 Task: Select the in-Unstrusted workspace option in the non-basic ASCI.
Action: Mouse moved to (6, 476)
Screenshot: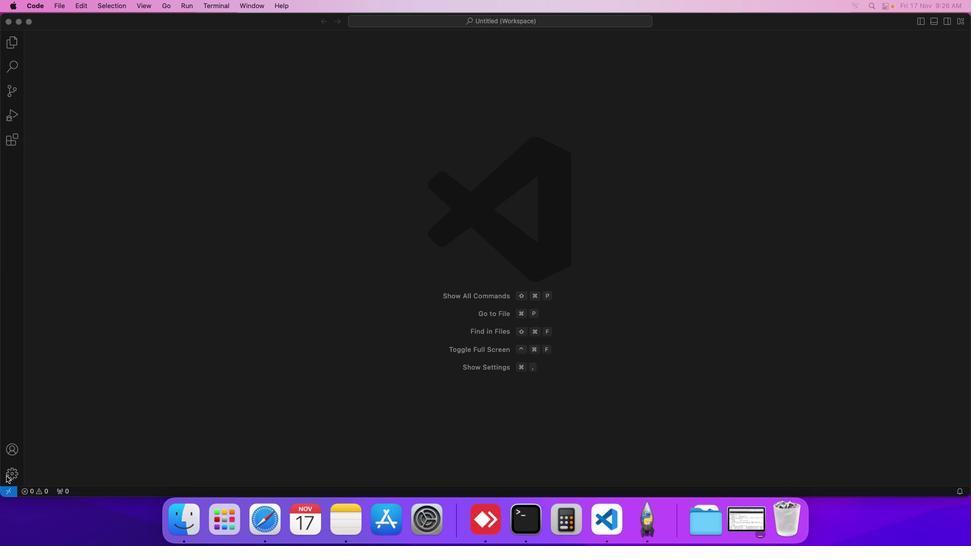 
Action: Mouse pressed left at (6, 476)
Screenshot: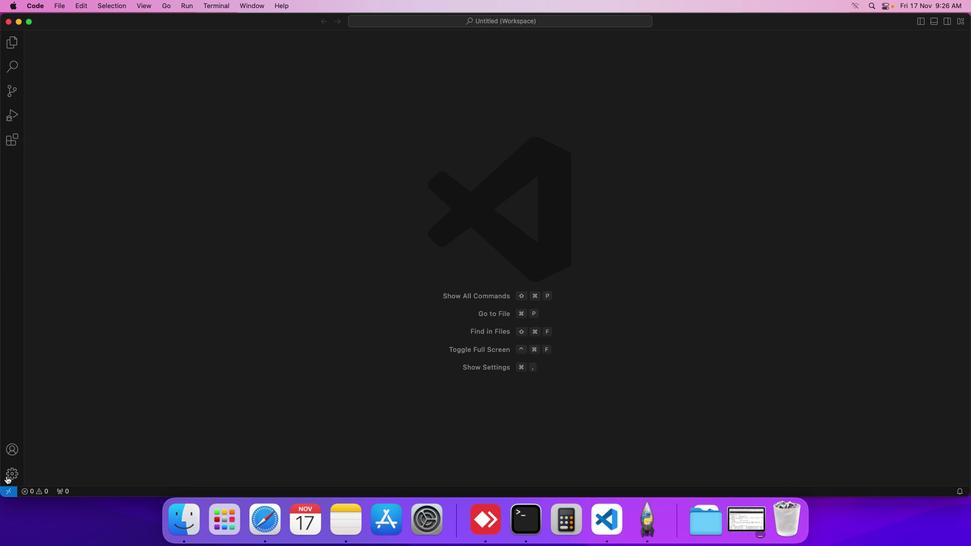 
Action: Mouse moved to (68, 399)
Screenshot: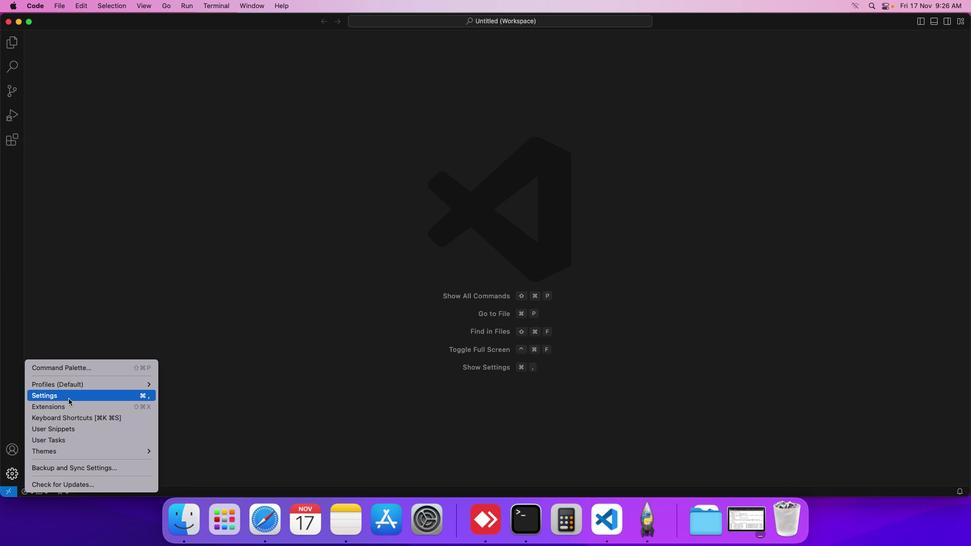 
Action: Mouse pressed left at (68, 399)
Screenshot: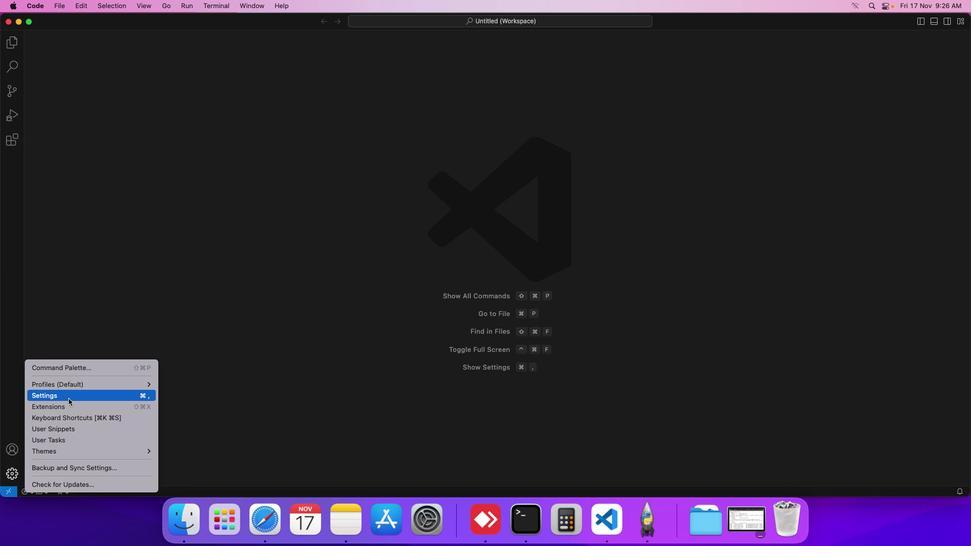 
Action: Mouse moved to (247, 86)
Screenshot: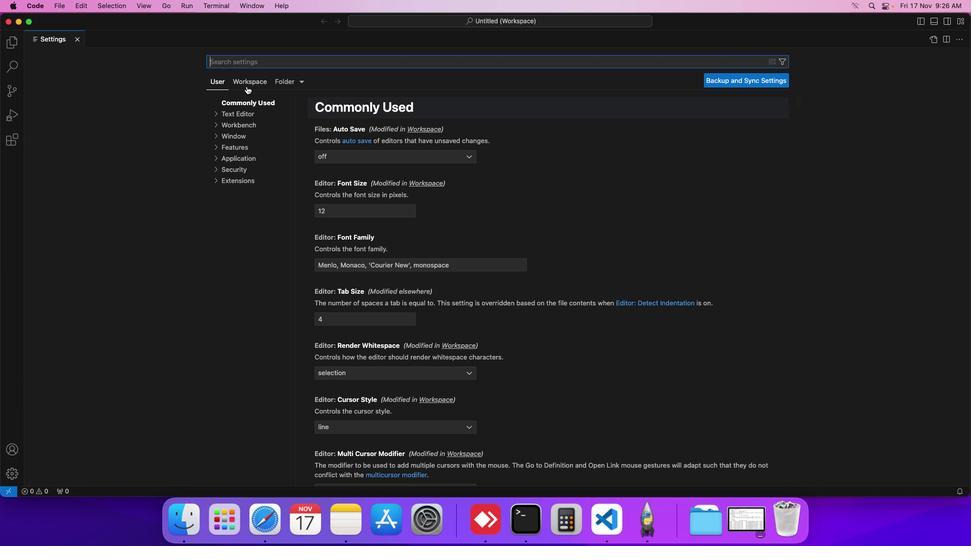 
Action: Mouse pressed left at (247, 86)
Screenshot: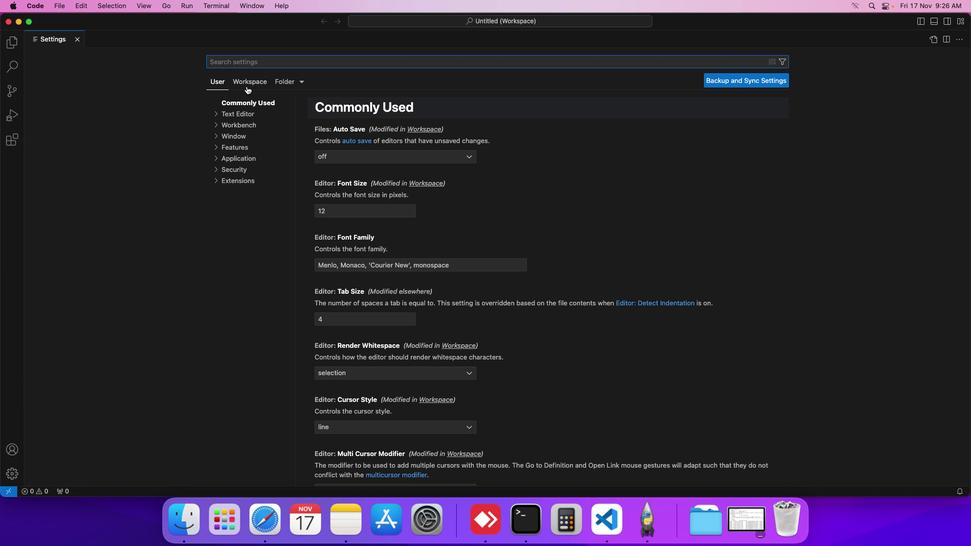 
Action: Mouse moved to (240, 111)
Screenshot: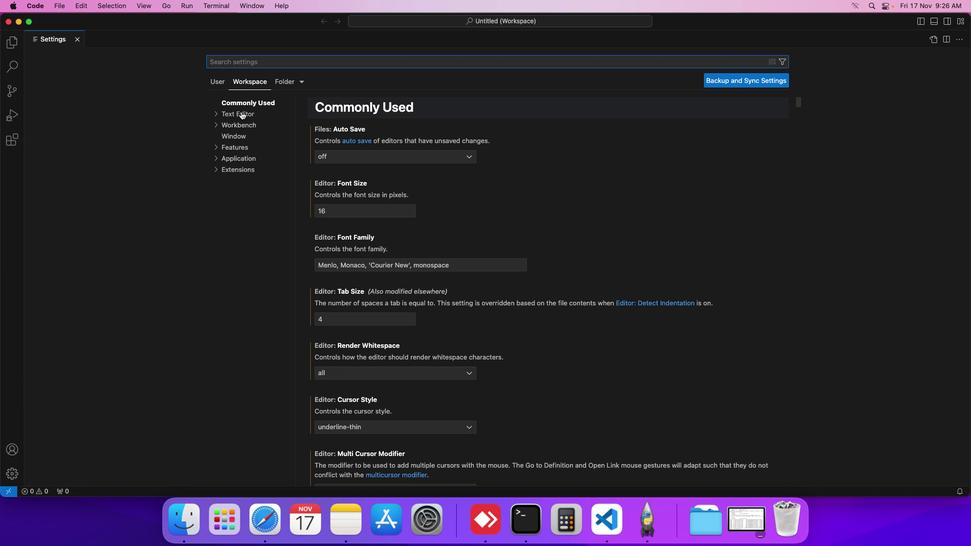 
Action: Mouse pressed left at (240, 111)
Screenshot: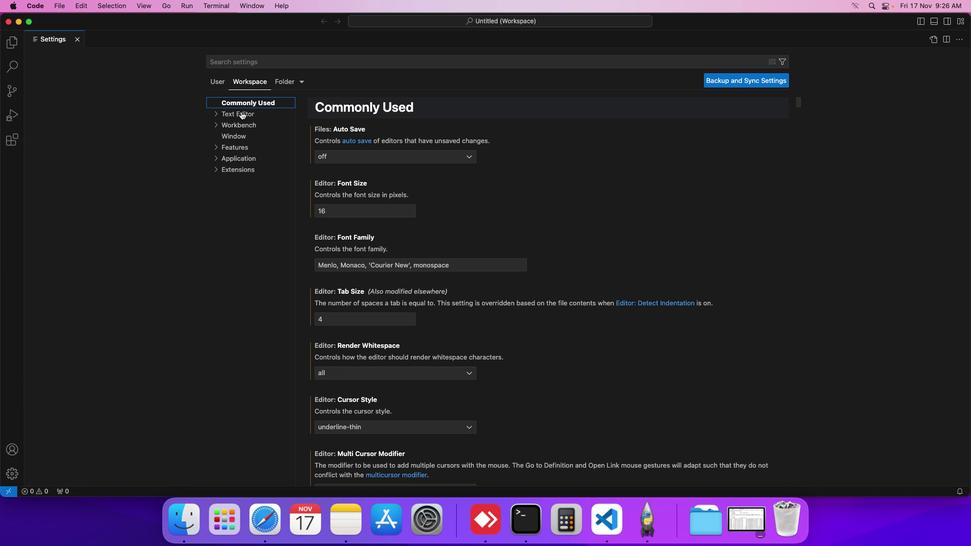 
Action: Mouse moved to (391, 325)
Screenshot: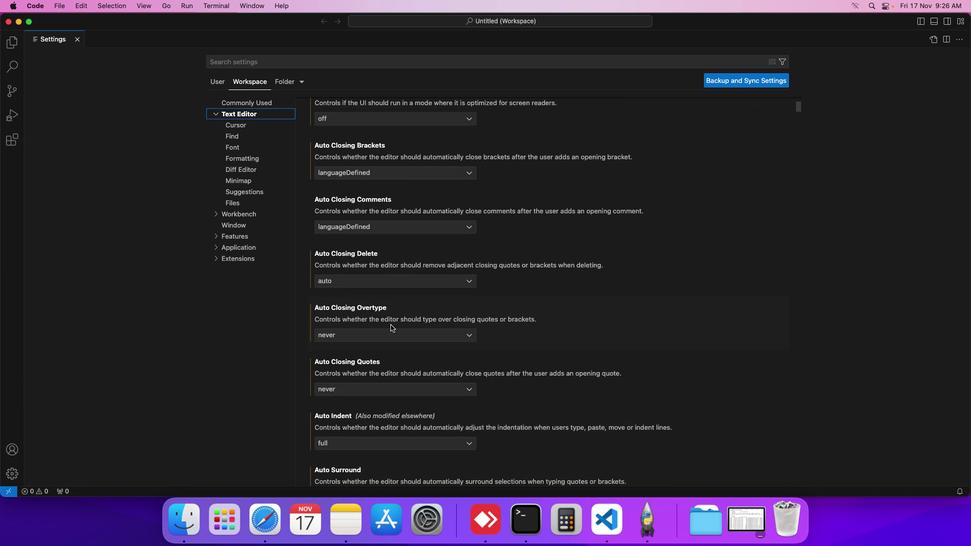 
Action: Mouse scrolled (391, 325) with delta (0, 0)
Screenshot: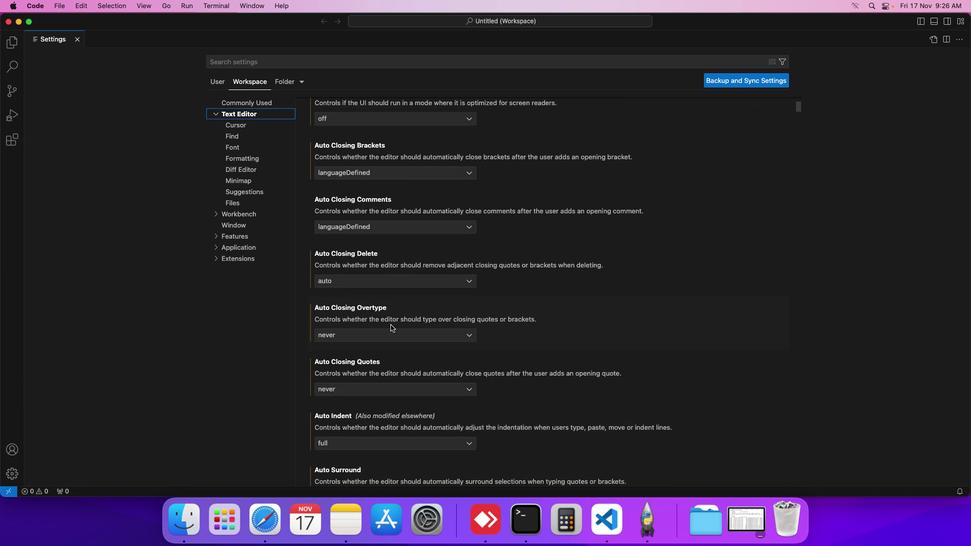 
Action: Mouse scrolled (391, 325) with delta (0, 0)
Screenshot: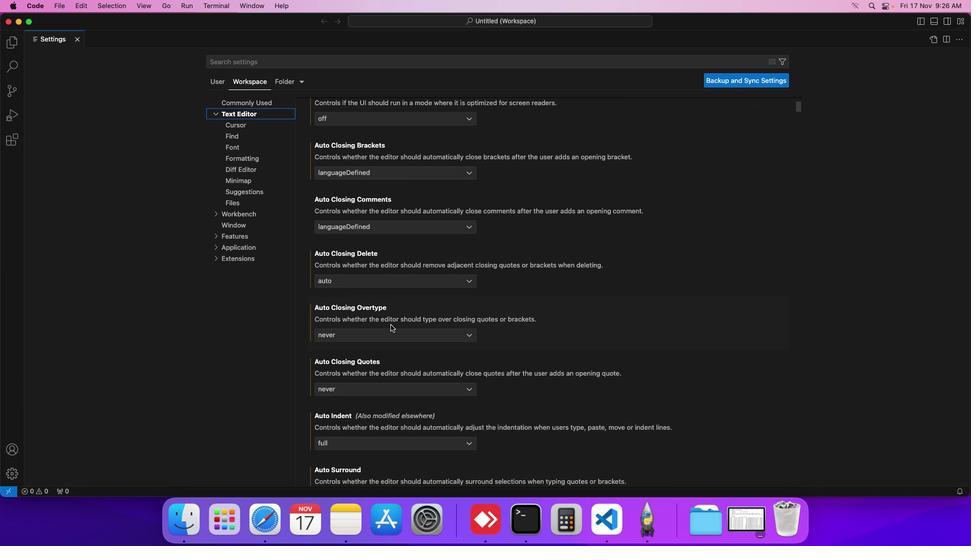 
Action: Mouse moved to (391, 325)
Screenshot: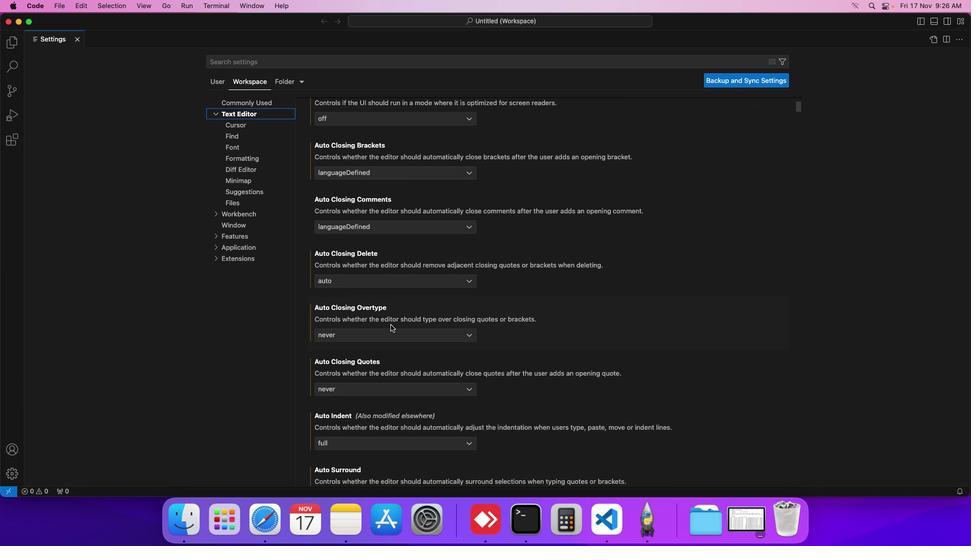 
Action: Mouse scrolled (391, 325) with delta (0, -1)
Screenshot: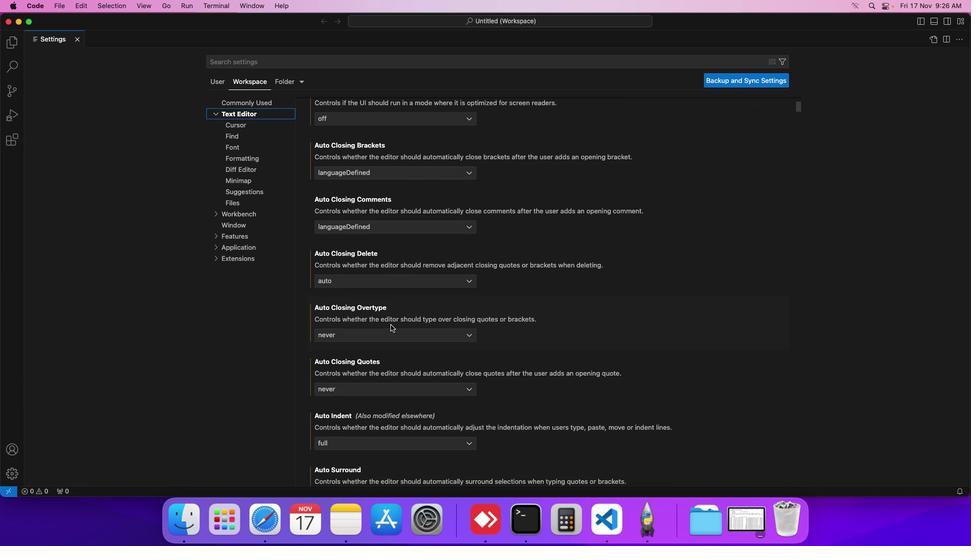 
Action: Mouse scrolled (391, 325) with delta (0, 0)
Screenshot: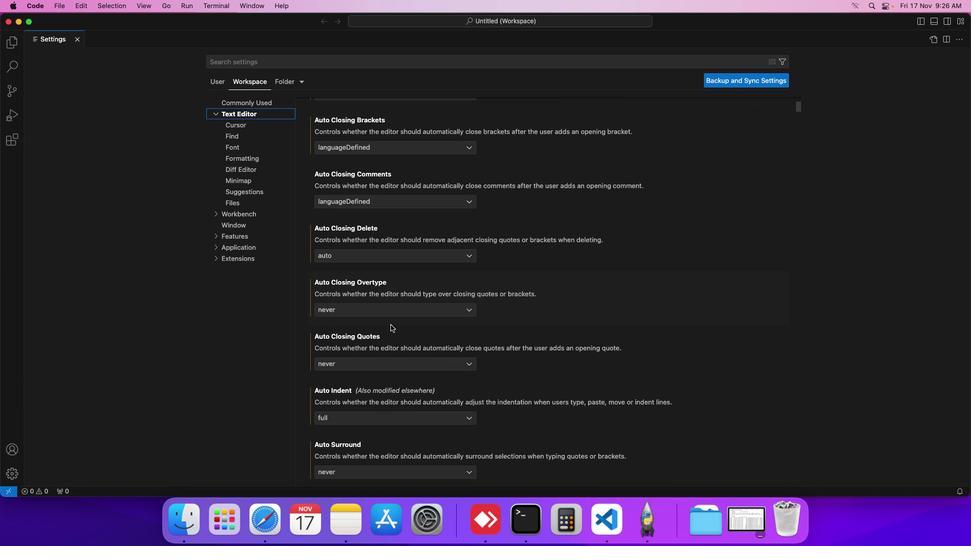 
Action: Mouse scrolled (391, 325) with delta (0, 0)
Screenshot: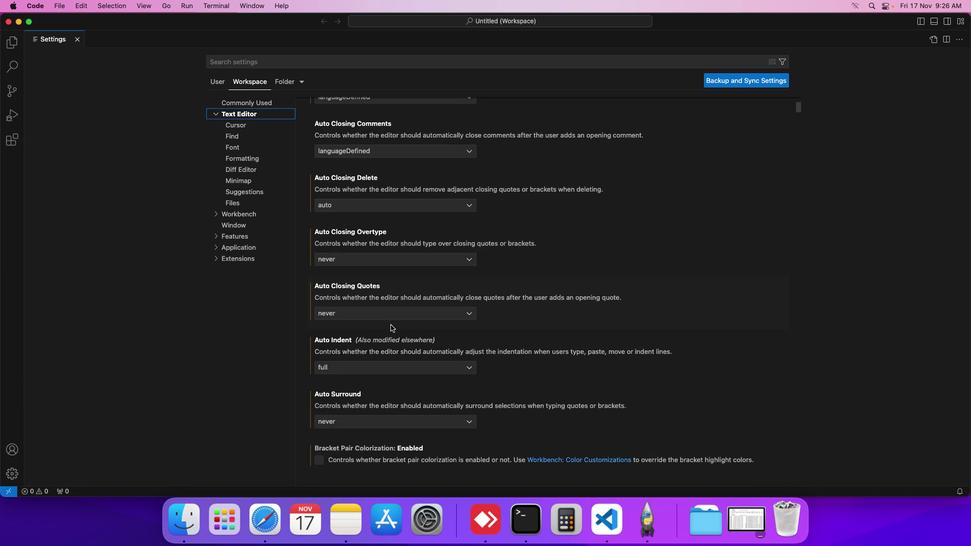 
Action: Mouse scrolled (391, 325) with delta (0, 0)
Screenshot: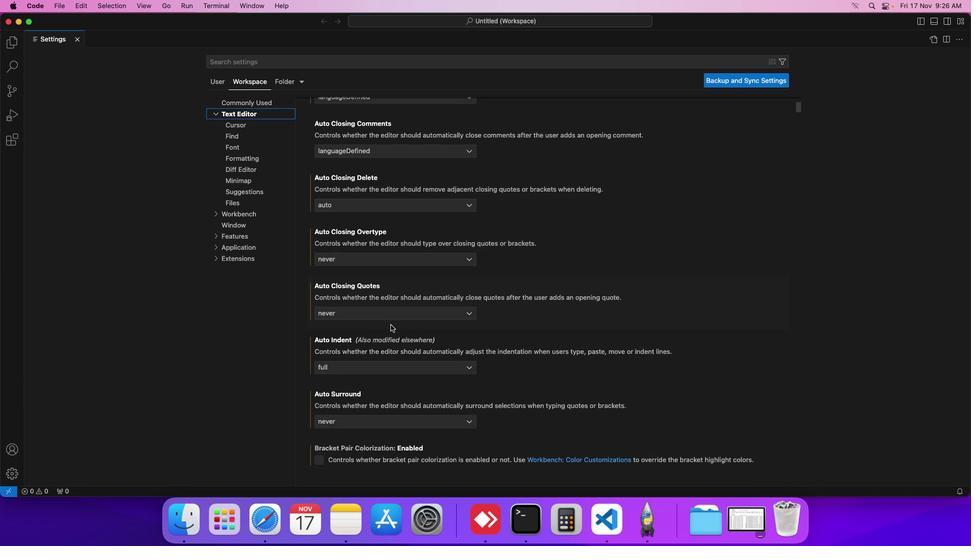 
Action: Mouse scrolled (391, 325) with delta (0, 0)
Screenshot: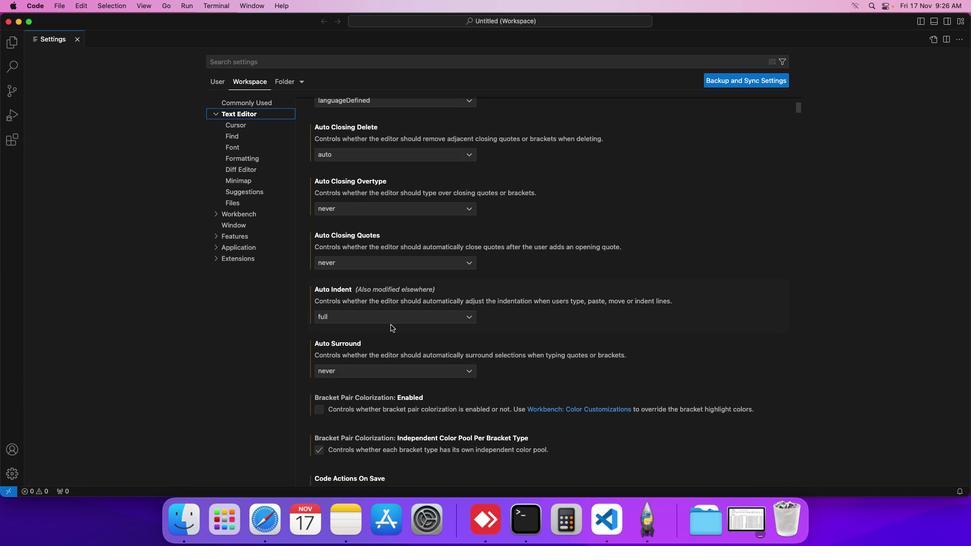 
Action: Mouse scrolled (391, 325) with delta (0, 0)
Screenshot: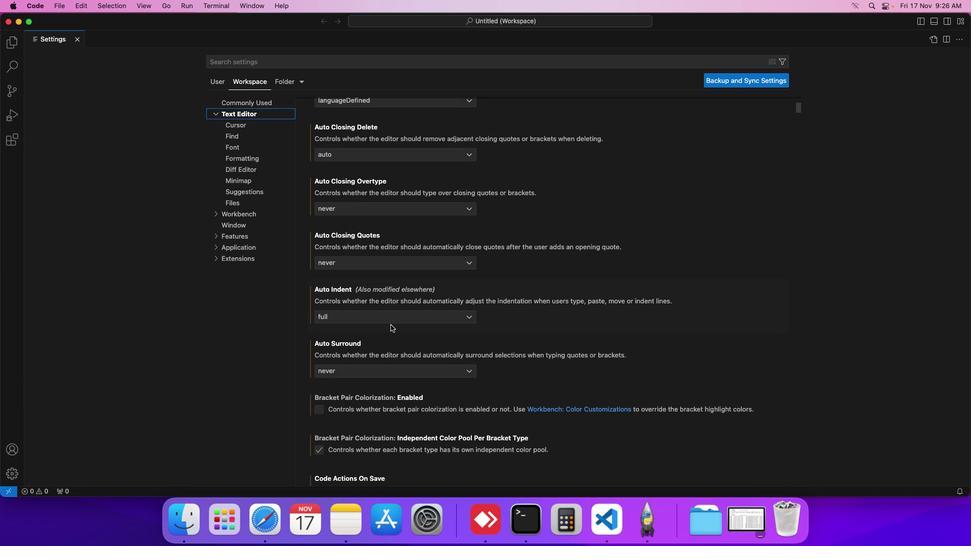 
Action: Mouse scrolled (391, 325) with delta (0, 0)
Screenshot: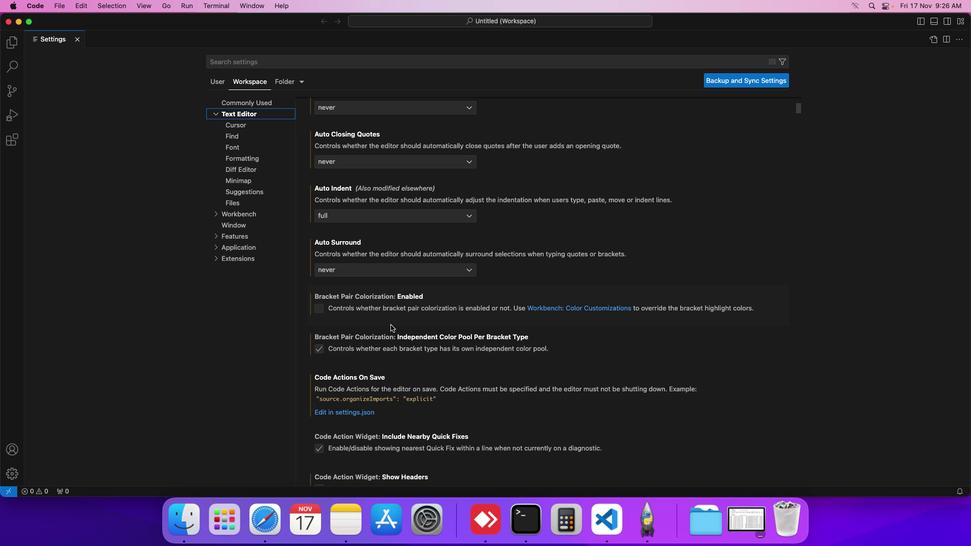 
Action: Mouse scrolled (391, 325) with delta (0, 0)
Screenshot: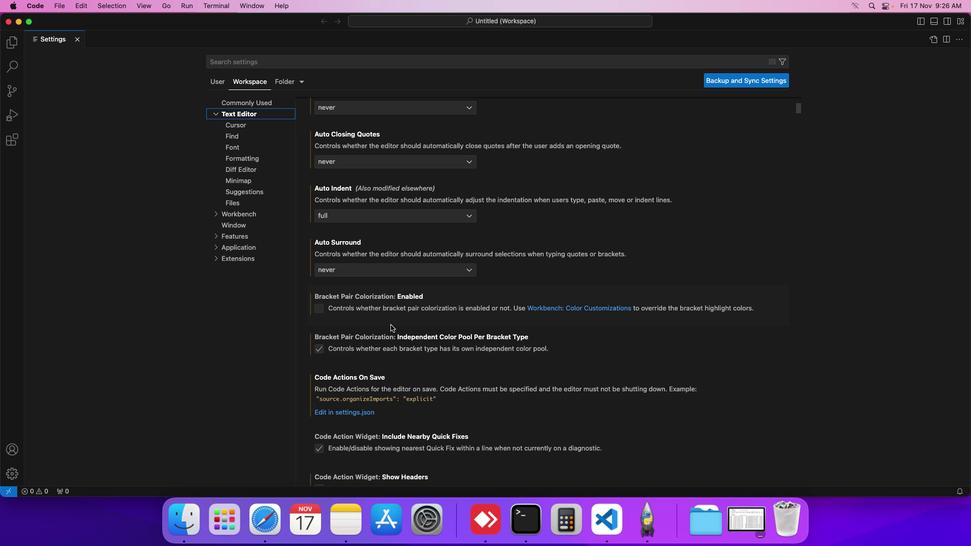 
Action: Mouse scrolled (391, 325) with delta (0, -1)
Screenshot: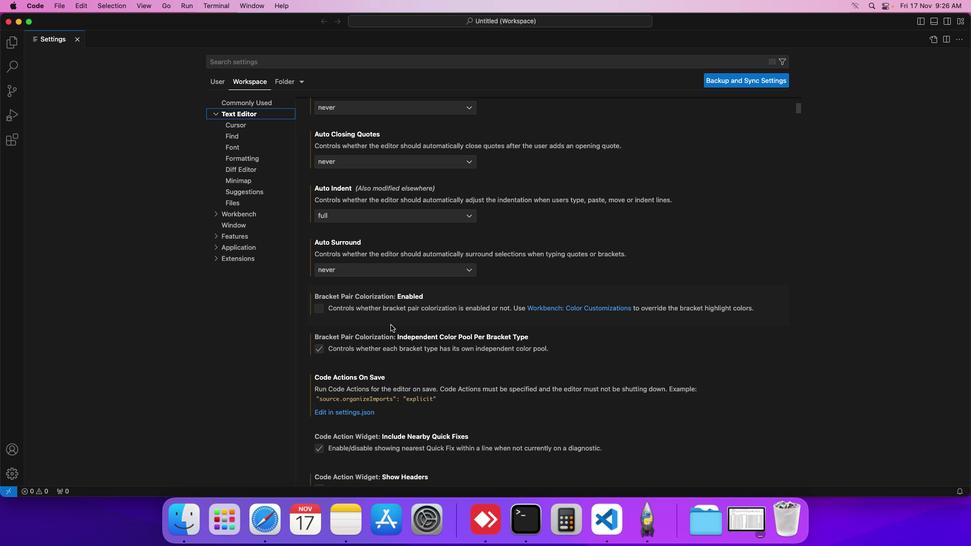 
Action: Mouse scrolled (391, 325) with delta (0, -1)
Screenshot: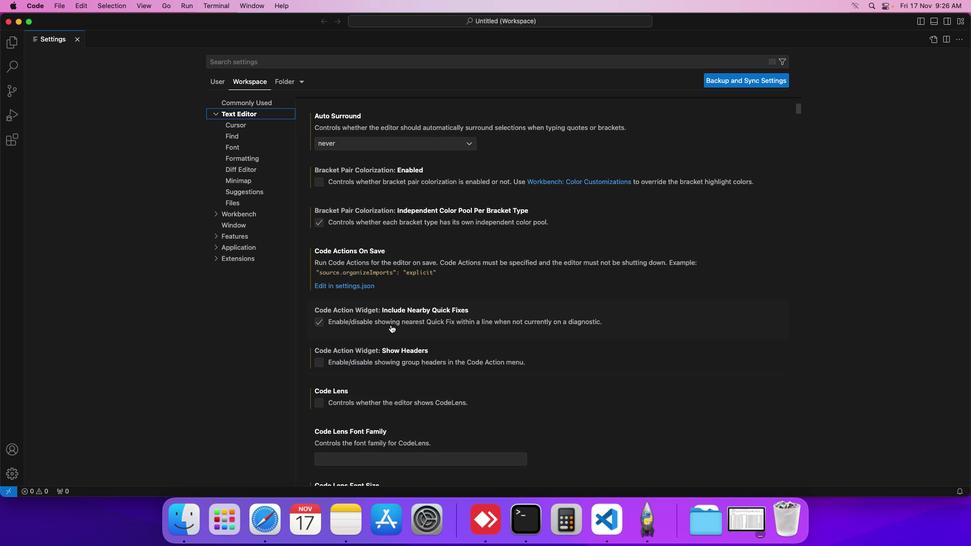 
Action: Mouse scrolled (391, 325) with delta (0, -1)
Screenshot: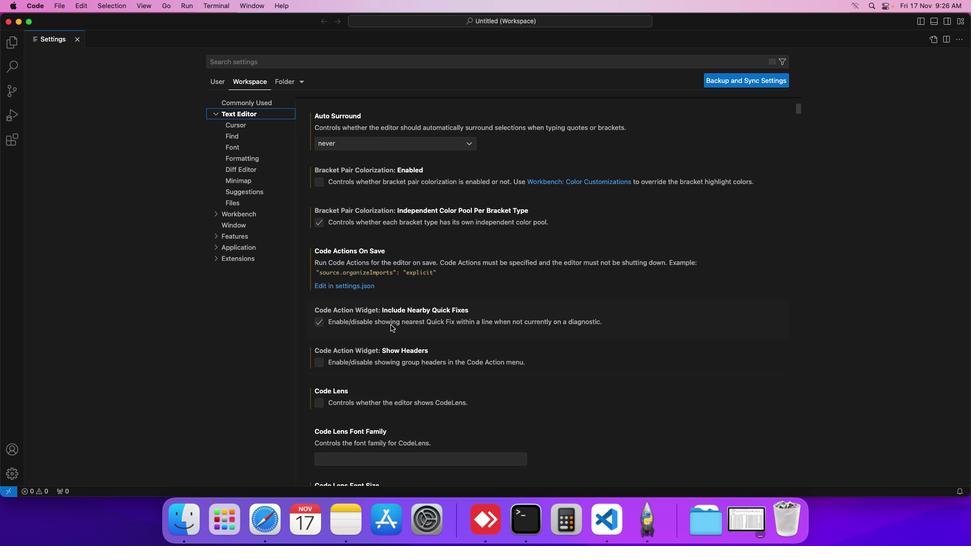 
Action: Mouse scrolled (391, 325) with delta (0, -2)
Screenshot: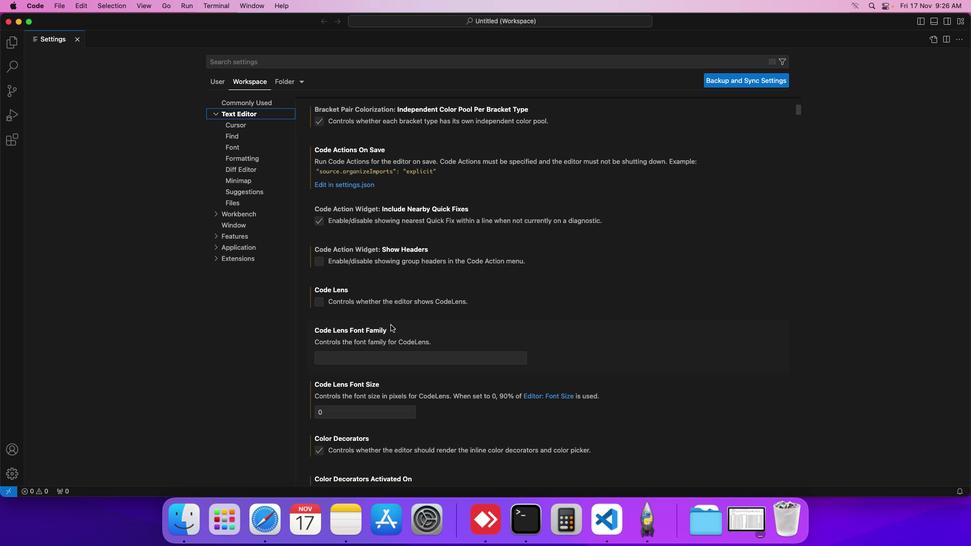 
Action: Mouse moved to (391, 325)
Screenshot: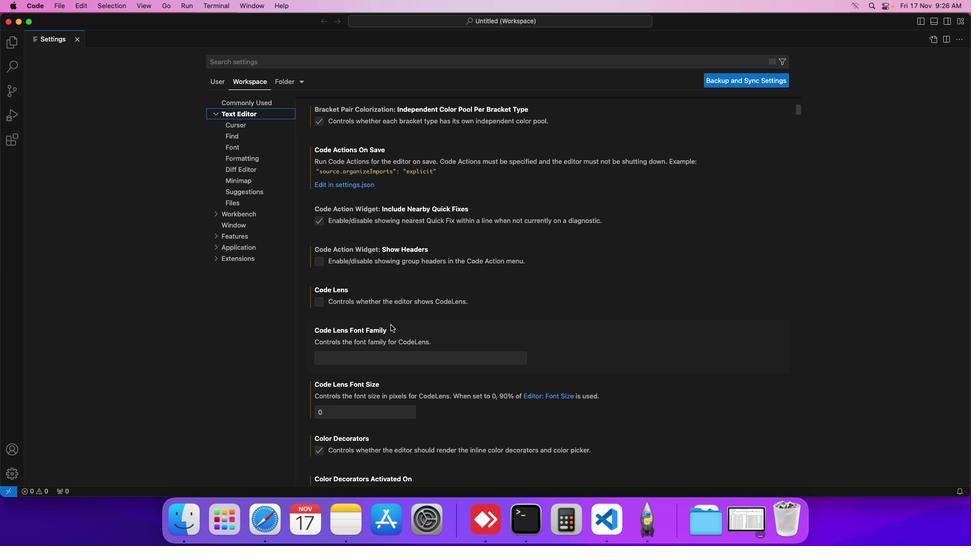 
Action: Mouse scrolled (391, 325) with delta (0, 0)
Screenshot: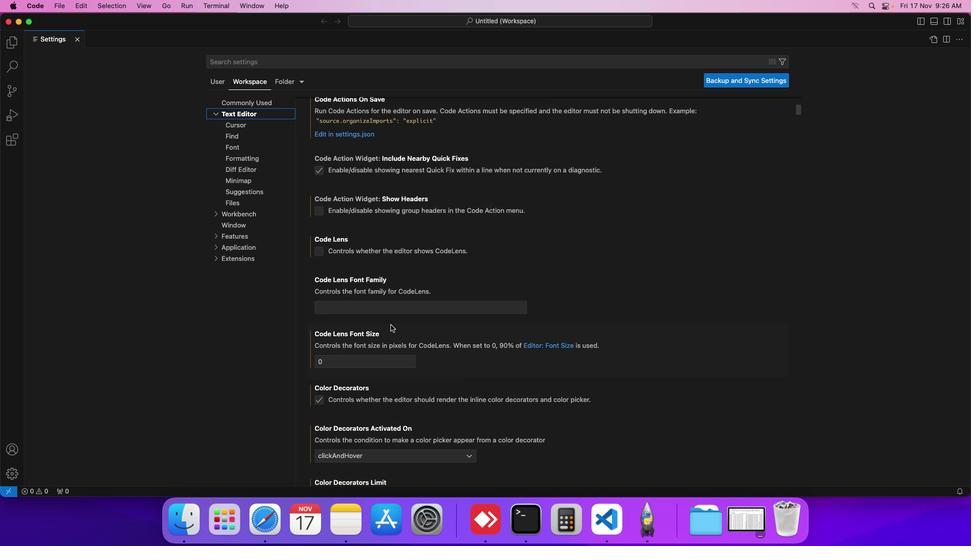 
Action: Mouse scrolled (391, 325) with delta (0, 0)
Screenshot: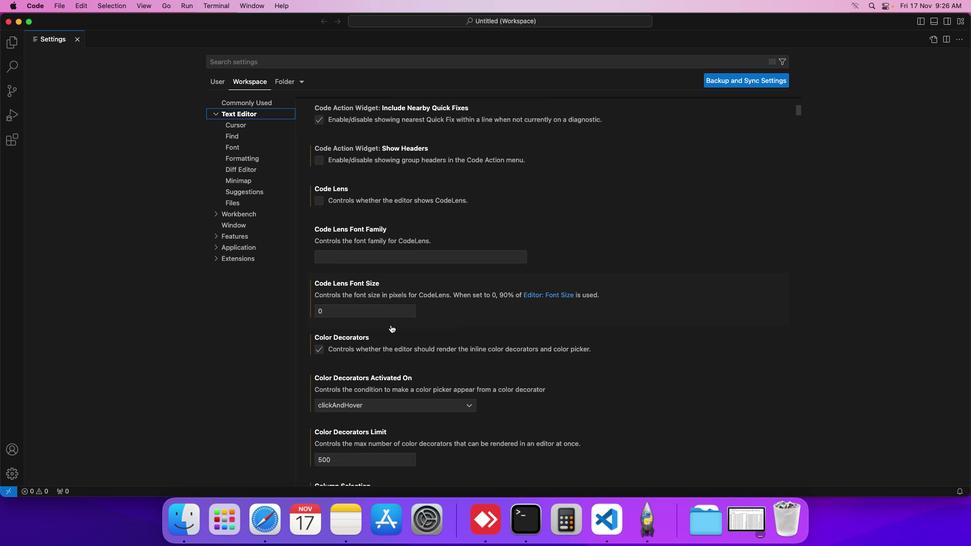 
Action: Mouse scrolled (391, 325) with delta (0, -1)
Screenshot: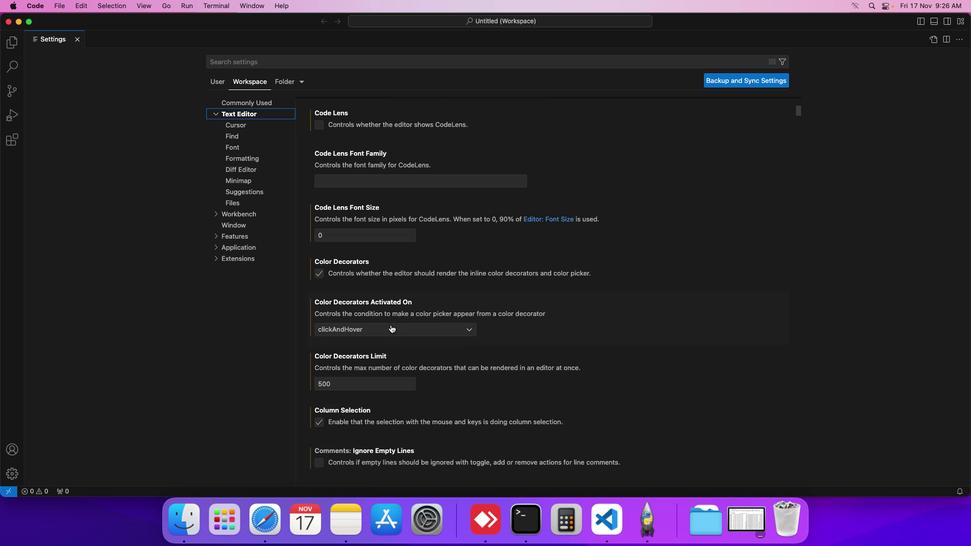 
Action: Mouse scrolled (391, 325) with delta (0, -1)
Screenshot: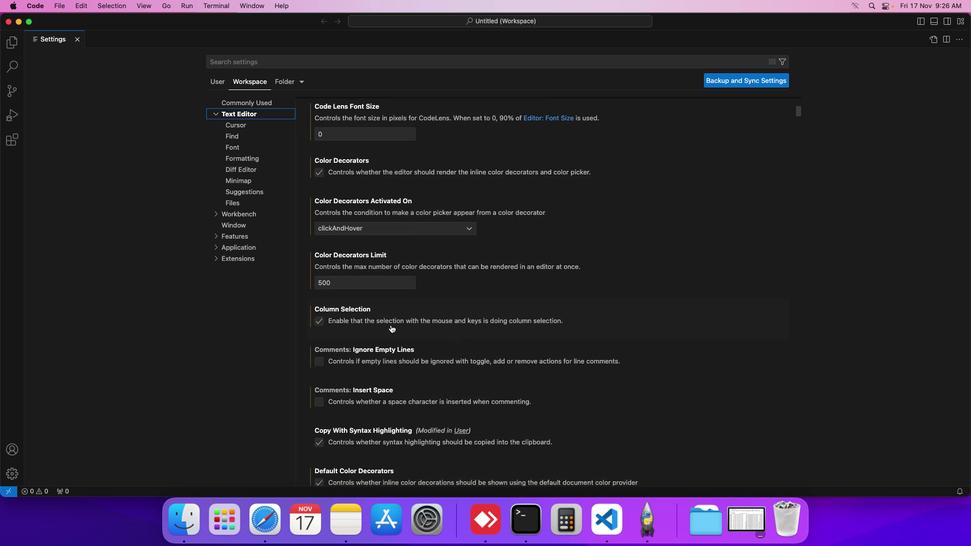 
Action: Mouse scrolled (391, 325) with delta (0, -2)
Screenshot: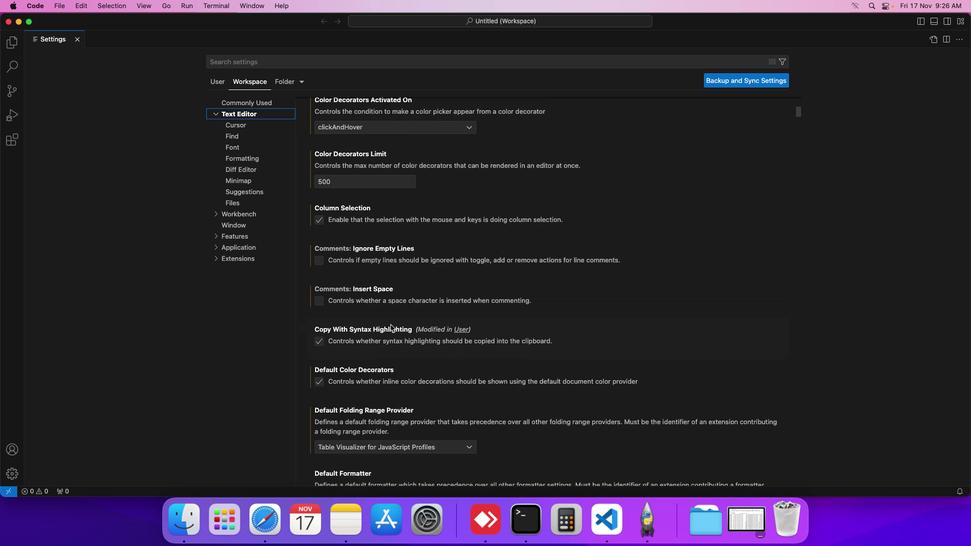 
Action: Mouse scrolled (391, 325) with delta (0, -2)
Screenshot: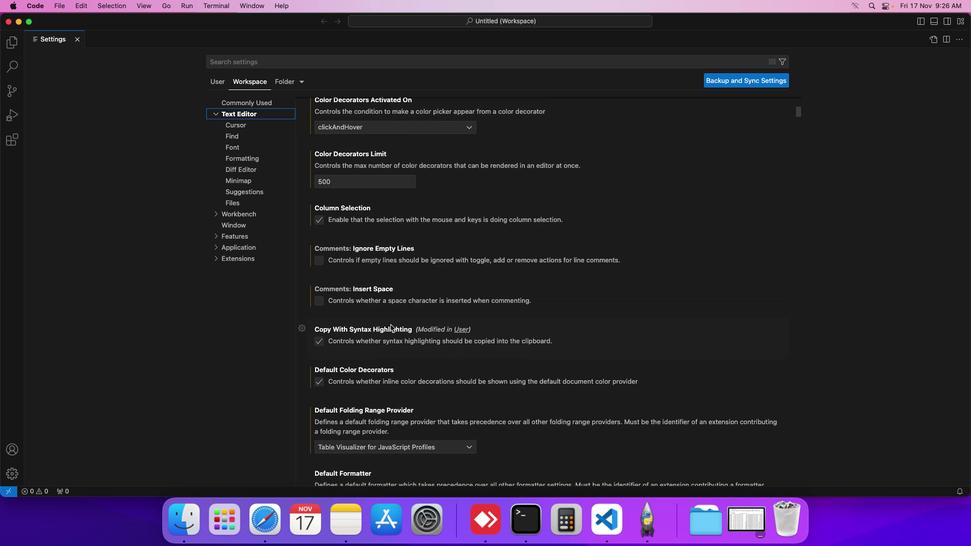
Action: Mouse scrolled (391, 325) with delta (0, 0)
Screenshot: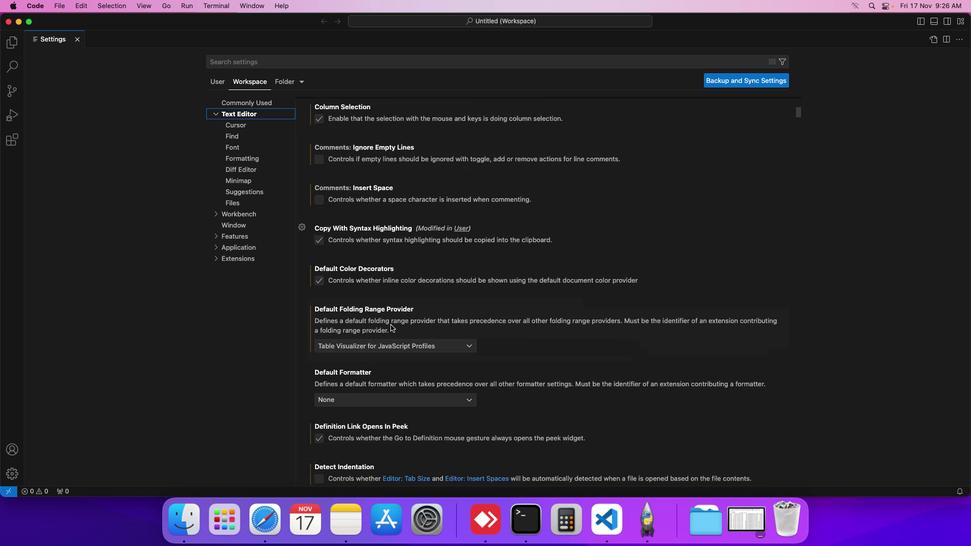 
Action: Mouse scrolled (391, 325) with delta (0, 0)
Screenshot: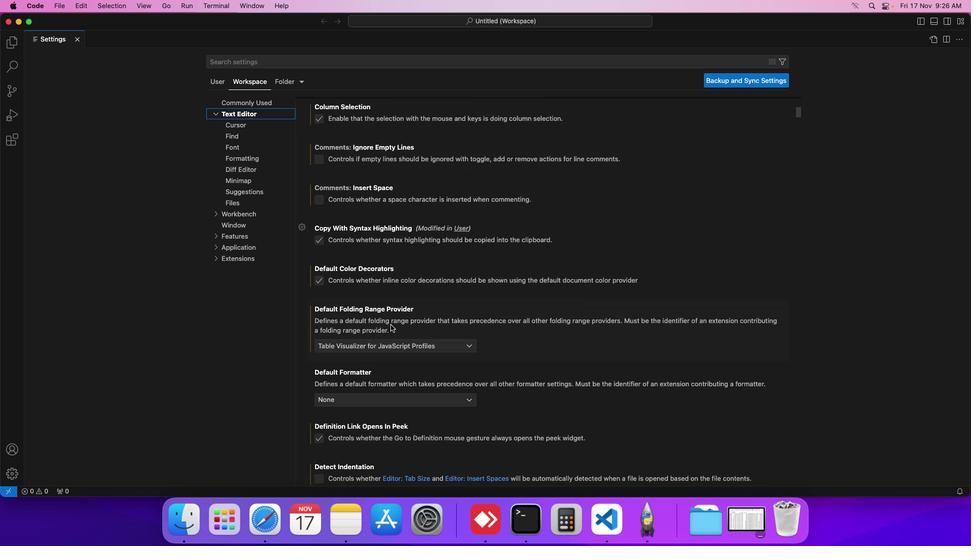 
Action: Mouse scrolled (391, 325) with delta (0, -1)
Screenshot: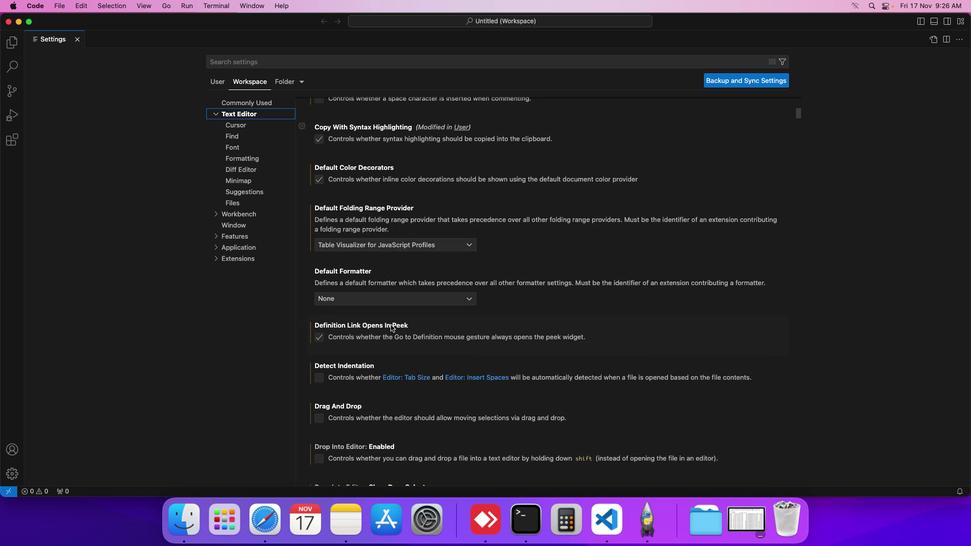 
Action: Mouse scrolled (391, 325) with delta (0, -2)
Screenshot: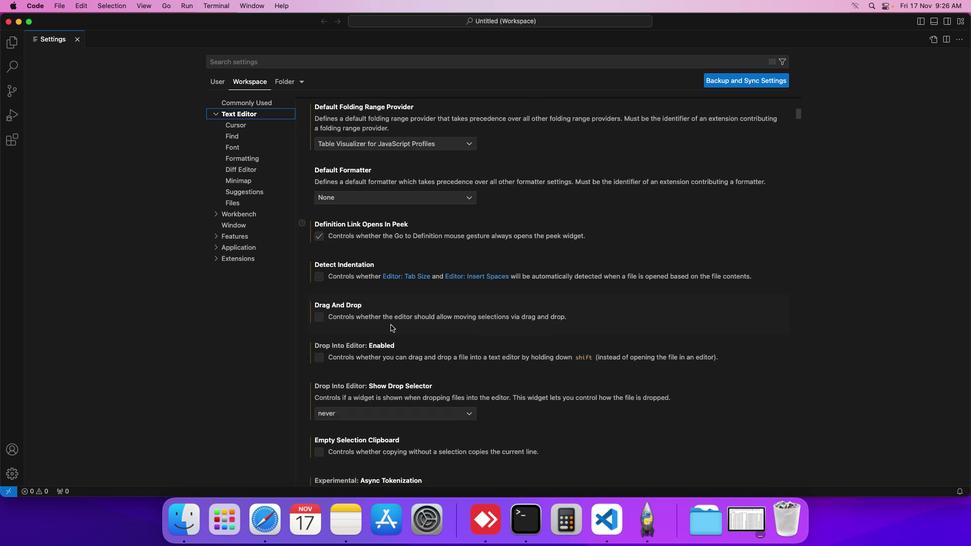 
Action: Mouse scrolled (391, 325) with delta (0, -2)
Screenshot: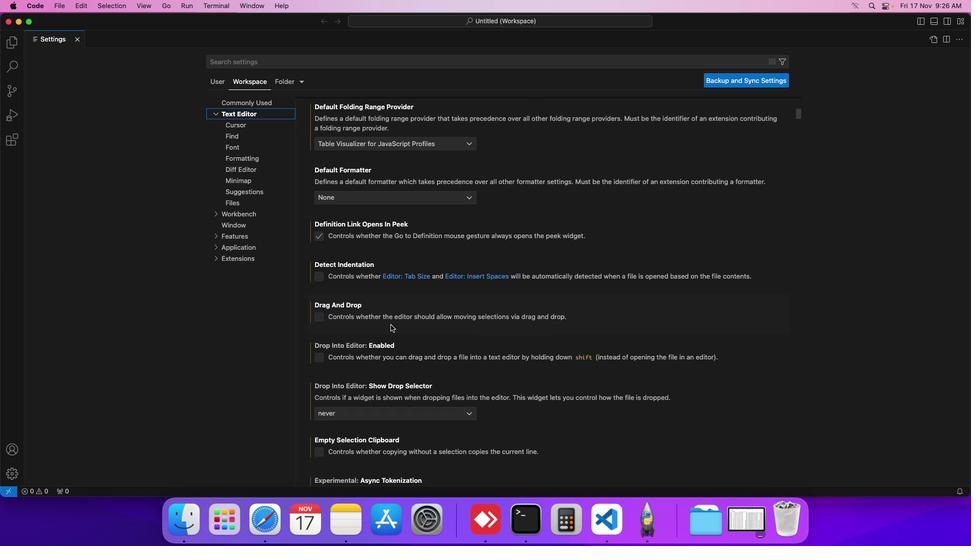 
Action: Mouse moved to (391, 325)
Screenshot: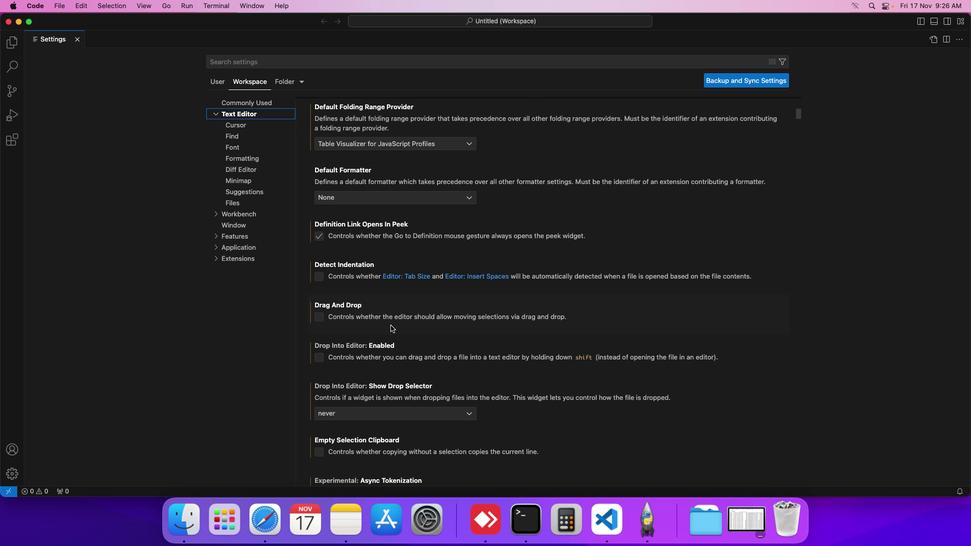 
Action: Mouse scrolled (391, 325) with delta (0, 0)
Screenshot: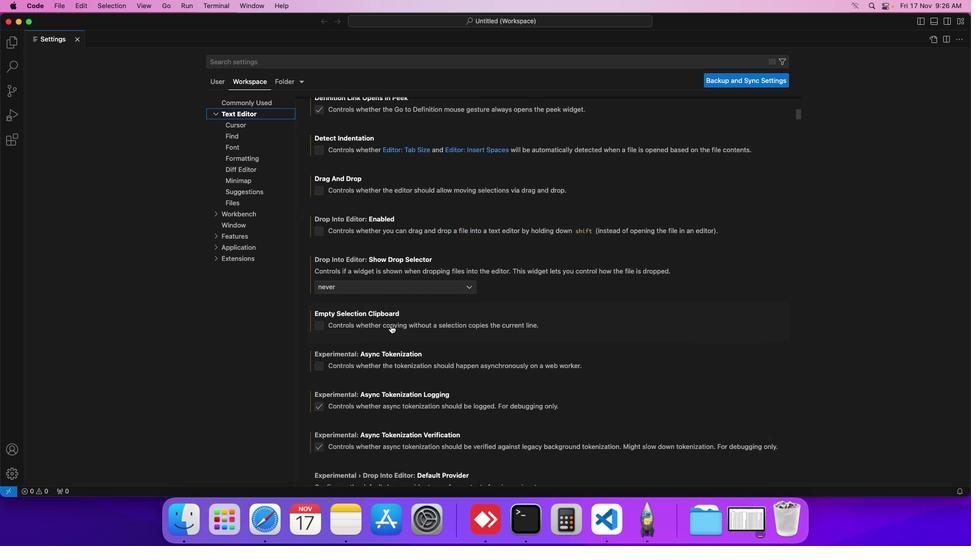 
Action: Mouse scrolled (391, 325) with delta (0, 0)
Screenshot: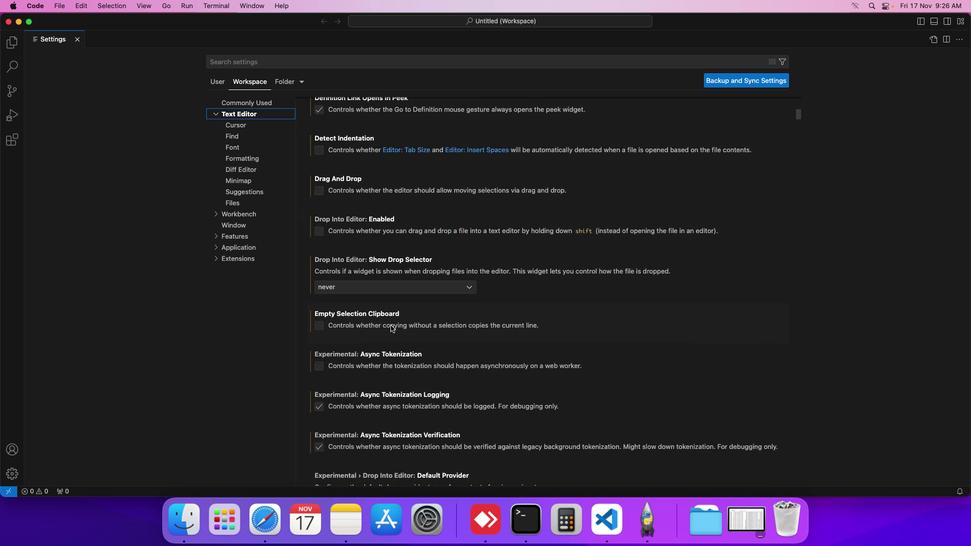 
Action: Mouse scrolled (391, 325) with delta (0, -1)
Screenshot: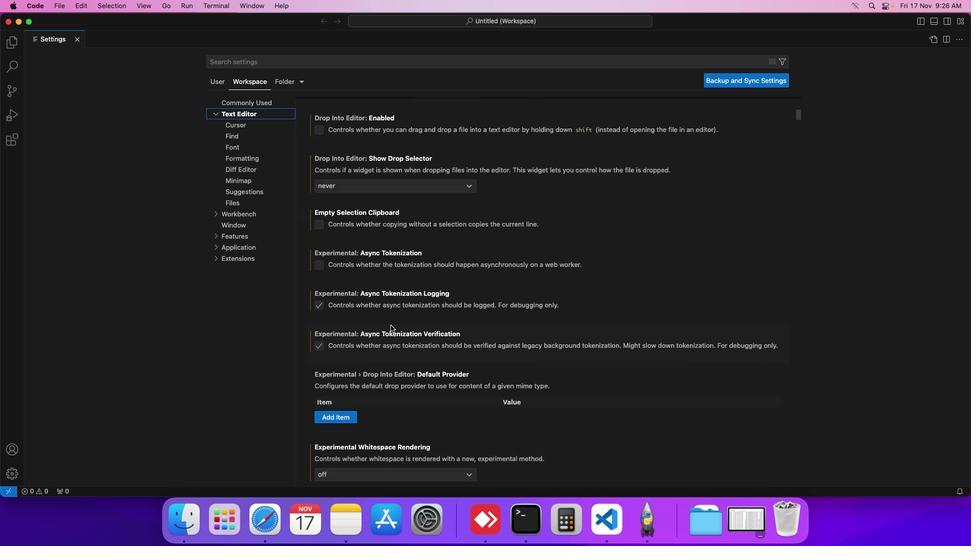 
Action: Mouse scrolled (391, 325) with delta (0, -2)
Screenshot: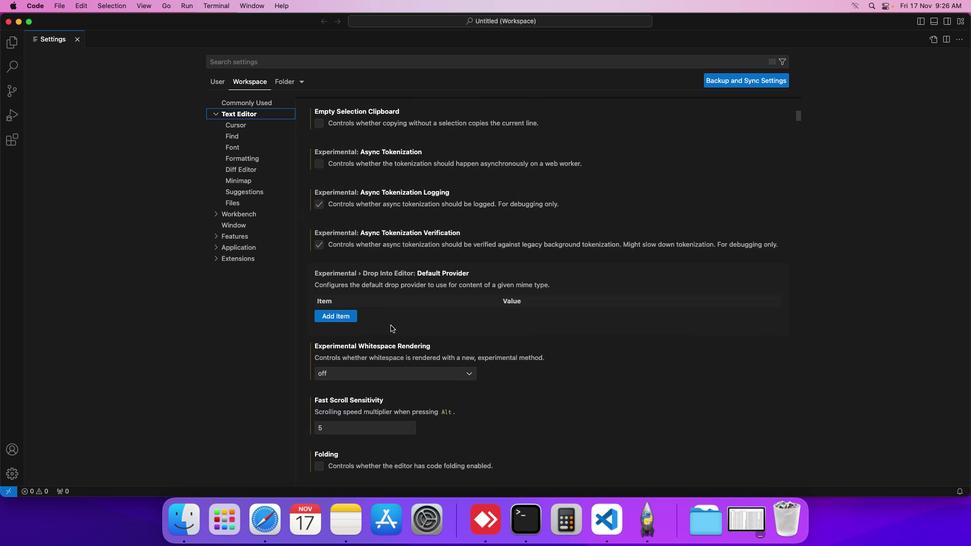 
Action: Mouse scrolled (391, 325) with delta (0, -2)
Screenshot: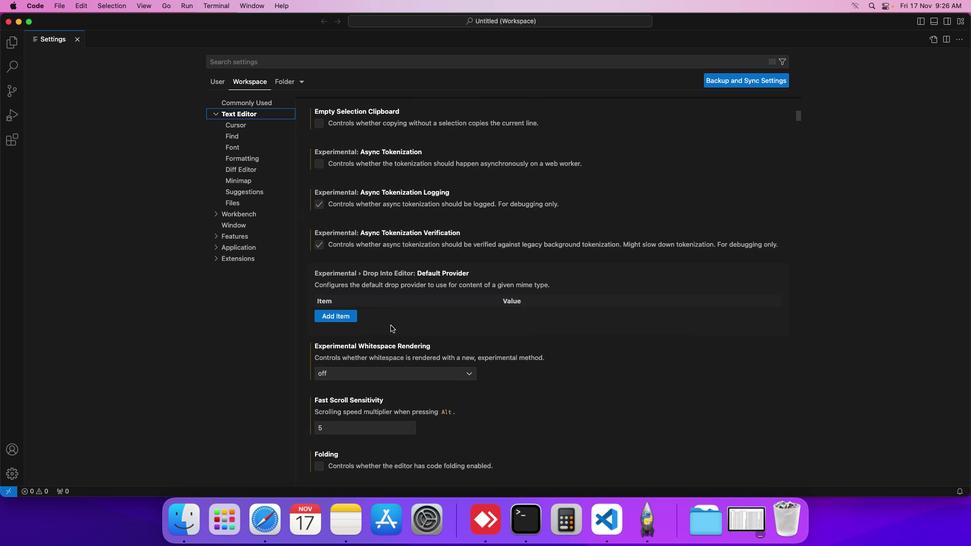 
Action: Mouse scrolled (391, 325) with delta (0, -2)
Screenshot: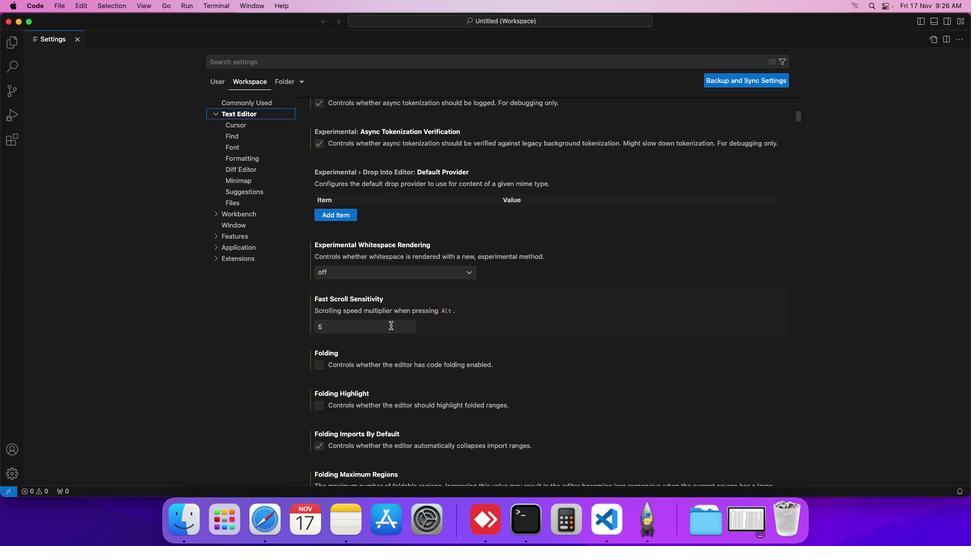
Action: Mouse moved to (391, 326)
Screenshot: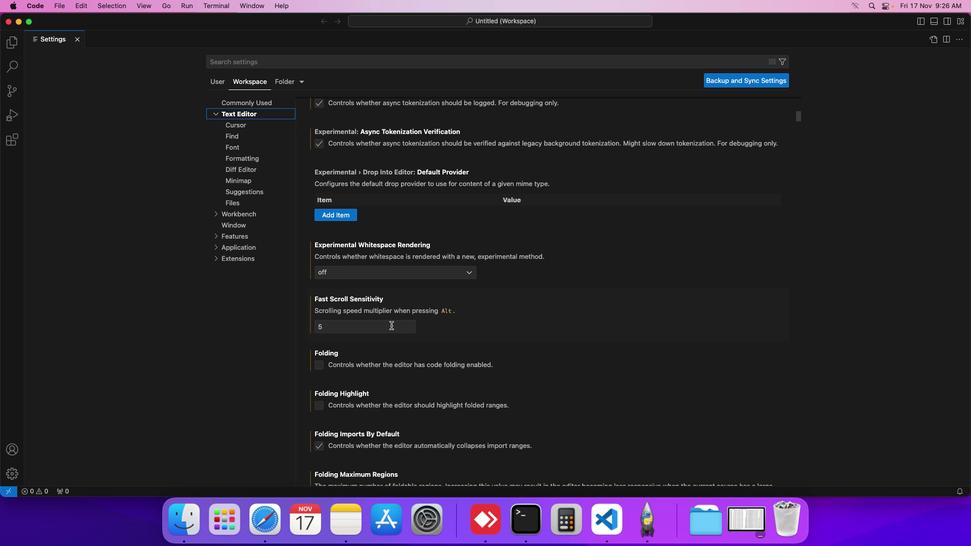 
Action: Mouse scrolled (391, 326) with delta (0, 0)
Screenshot: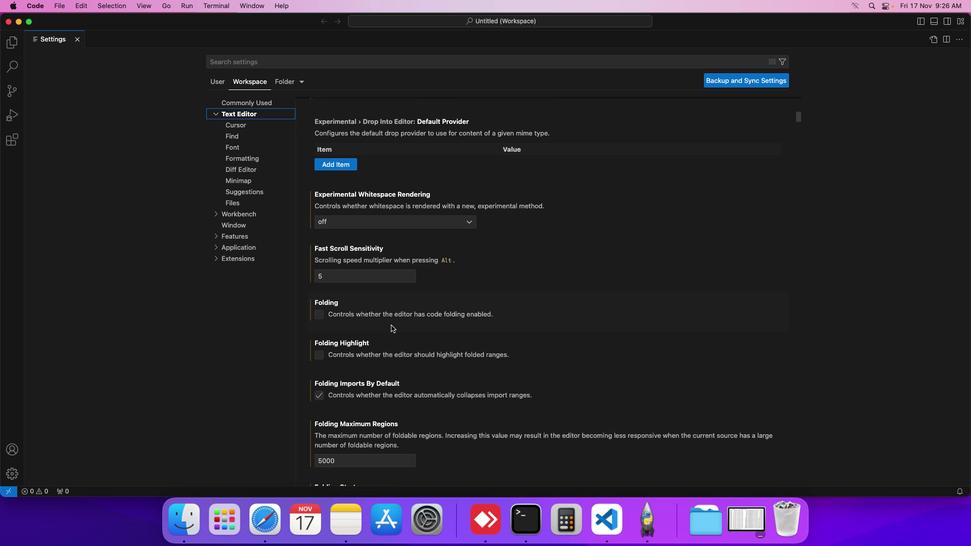 
Action: Mouse scrolled (391, 326) with delta (0, 0)
Screenshot: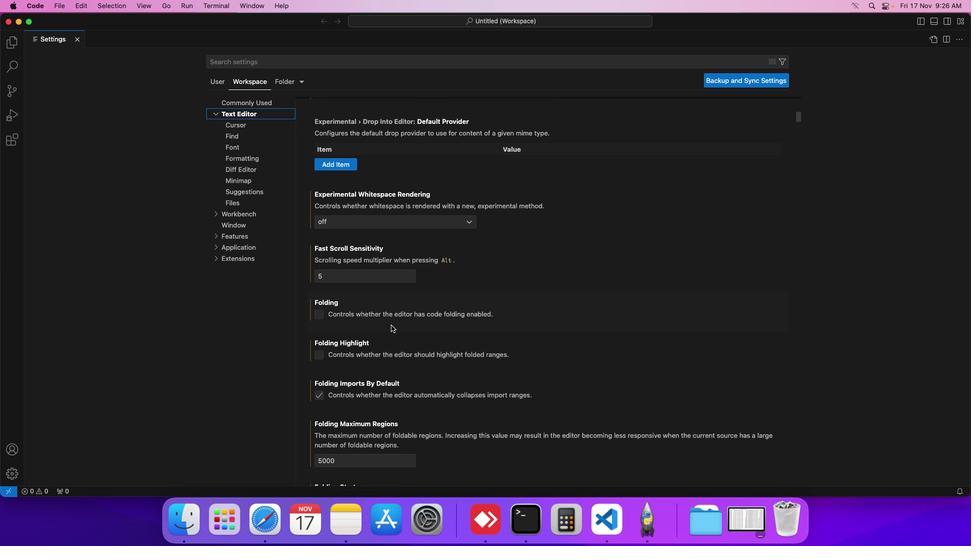 
Action: Mouse scrolled (391, 326) with delta (0, 0)
Screenshot: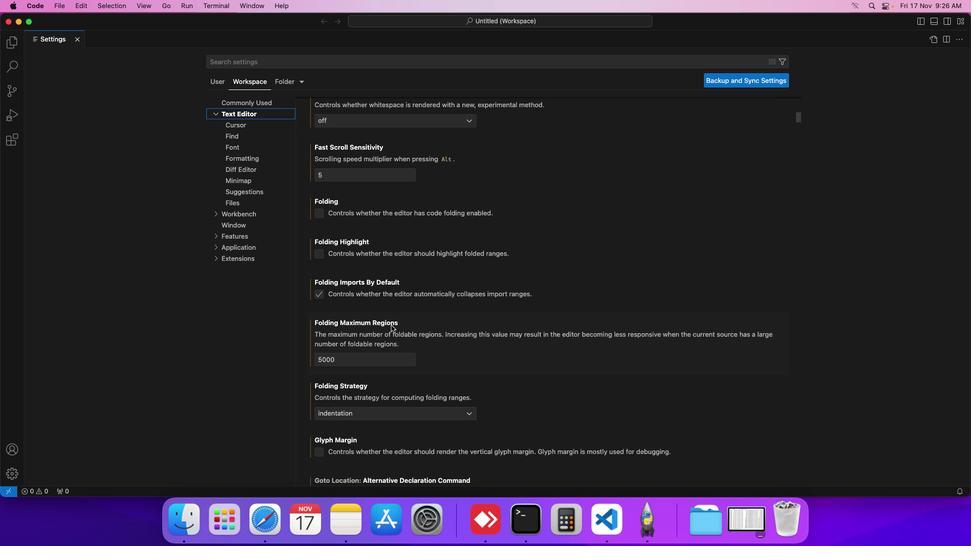 
Action: Mouse scrolled (391, 326) with delta (0, 0)
Screenshot: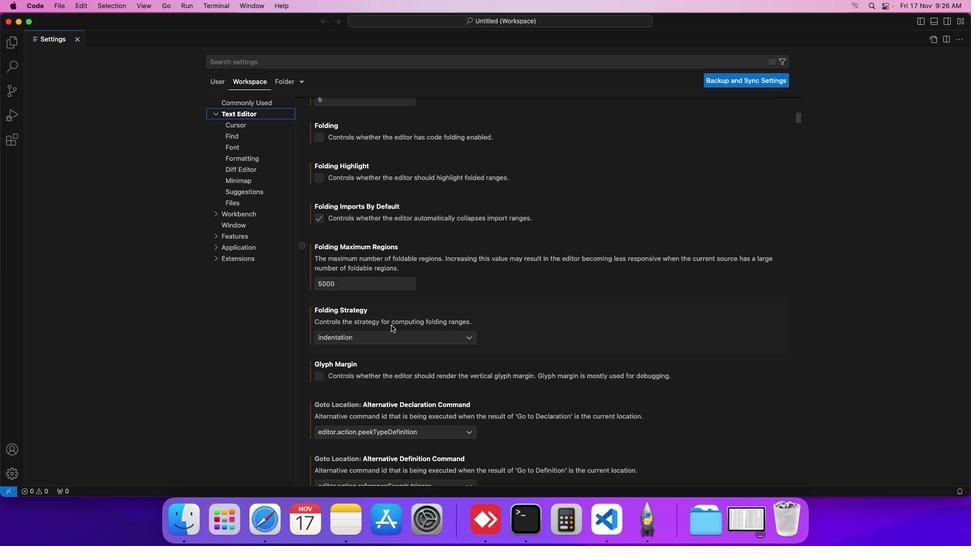 
Action: Mouse scrolled (391, 326) with delta (0, -1)
Screenshot: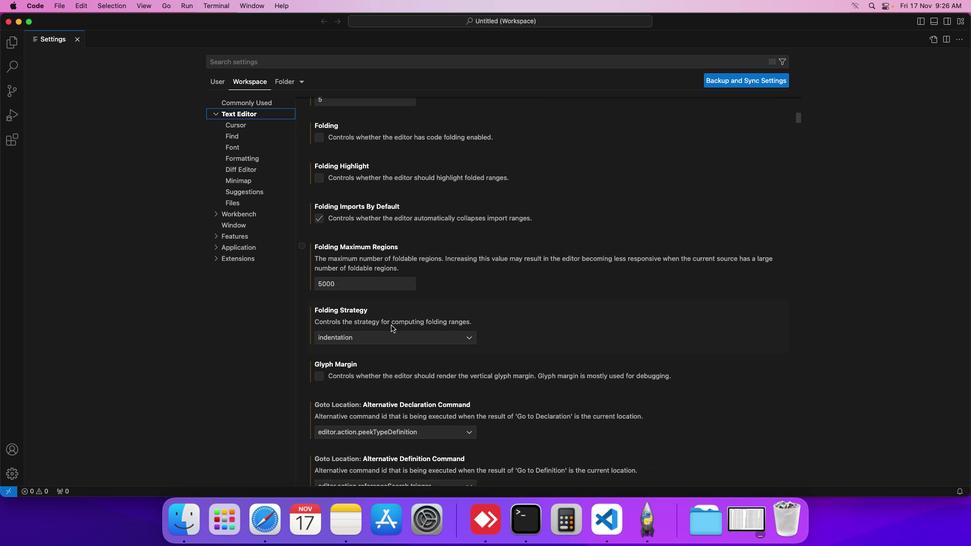 
Action: Mouse scrolled (391, 326) with delta (0, -1)
Screenshot: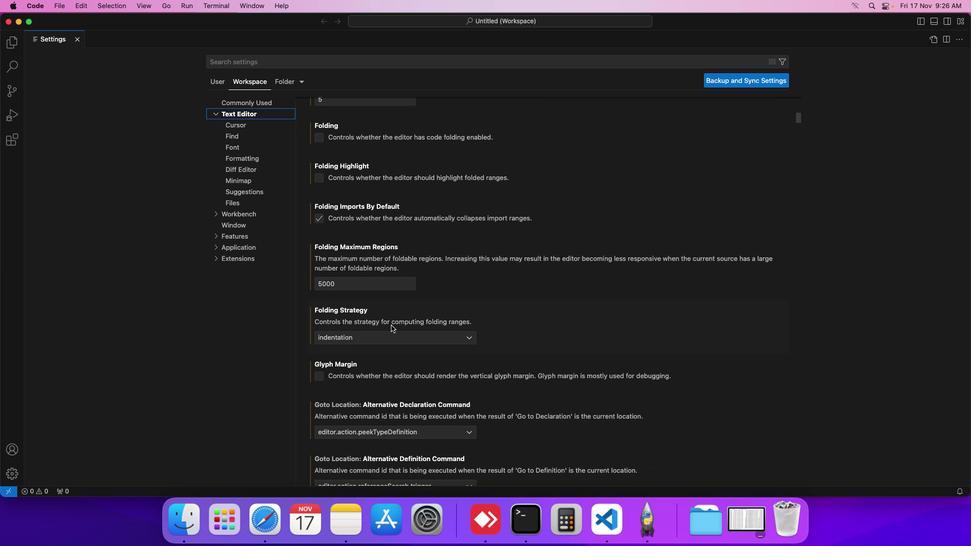 
Action: Mouse scrolled (391, 326) with delta (0, 0)
Screenshot: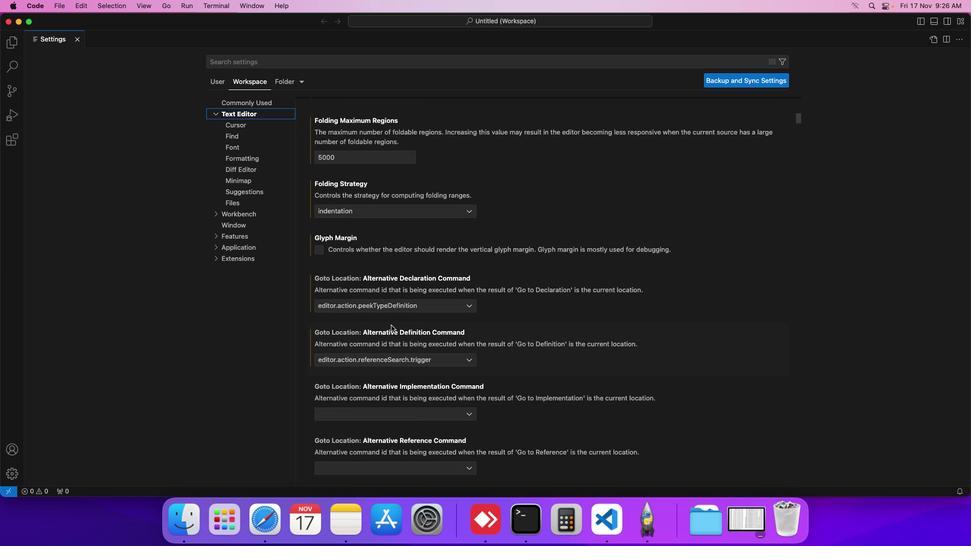 
Action: Mouse scrolled (391, 326) with delta (0, 0)
Screenshot: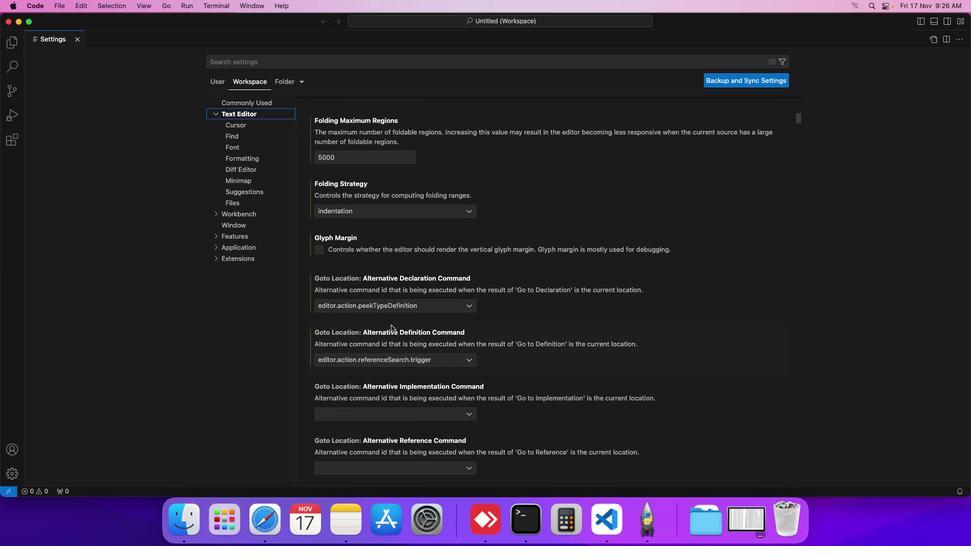 
Action: Mouse scrolled (391, 326) with delta (0, -1)
Screenshot: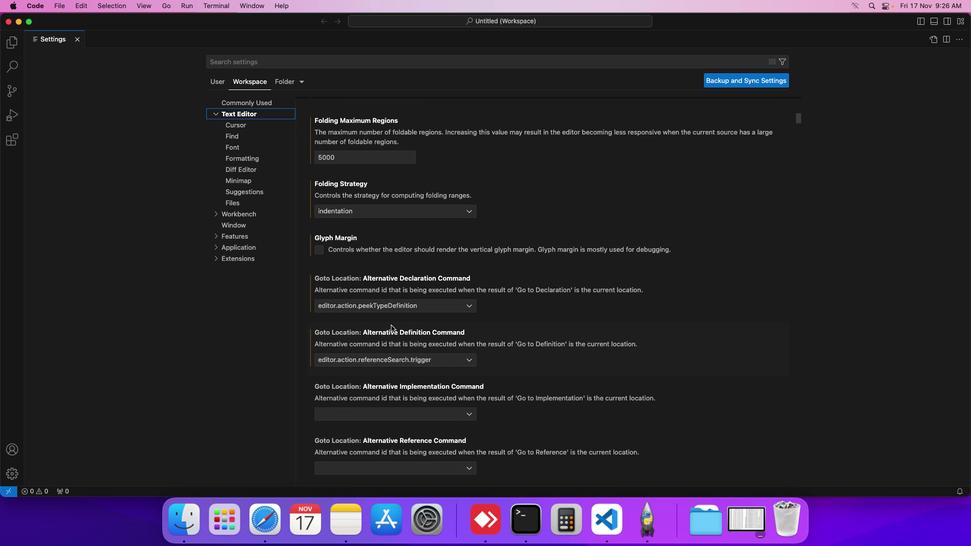 
Action: Mouse moved to (391, 325)
Screenshot: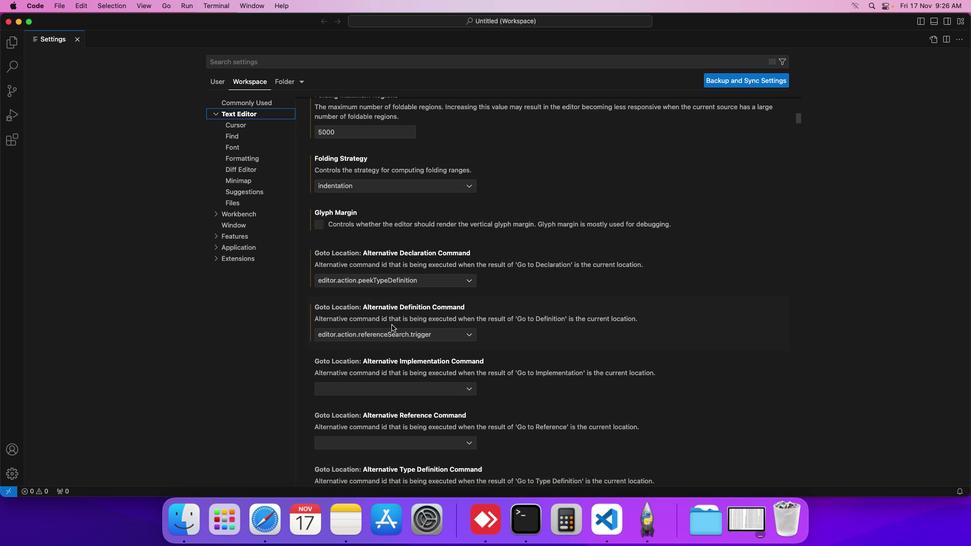 
Action: Mouse scrolled (391, 325) with delta (0, 0)
Screenshot: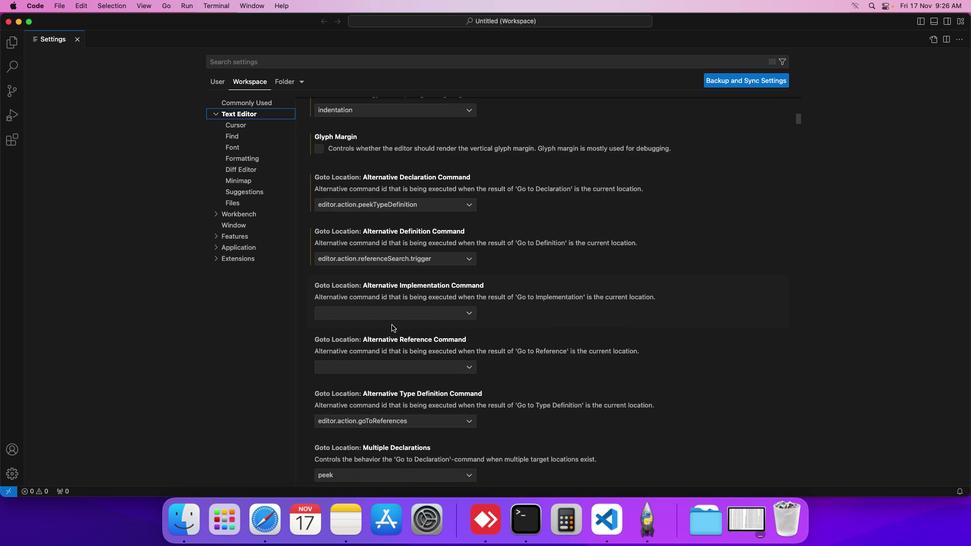 
Action: Mouse moved to (391, 325)
Screenshot: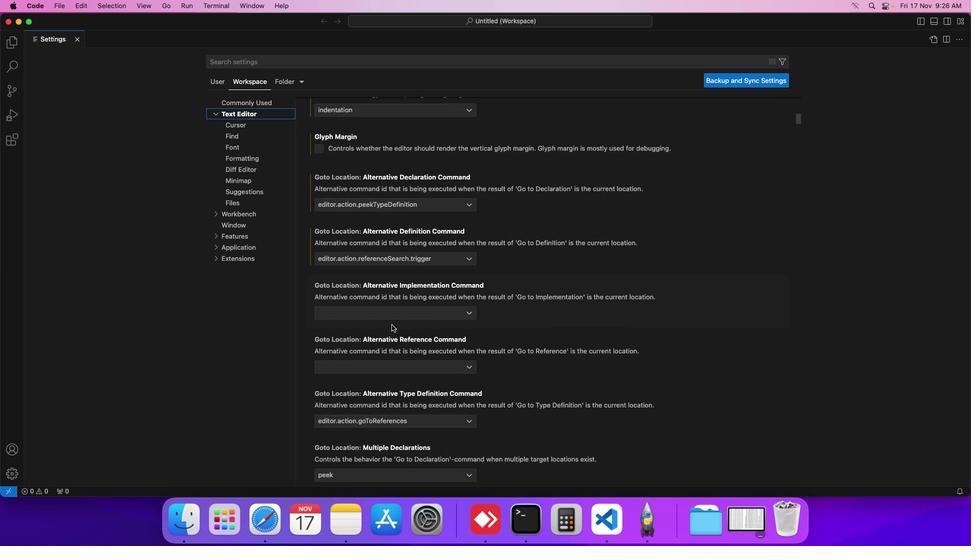 
Action: Mouse scrolled (391, 325) with delta (0, 0)
Screenshot: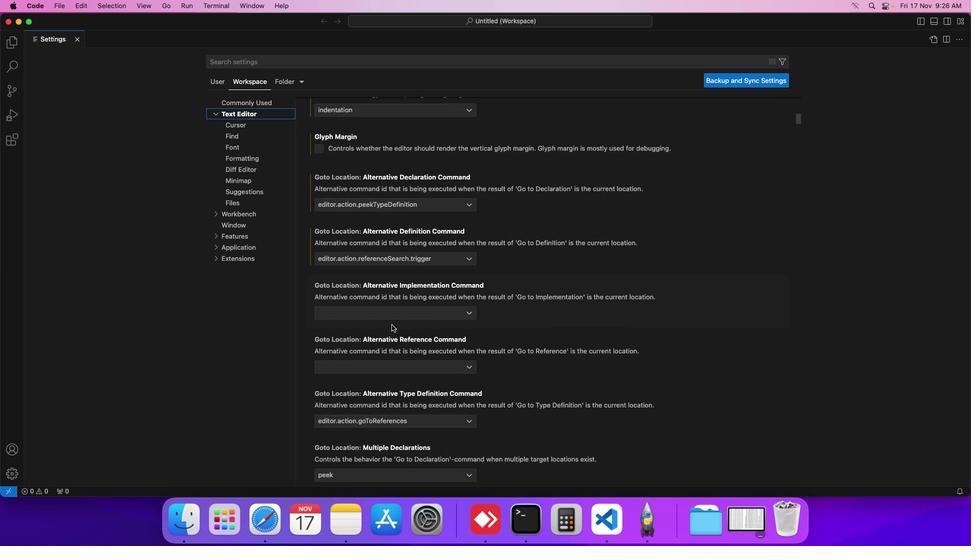 
Action: Mouse scrolled (391, 325) with delta (0, -1)
Screenshot: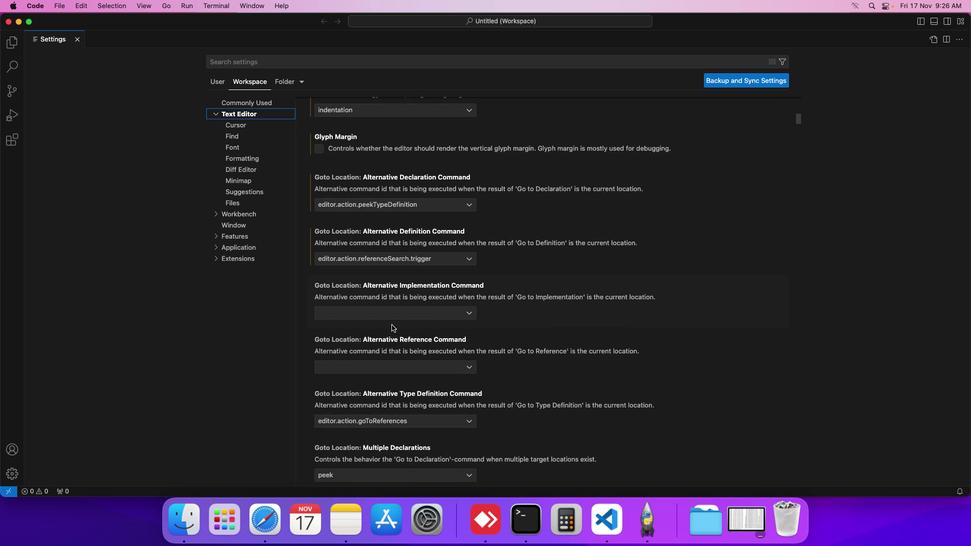 
Action: Mouse moved to (392, 326)
Screenshot: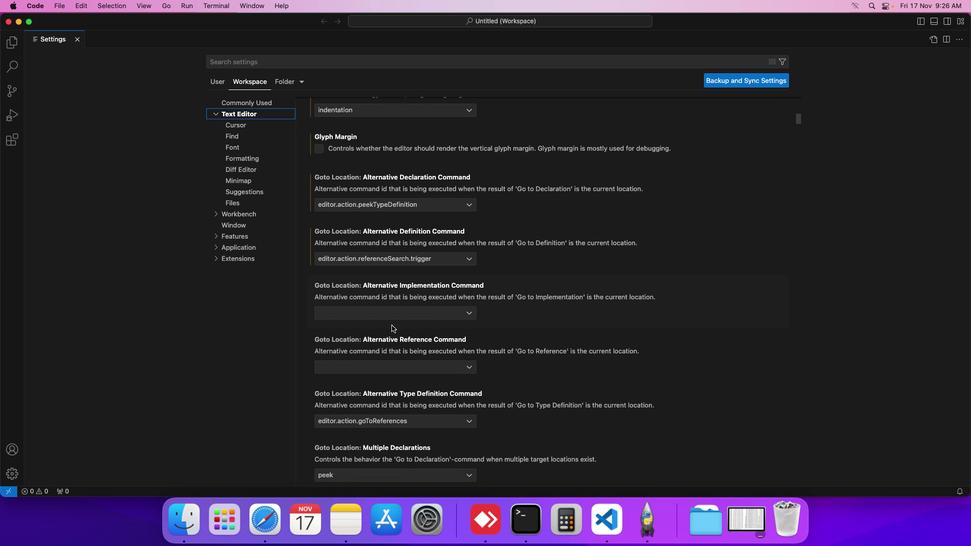 
Action: Mouse scrolled (392, 326) with delta (0, 0)
Screenshot: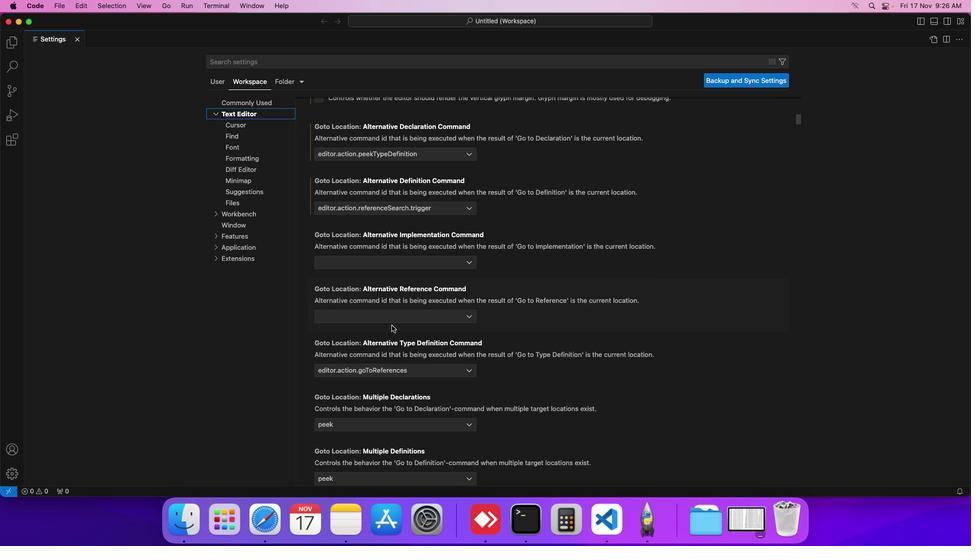 
Action: Mouse scrolled (392, 326) with delta (0, 0)
Screenshot: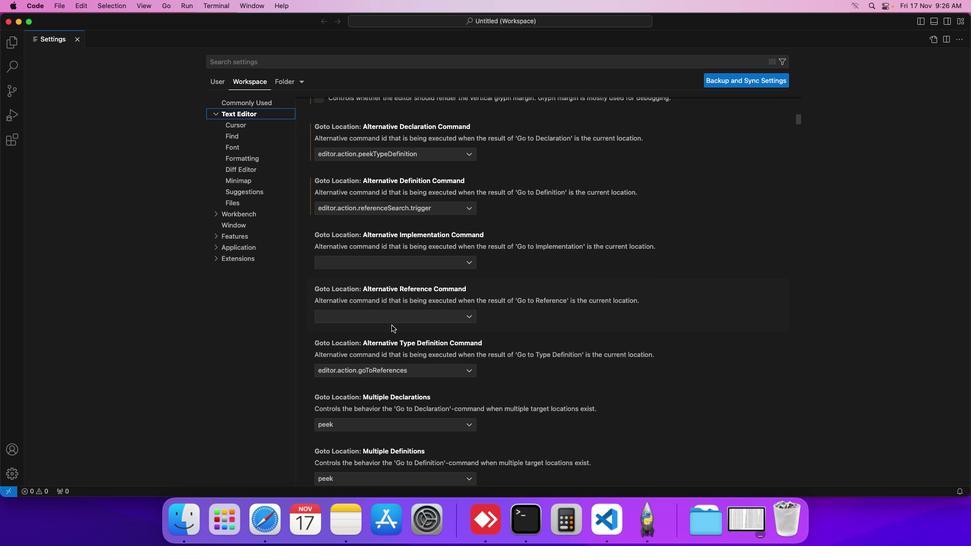 
Action: Mouse scrolled (392, 326) with delta (0, 0)
Screenshot: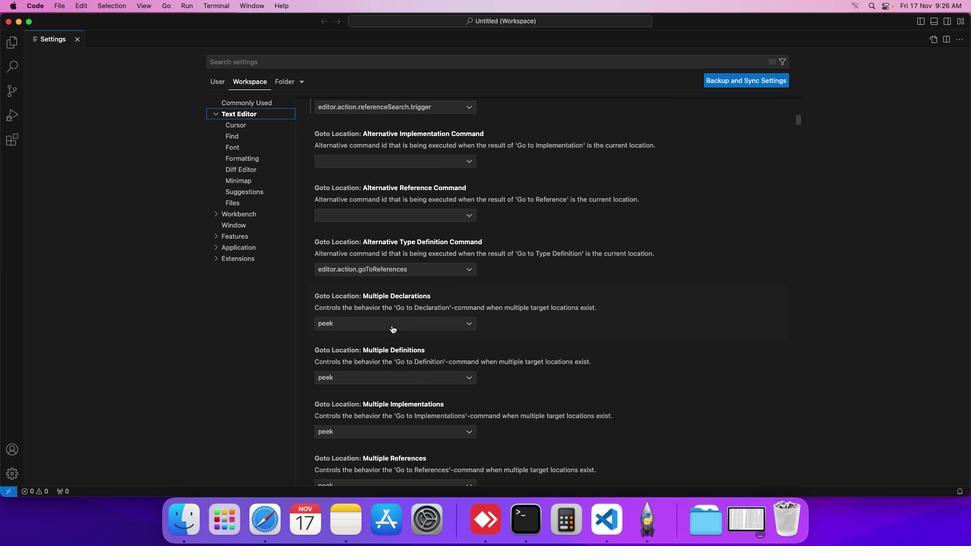 
Action: Mouse scrolled (392, 326) with delta (0, 0)
Screenshot: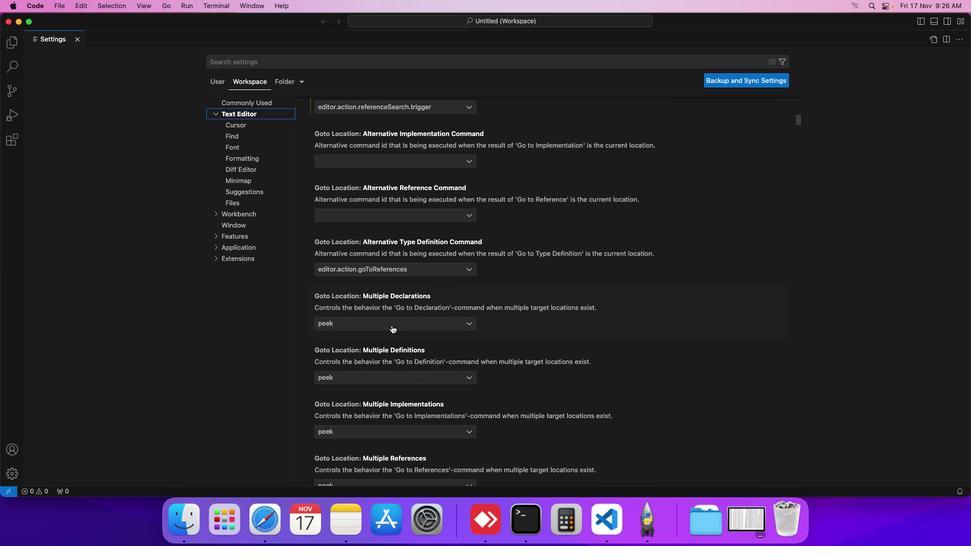 
Action: Mouse scrolled (392, 326) with delta (0, -1)
Screenshot: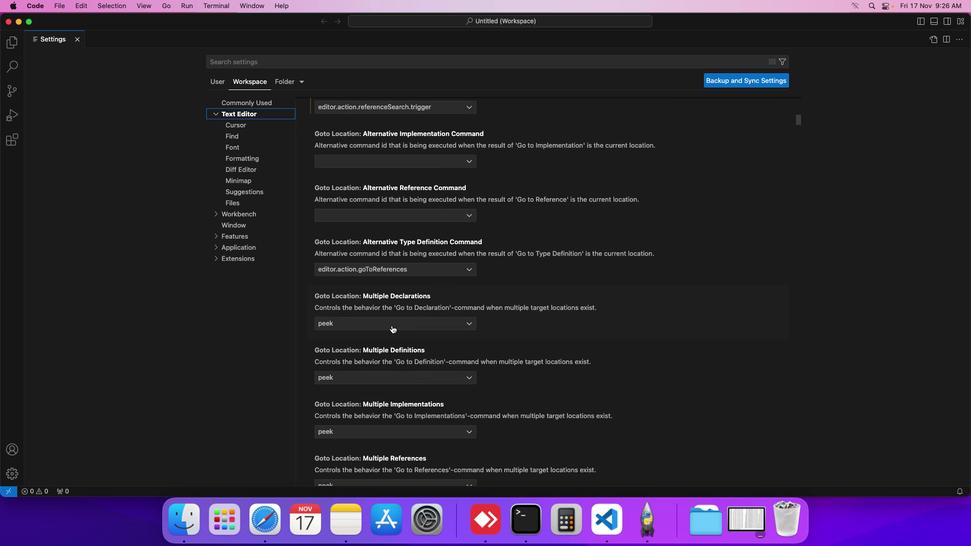 
Action: Mouse scrolled (392, 326) with delta (0, 0)
Screenshot: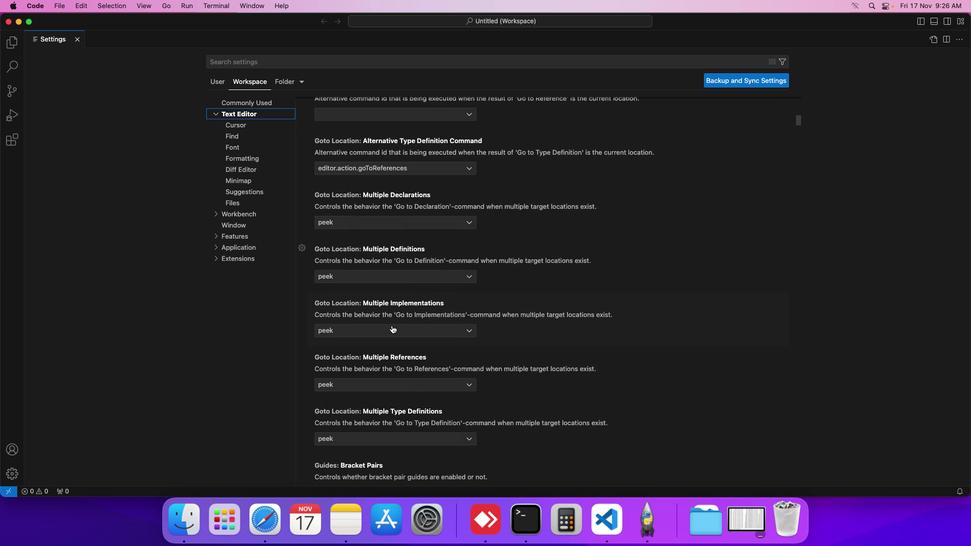 
Action: Mouse scrolled (392, 326) with delta (0, 0)
Screenshot: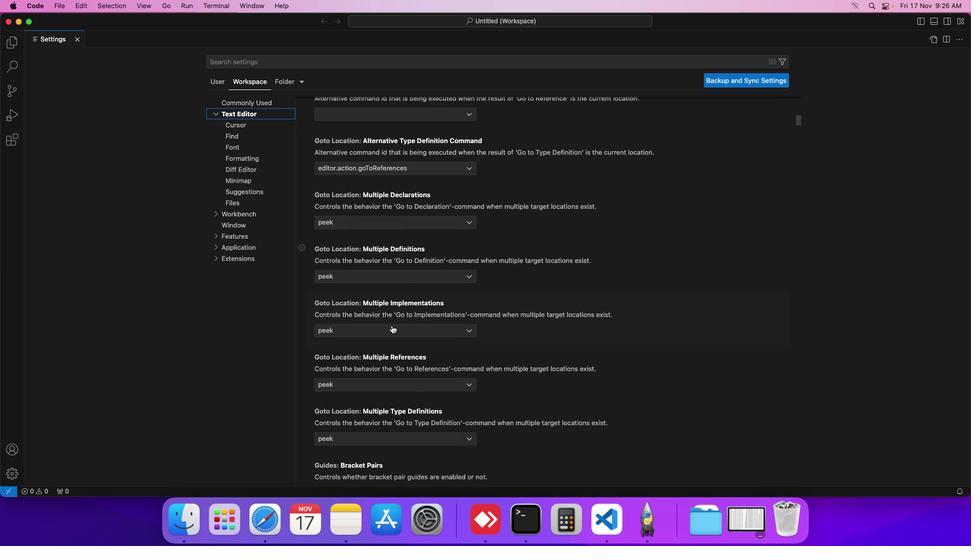 
Action: Mouse scrolled (392, 326) with delta (0, -1)
Screenshot: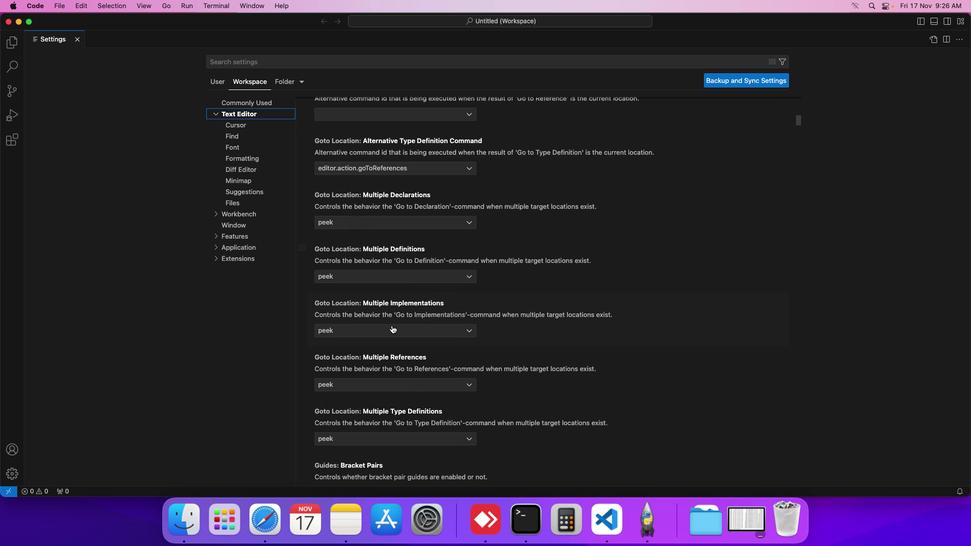 
Action: Mouse scrolled (392, 326) with delta (0, 0)
Screenshot: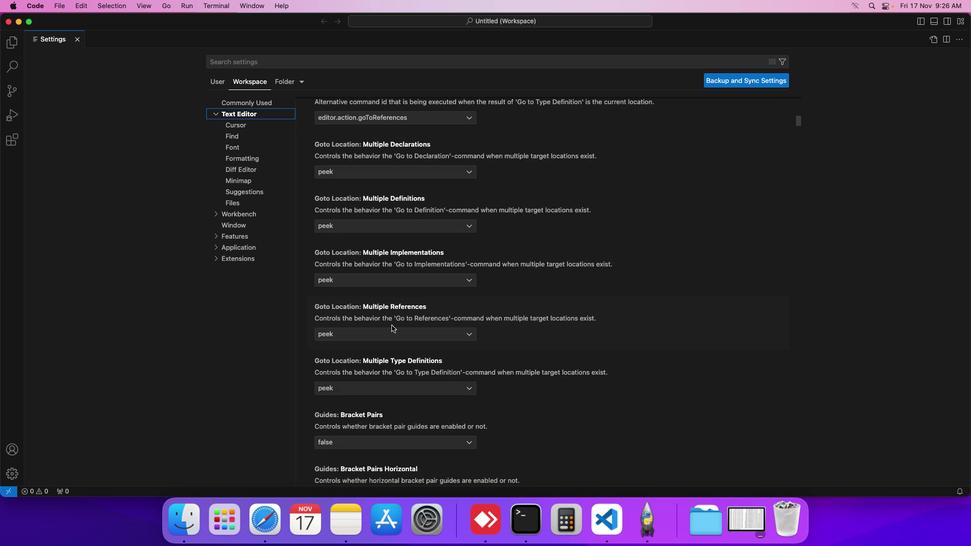 
Action: Mouse scrolled (392, 326) with delta (0, 0)
Screenshot: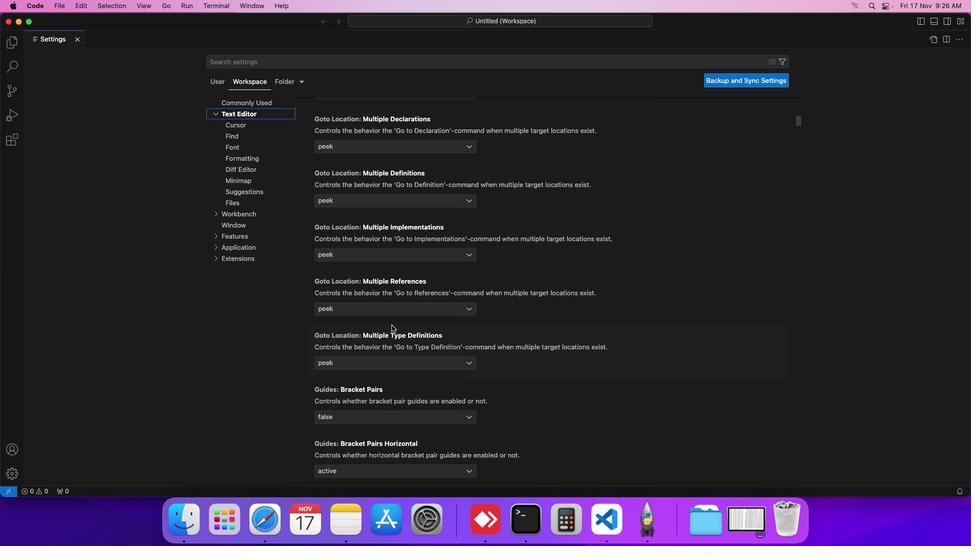 
Action: Mouse scrolled (392, 326) with delta (0, 0)
Screenshot: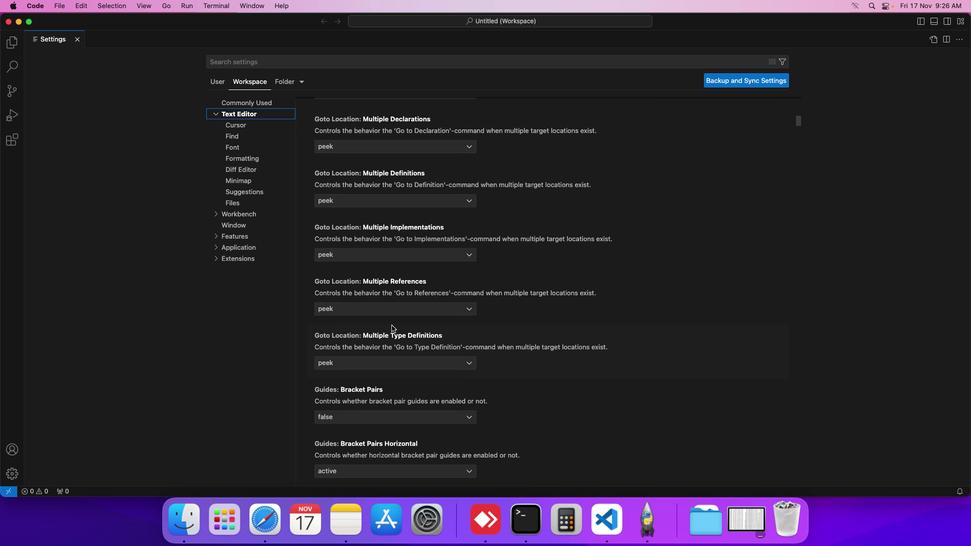 
Action: Mouse scrolled (392, 326) with delta (0, 0)
Screenshot: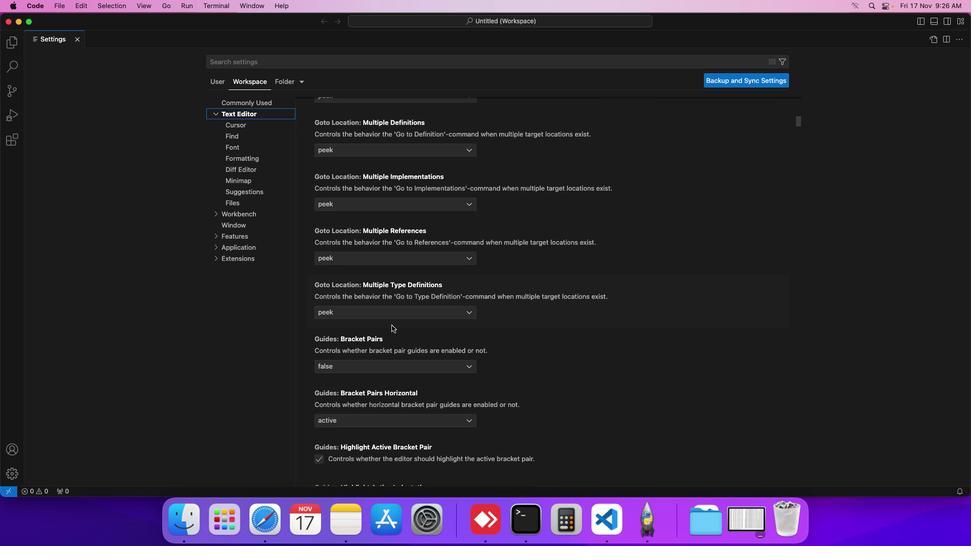 
Action: Mouse scrolled (392, 326) with delta (0, 0)
Screenshot: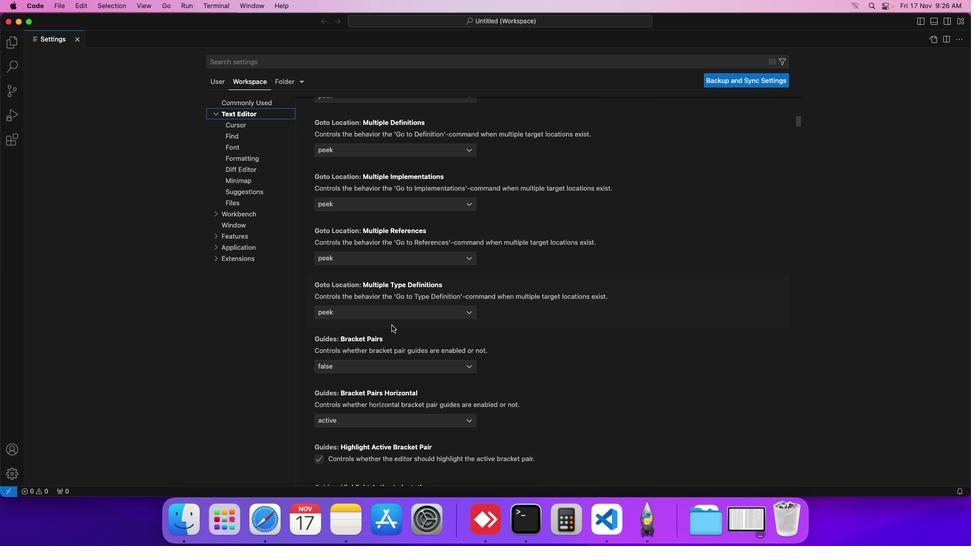 
Action: Mouse scrolled (392, 326) with delta (0, 0)
Screenshot: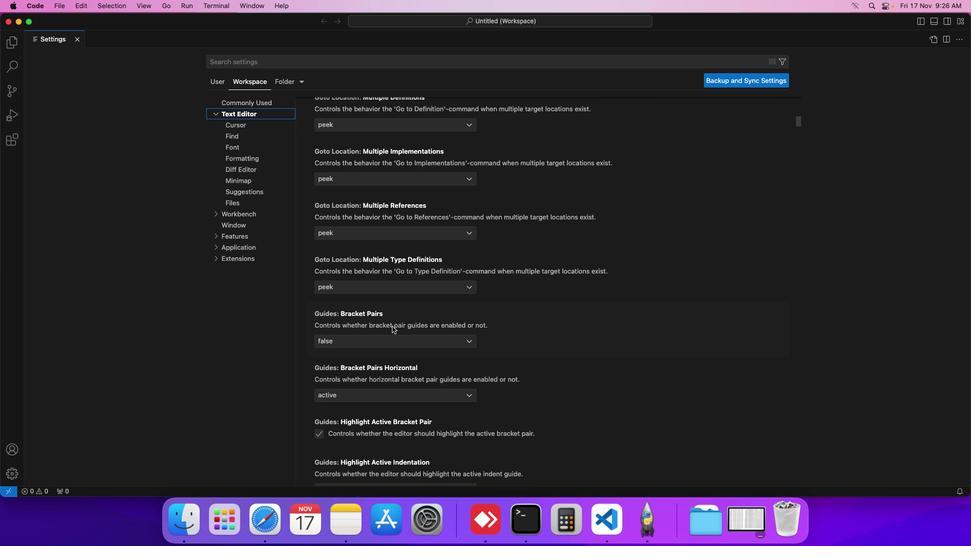 
Action: Mouse moved to (392, 326)
Screenshot: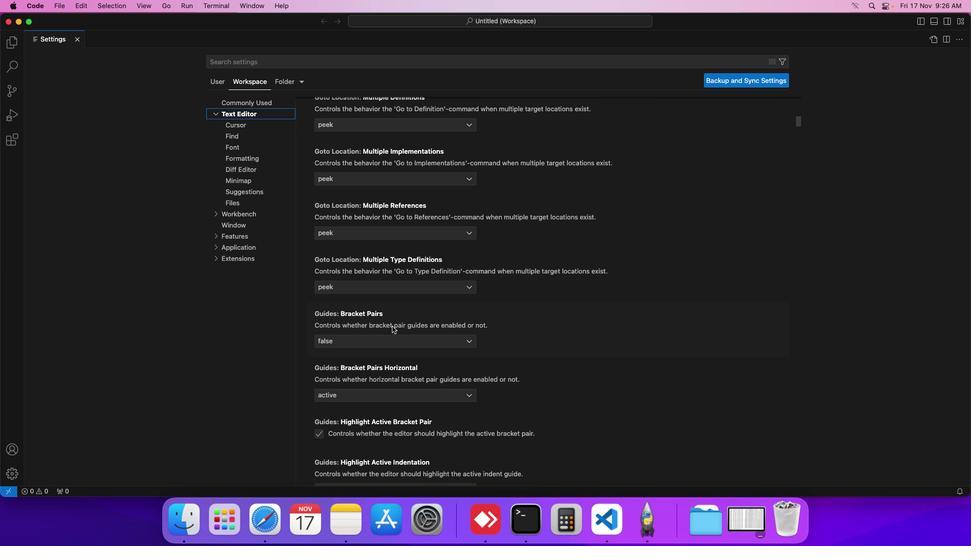 
Action: Mouse scrolled (392, 326) with delta (0, 0)
Screenshot: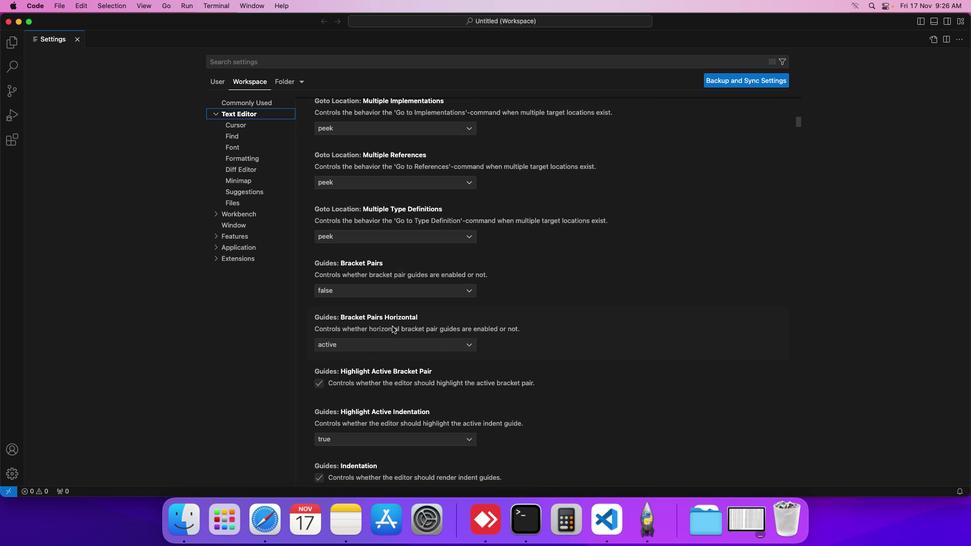 
Action: Mouse scrolled (392, 326) with delta (0, 0)
Screenshot: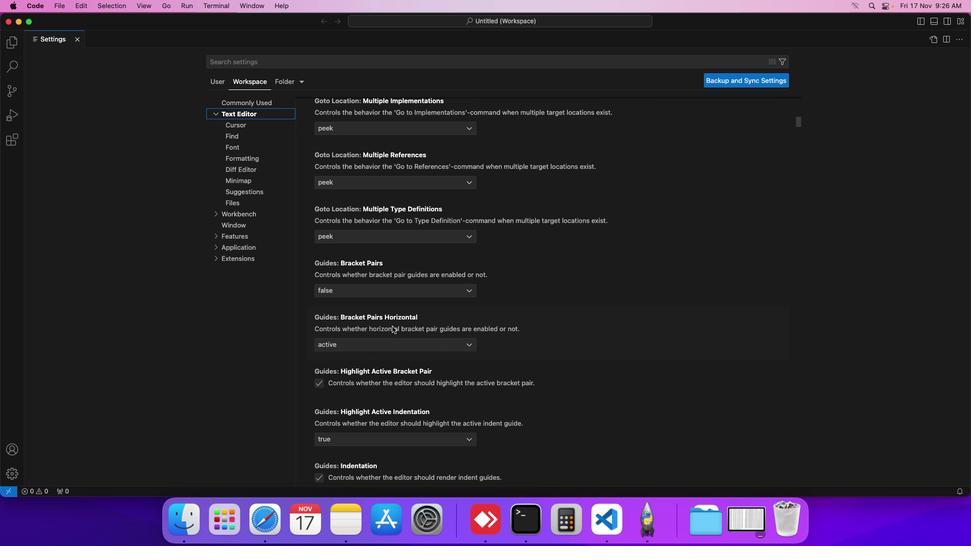 
Action: Mouse scrolled (392, 326) with delta (0, 0)
Screenshot: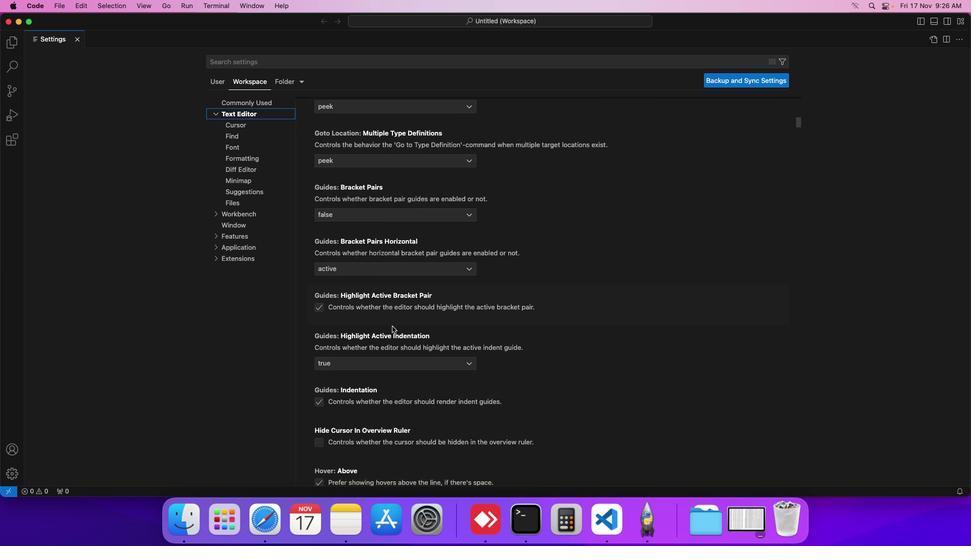 
Action: Mouse scrolled (392, 326) with delta (0, 0)
Screenshot: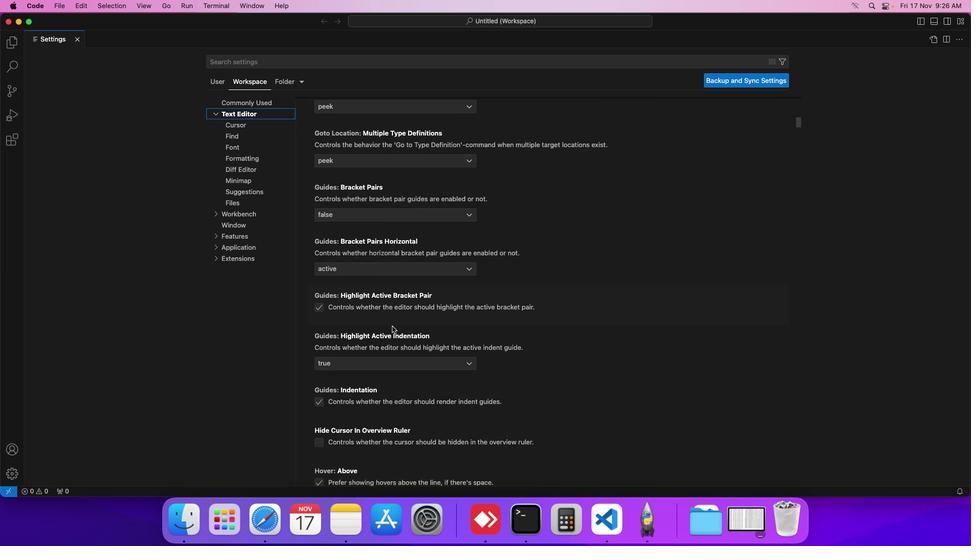 
Action: Mouse scrolled (392, 326) with delta (0, 0)
Screenshot: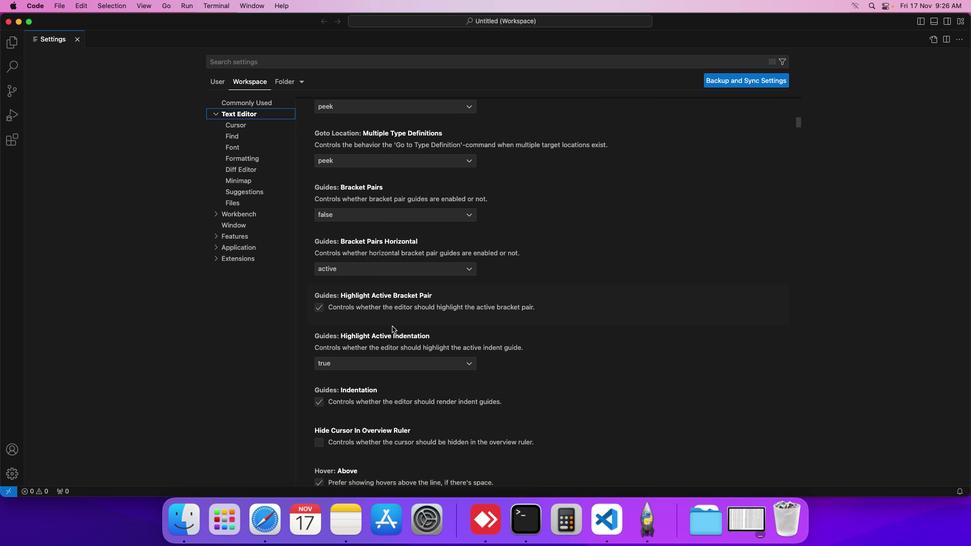 
Action: Mouse scrolled (392, 326) with delta (0, 0)
Screenshot: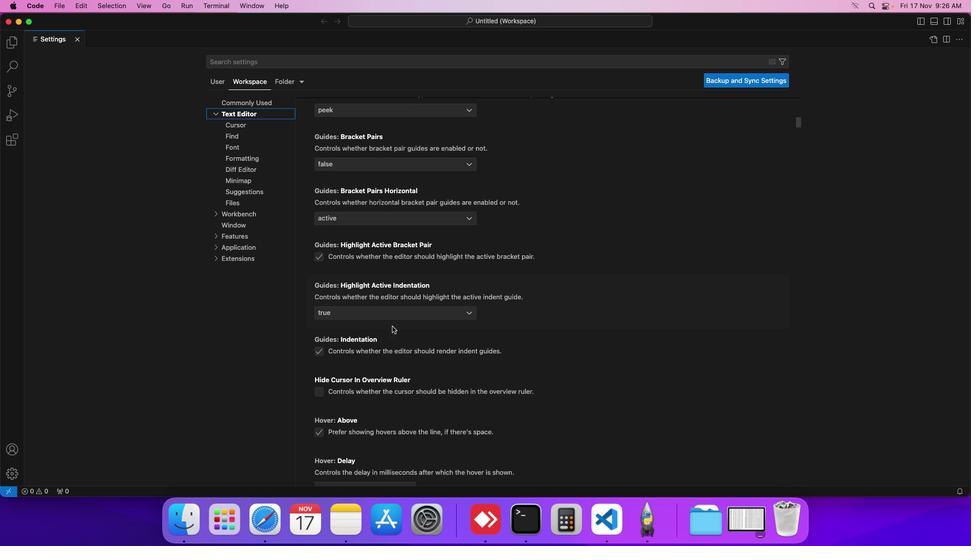 
Action: Mouse scrolled (392, 326) with delta (0, 0)
Screenshot: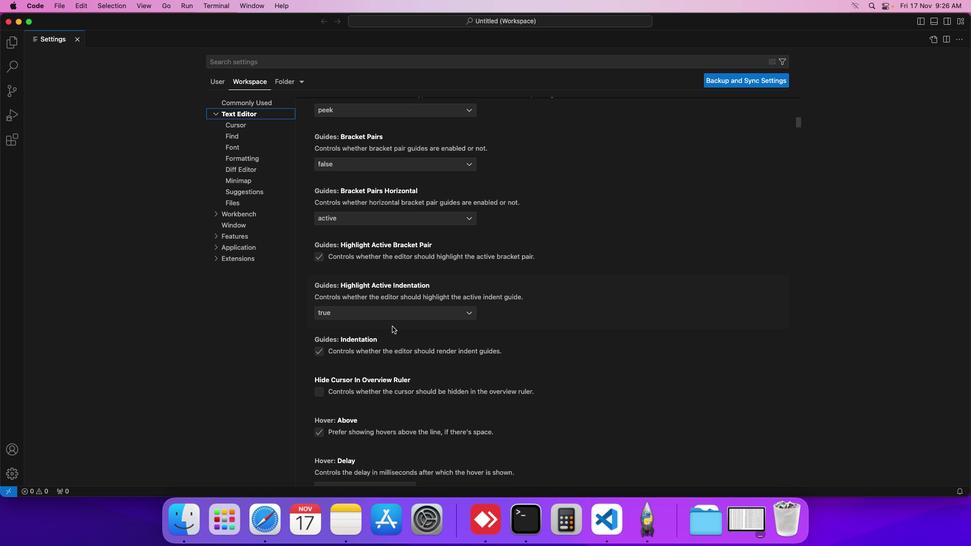 
Action: Mouse scrolled (392, 326) with delta (0, 0)
Screenshot: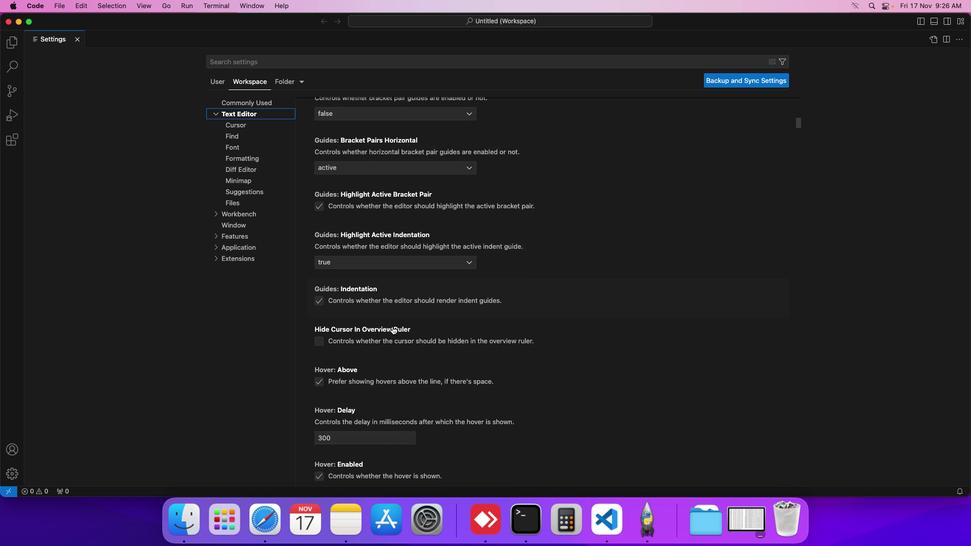 
Action: Mouse scrolled (392, 326) with delta (0, 0)
Screenshot: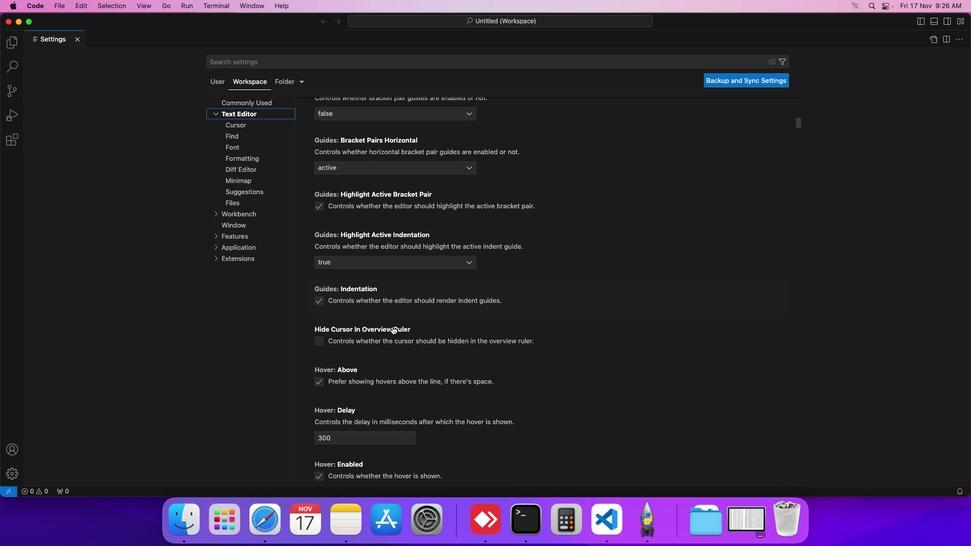 
Action: Mouse scrolled (392, 326) with delta (0, 0)
Screenshot: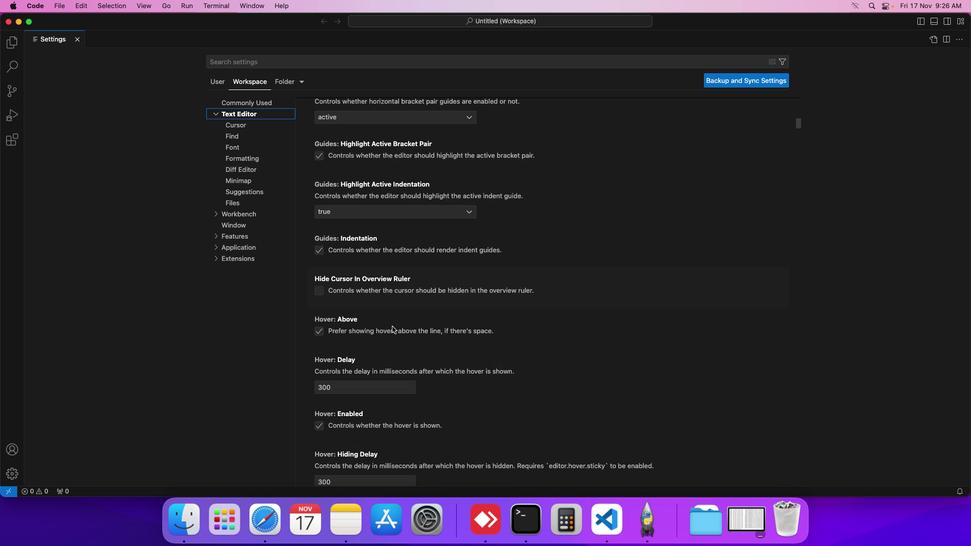 
Action: Mouse scrolled (392, 326) with delta (0, 0)
Screenshot: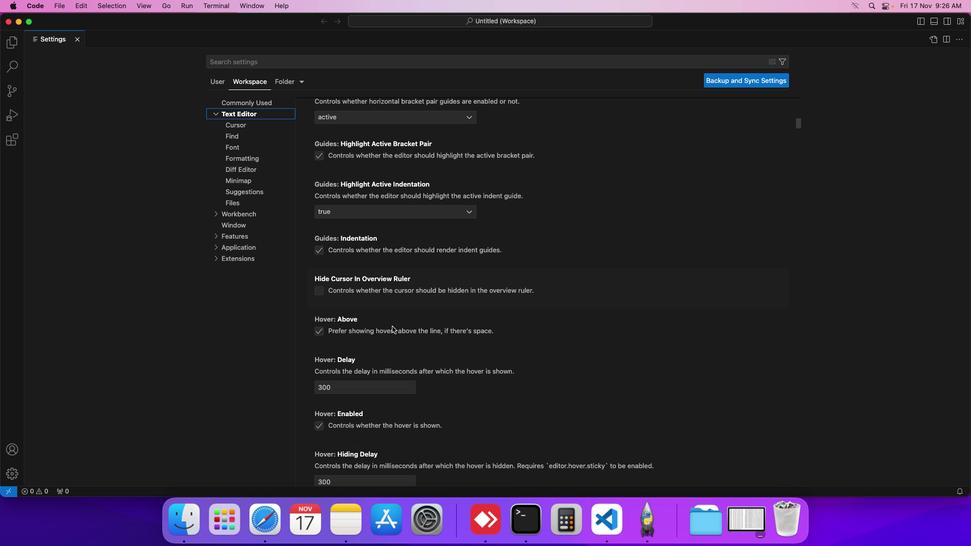 
Action: Mouse scrolled (392, 326) with delta (0, 0)
Screenshot: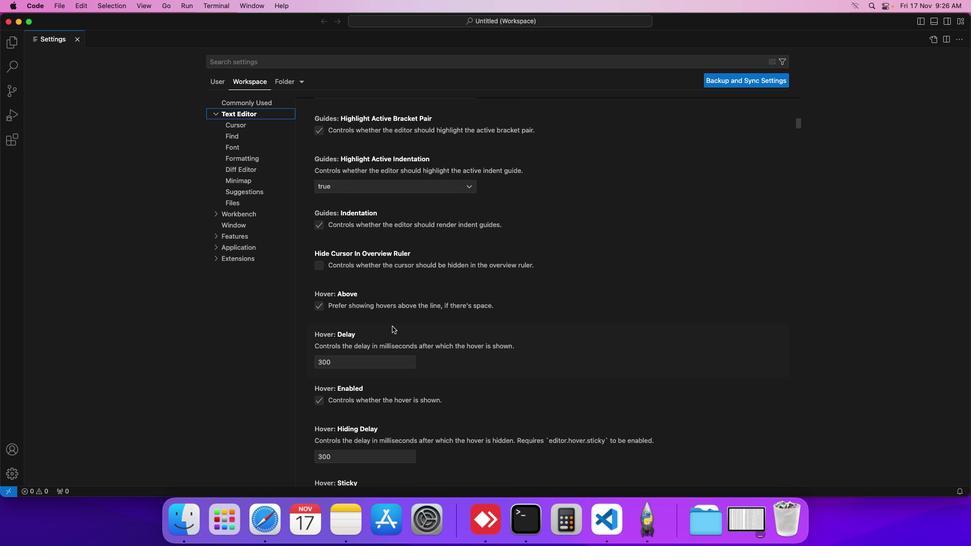 
Action: Mouse moved to (392, 327)
Screenshot: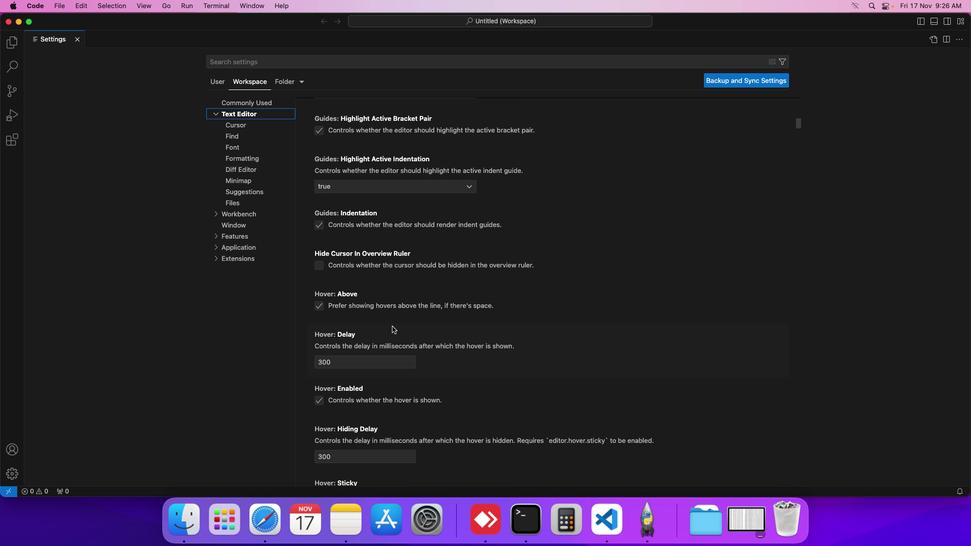 
Action: Mouse scrolled (392, 327) with delta (0, 0)
Screenshot: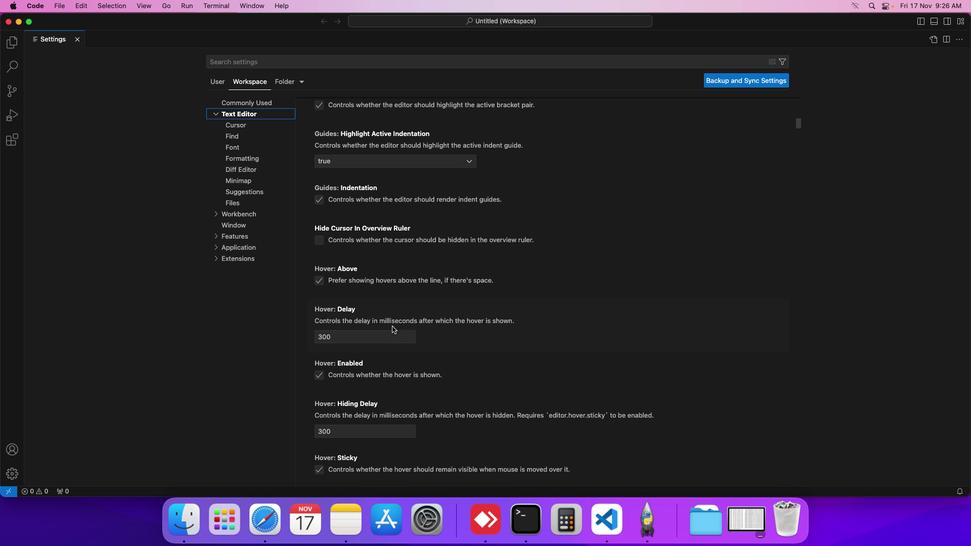 
Action: Mouse scrolled (392, 327) with delta (0, 0)
Screenshot: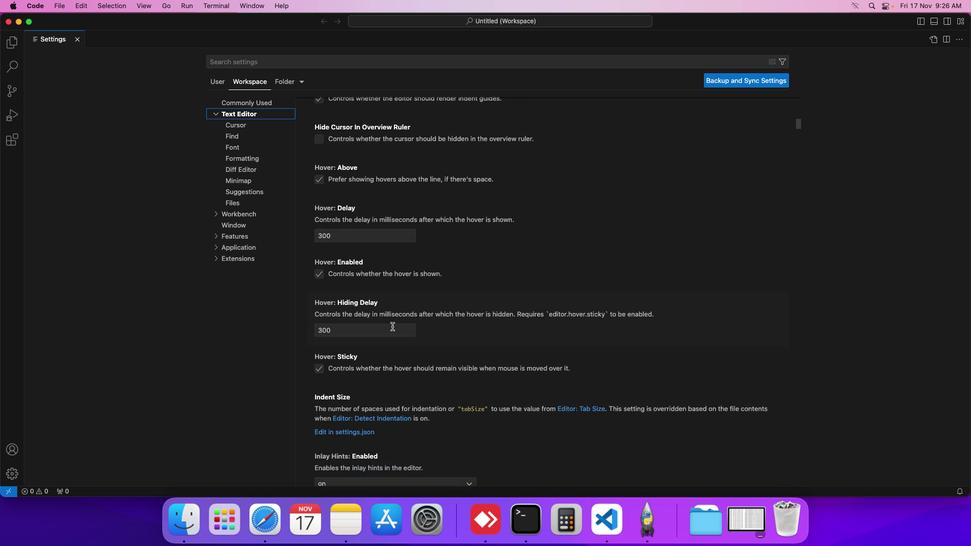 
Action: Mouse scrolled (392, 327) with delta (0, 0)
Screenshot: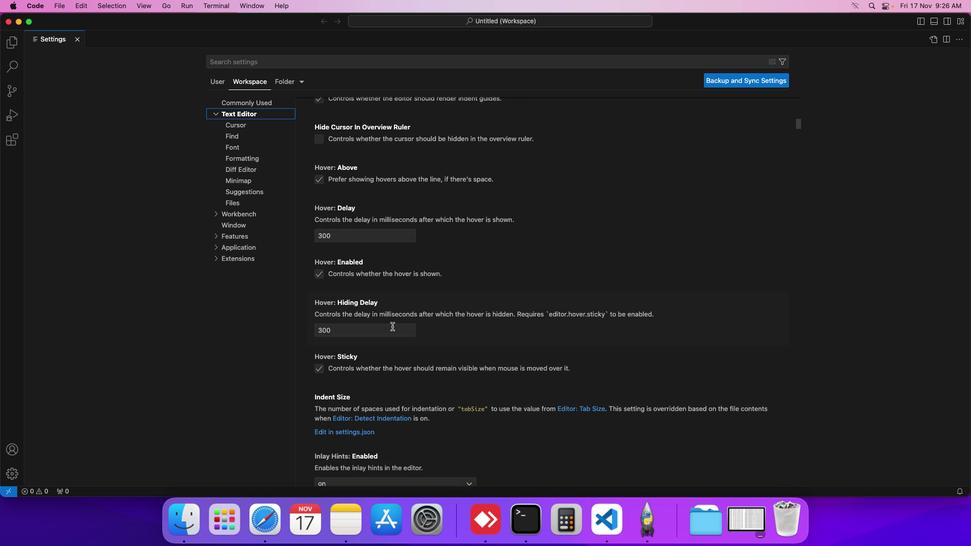 
Action: Mouse scrolled (392, 327) with delta (0, -1)
Screenshot: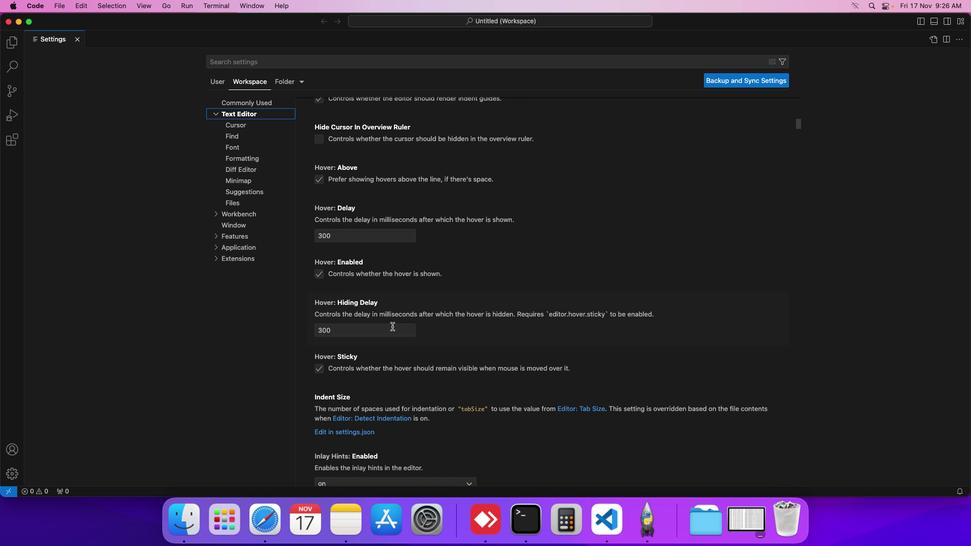 
Action: Mouse scrolled (392, 327) with delta (0, 0)
Screenshot: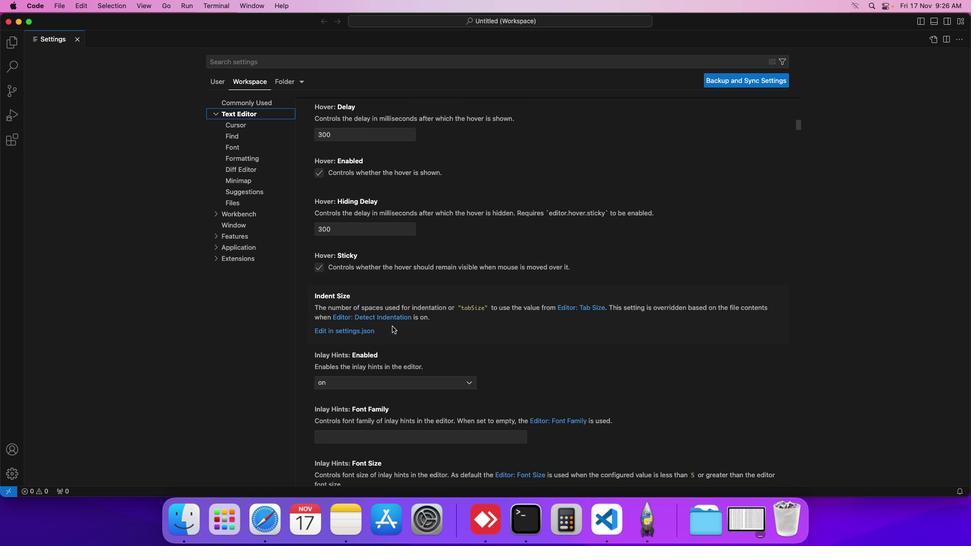 
Action: Mouse scrolled (392, 327) with delta (0, 0)
Screenshot: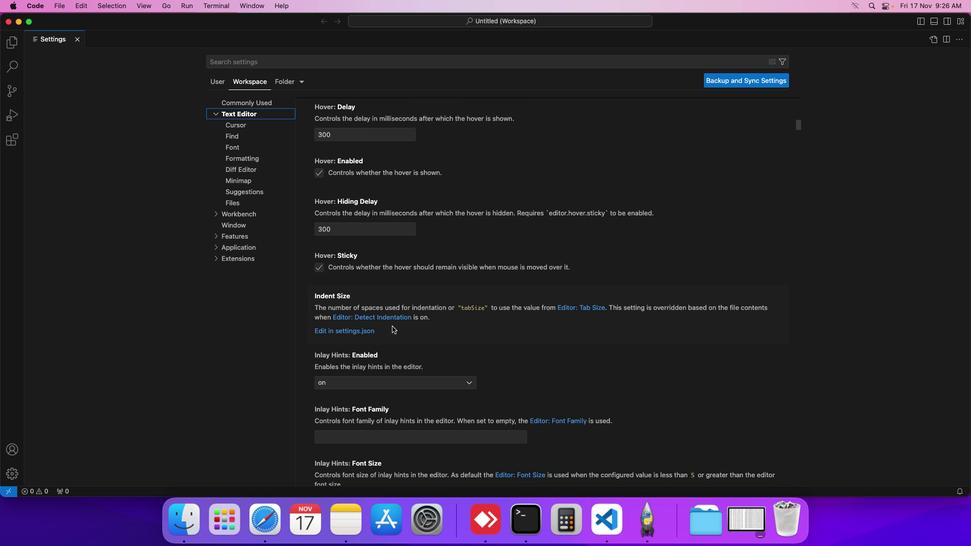 
Action: Mouse scrolled (392, 327) with delta (0, -1)
Screenshot: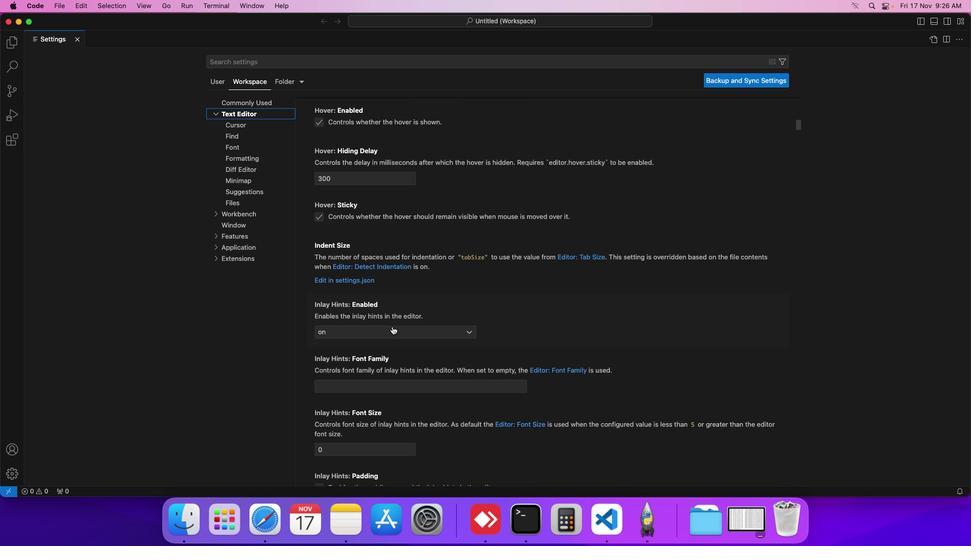 
Action: Mouse scrolled (392, 327) with delta (0, -1)
Screenshot: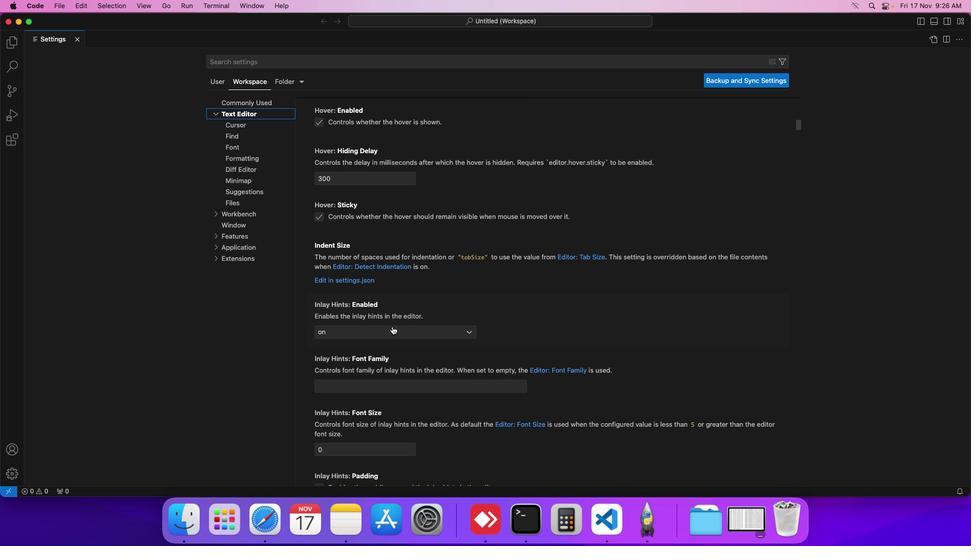 
Action: Mouse scrolled (392, 327) with delta (0, 0)
Screenshot: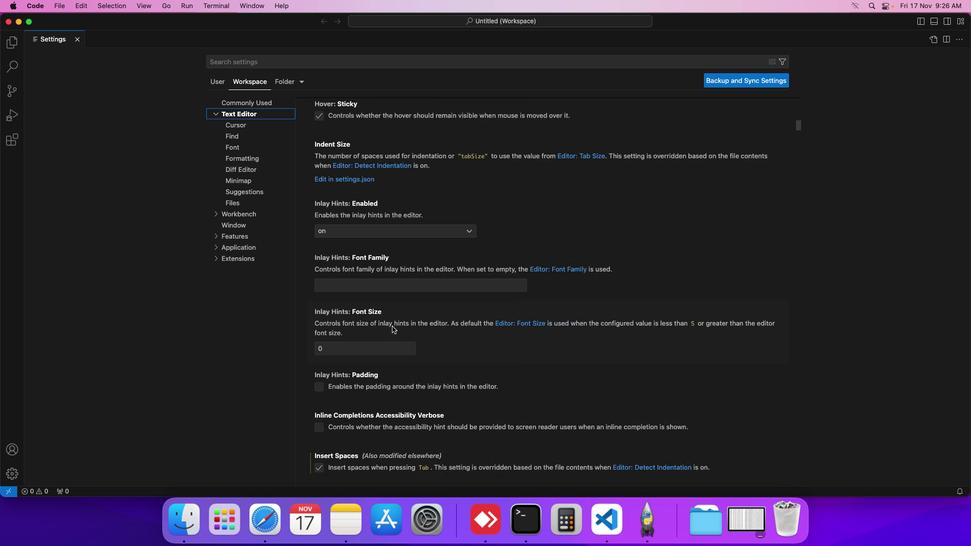 
Action: Mouse scrolled (392, 327) with delta (0, 0)
Screenshot: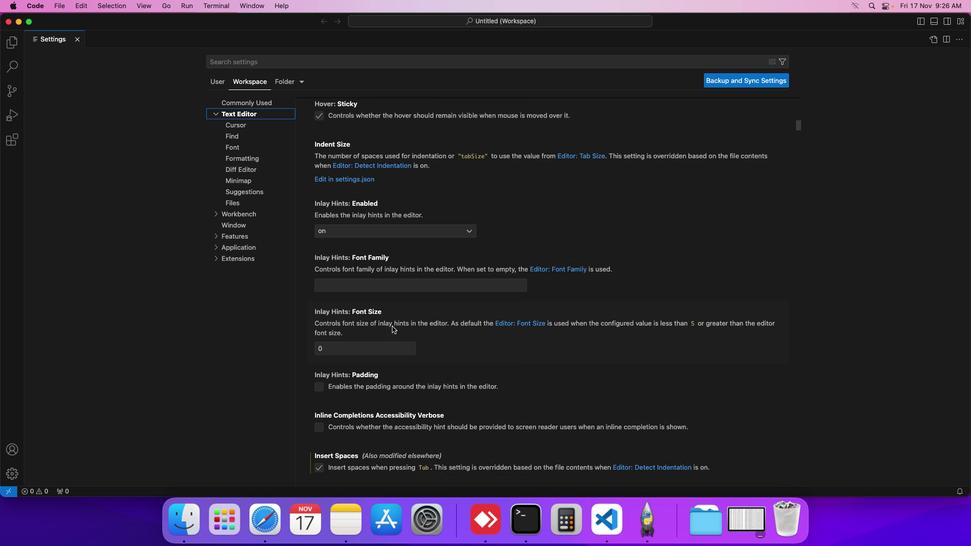
Action: Mouse scrolled (392, 327) with delta (0, -1)
Screenshot: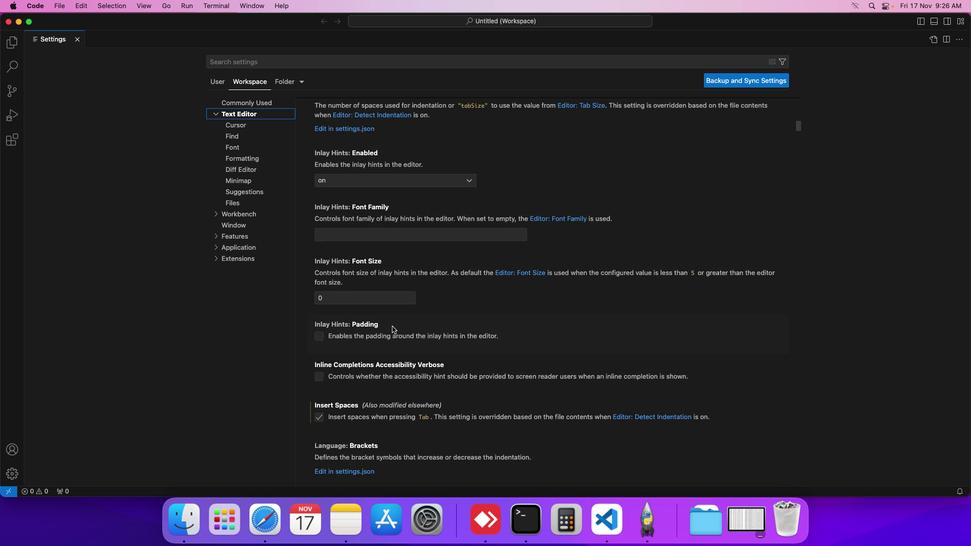 
Action: Mouse scrolled (392, 327) with delta (0, -1)
Screenshot: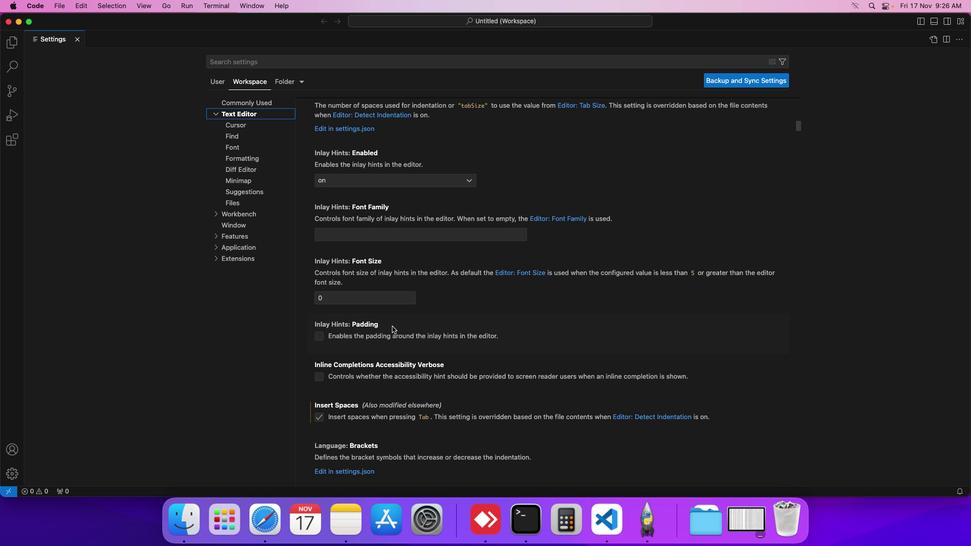 
Action: Mouse scrolled (392, 327) with delta (0, 0)
Screenshot: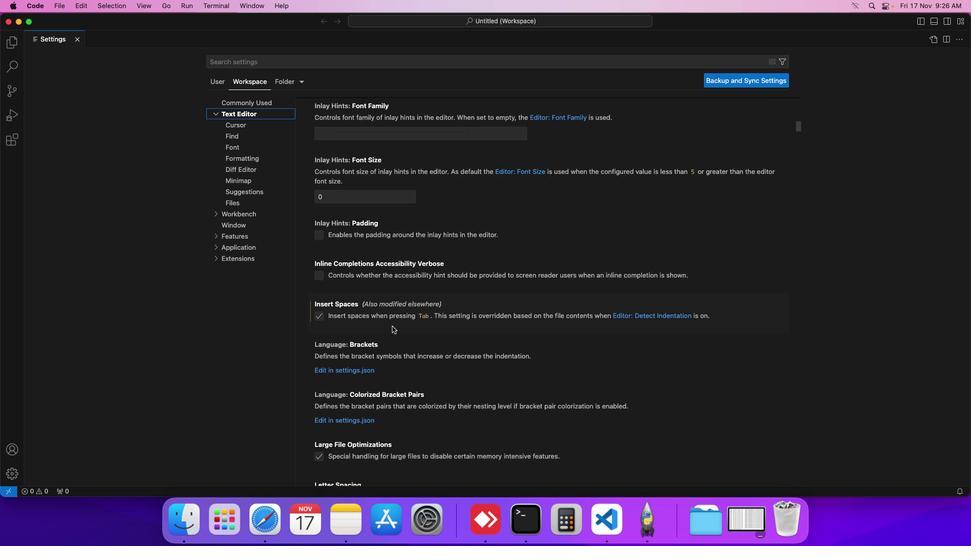 
Action: Mouse scrolled (392, 327) with delta (0, 0)
Screenshot: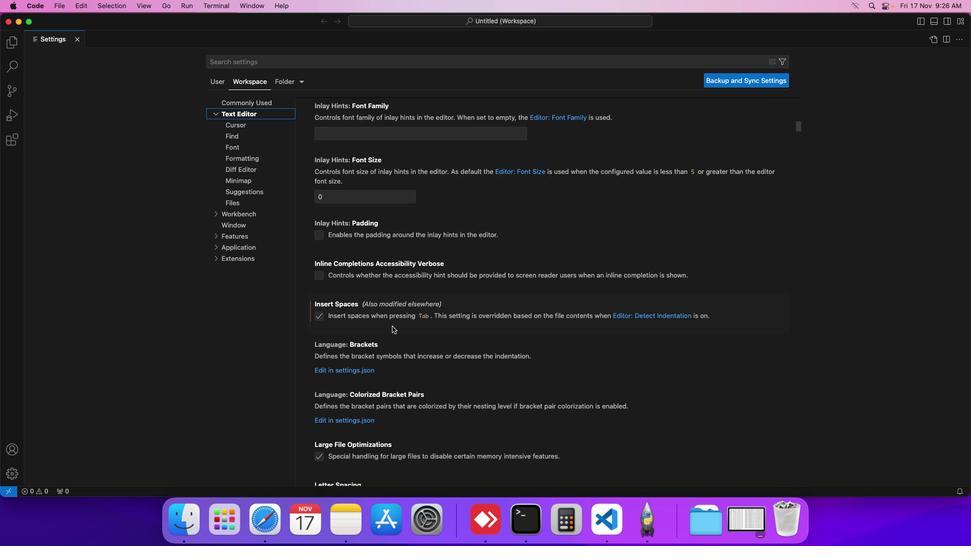 
Action: Mouse scrolled (392, 327) with delta (0, -1)
Screenshot: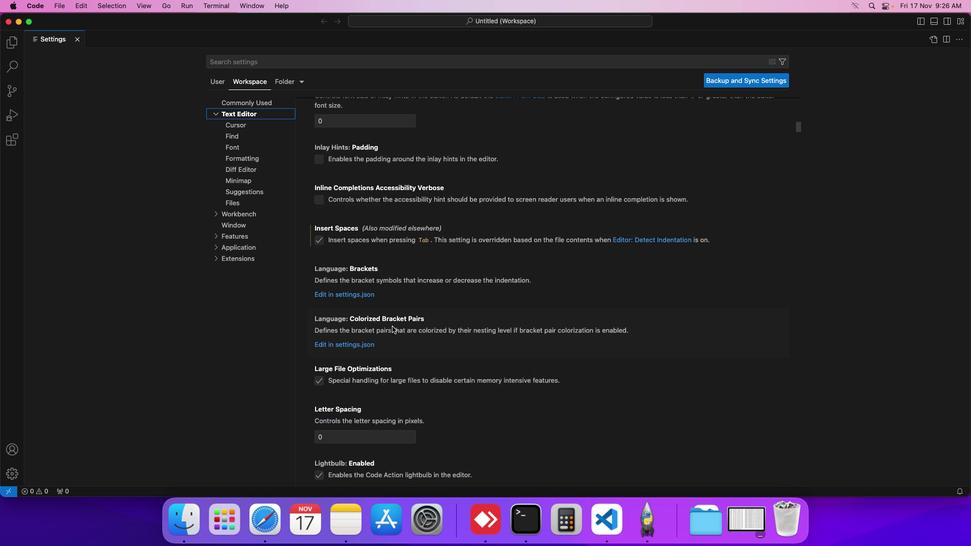 
Action: Mouse scrolled (392, 327) with delta (0, -1)
Screenshot: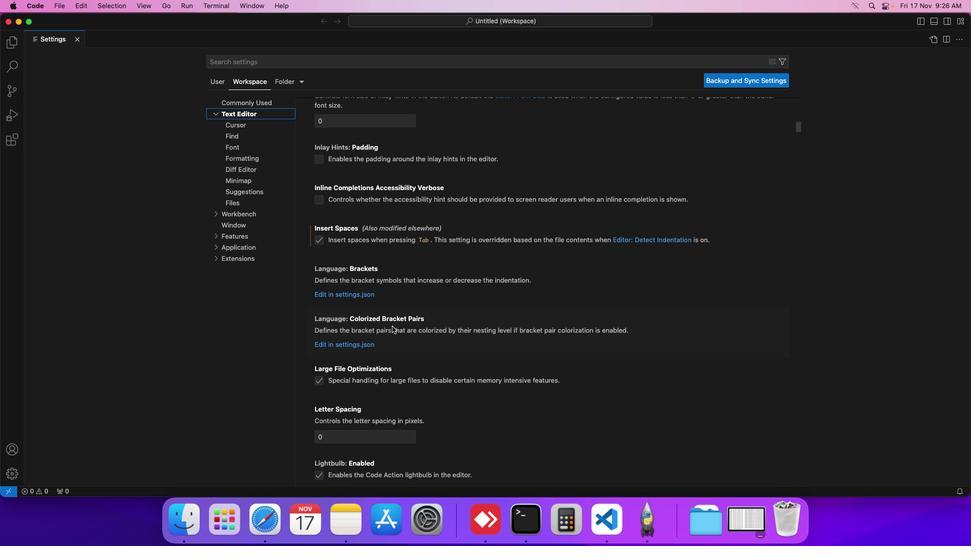 
Action: Mouse scrolled (392, 327) with delta (0, 0)
Screenshot: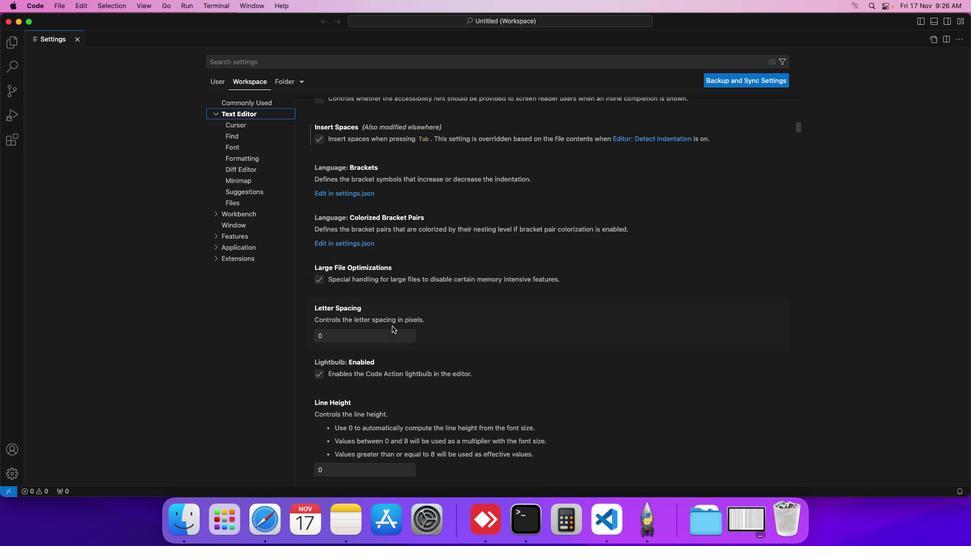 
Action: Mouse scrolled (392, 327) with delta (0, 0)
Screenshot: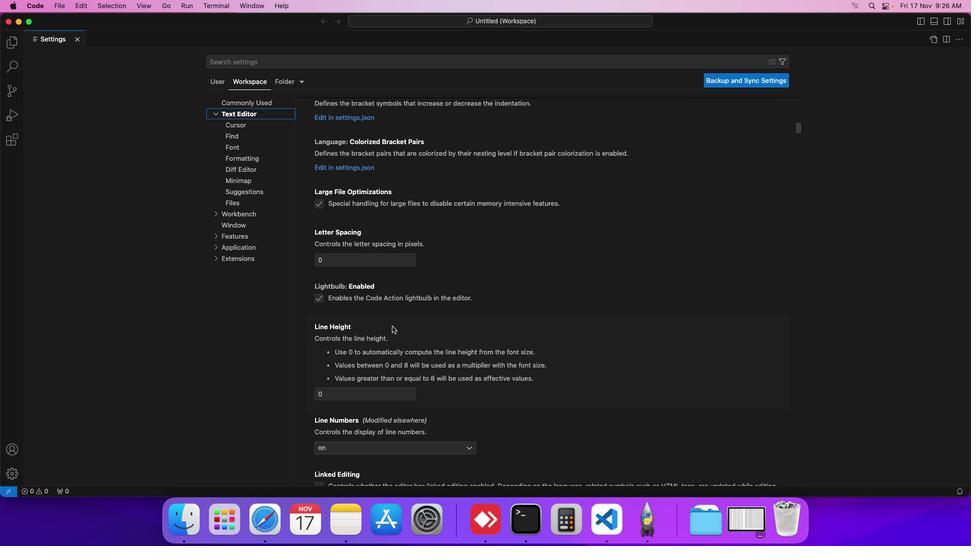 
Action: Mouse scrolled (392, 327) with delta (0, -1)
Screenshot: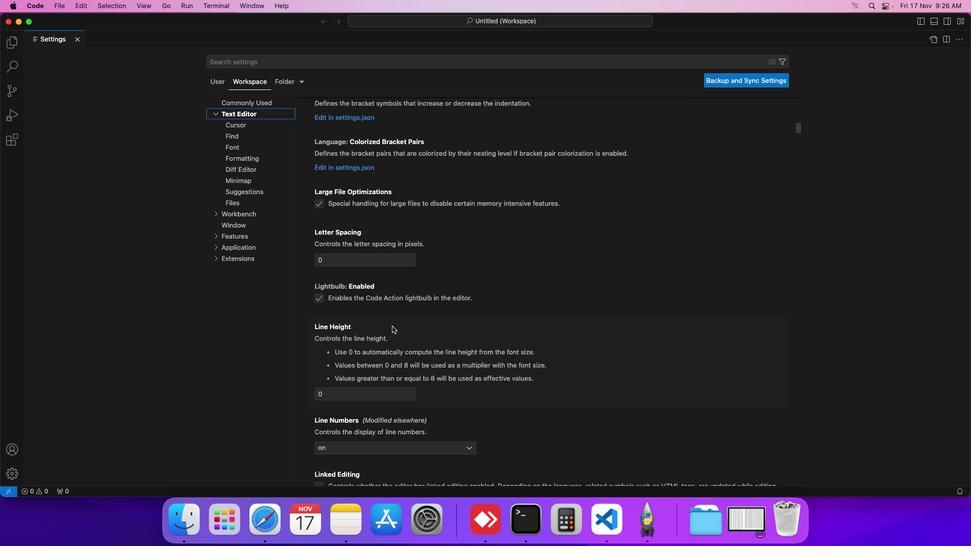 
Action: Mouse scrolled (392, 327) with delta (0, -1)
Screenshot: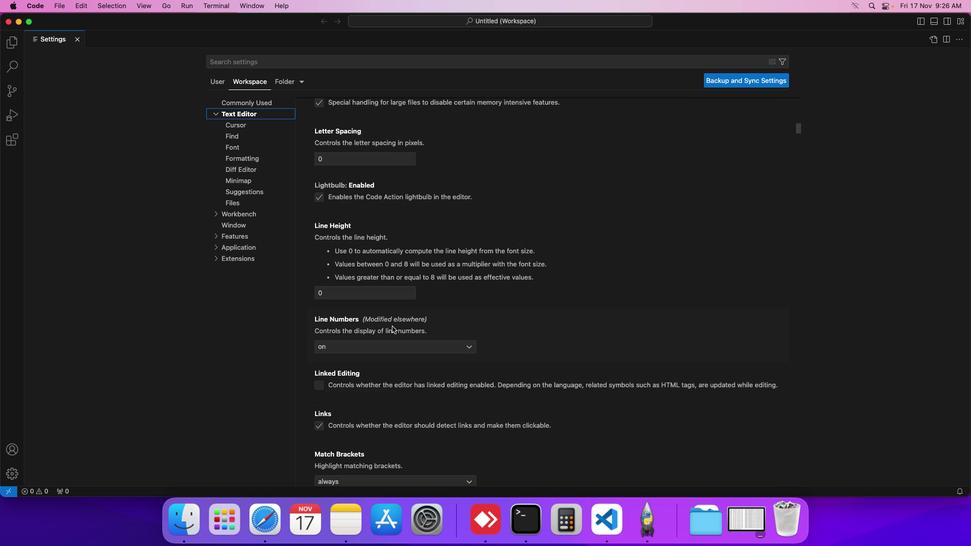 
Action: Mouse scrolled (392, 327) with delta (0, -2)
Screenshot: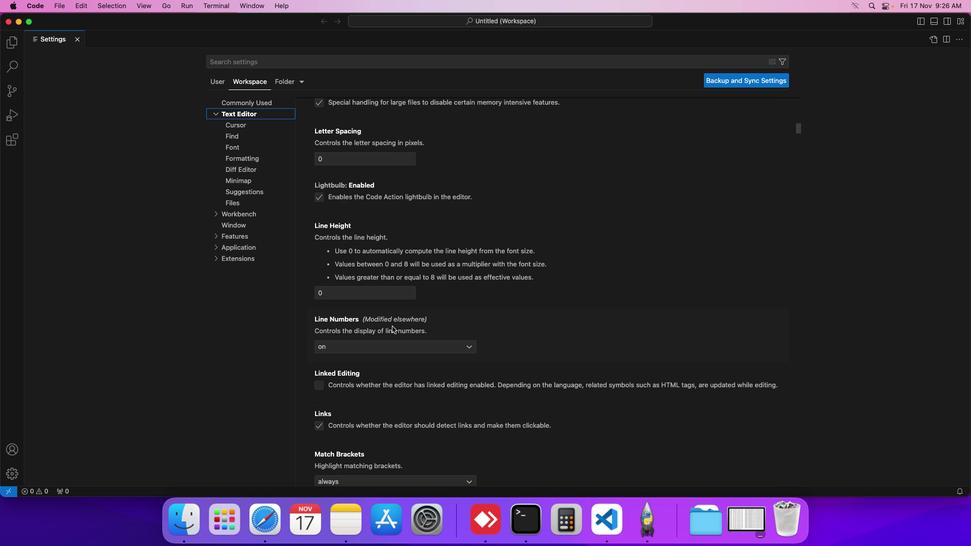 
Action: Mouse scrolled (392, 327) with delta (0, 0)
Screenshot: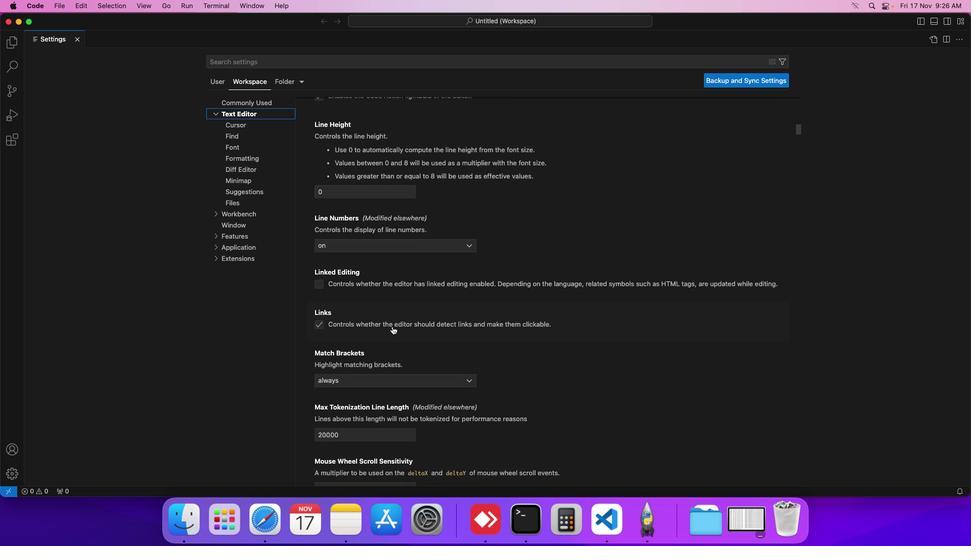 
Action: Mouse scrolled (392, 327) with delta (0, 0)
Screenshot: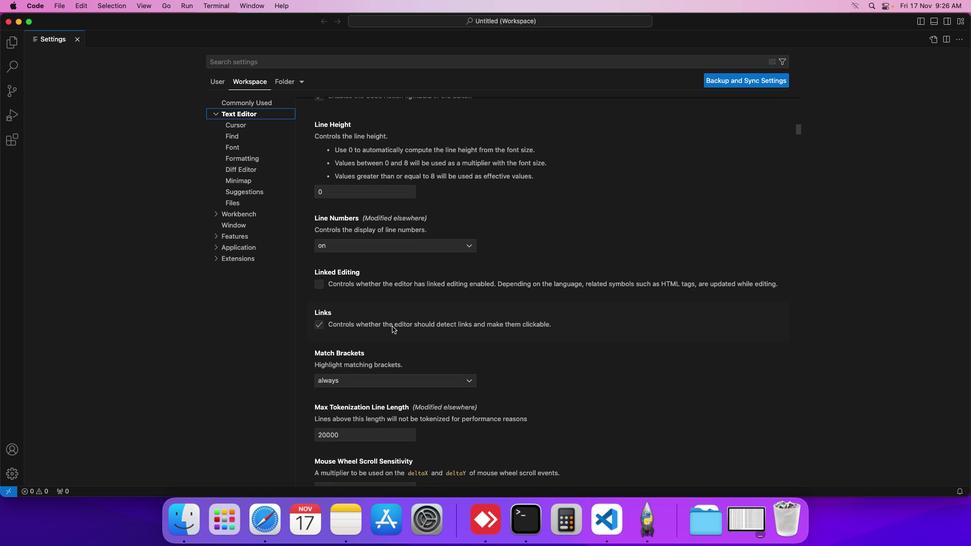 
Action: Mouse scrolled (392, 327) with delta (0, -1)
Screenshot: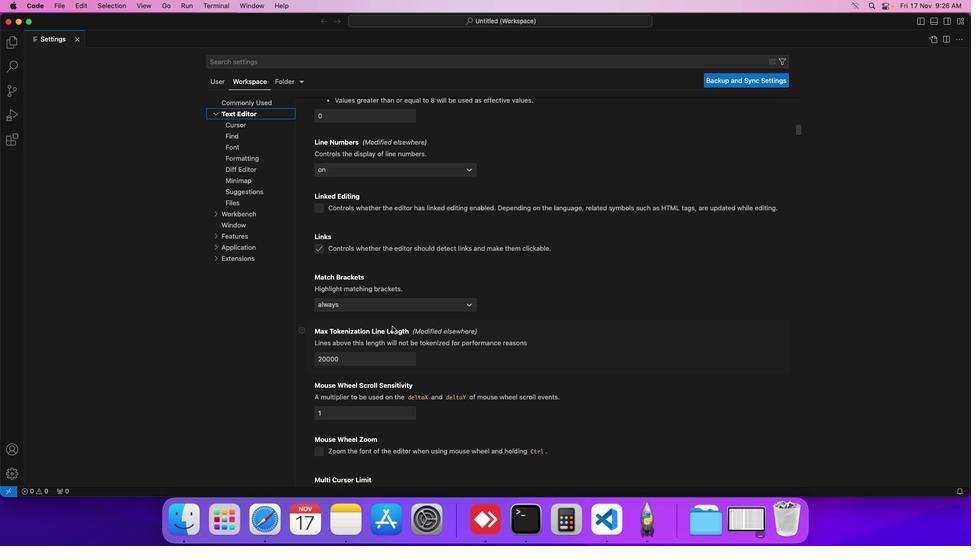 
Action: Mouse scrolled (392, 327) with delta (0, -1)
Screenshot: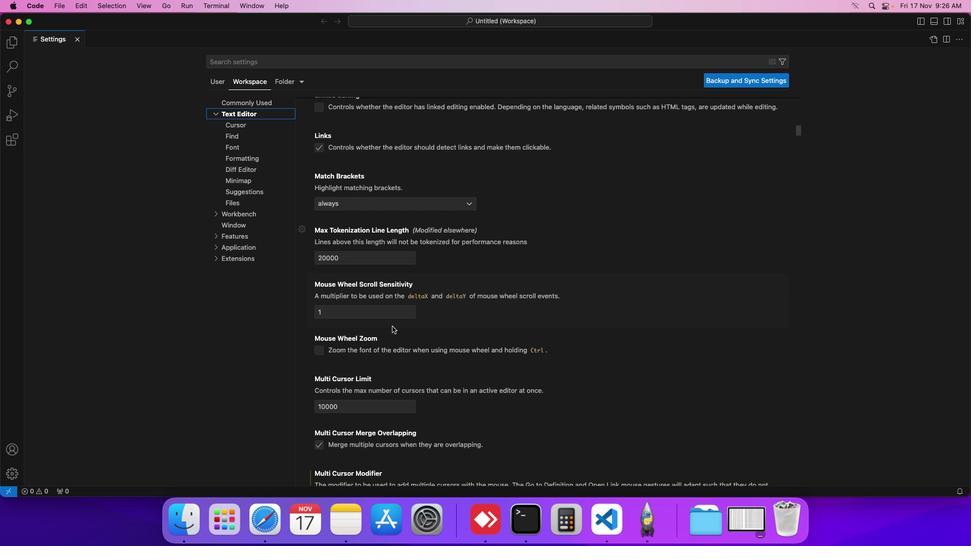 
Action: Mouse moved to (392, 327)
Screenshot: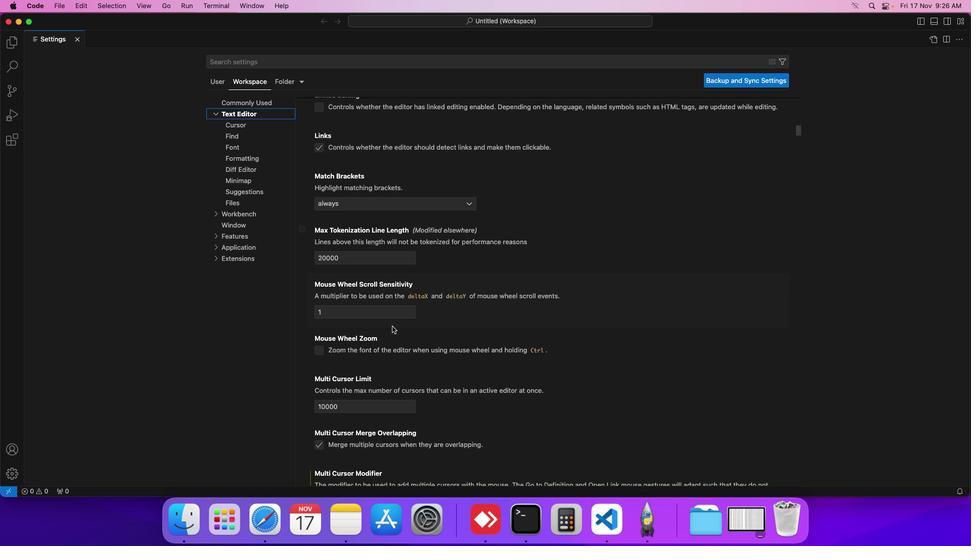 
Action: Mouse scrolled (392, 327) with delta (0, -2)
Screenshot: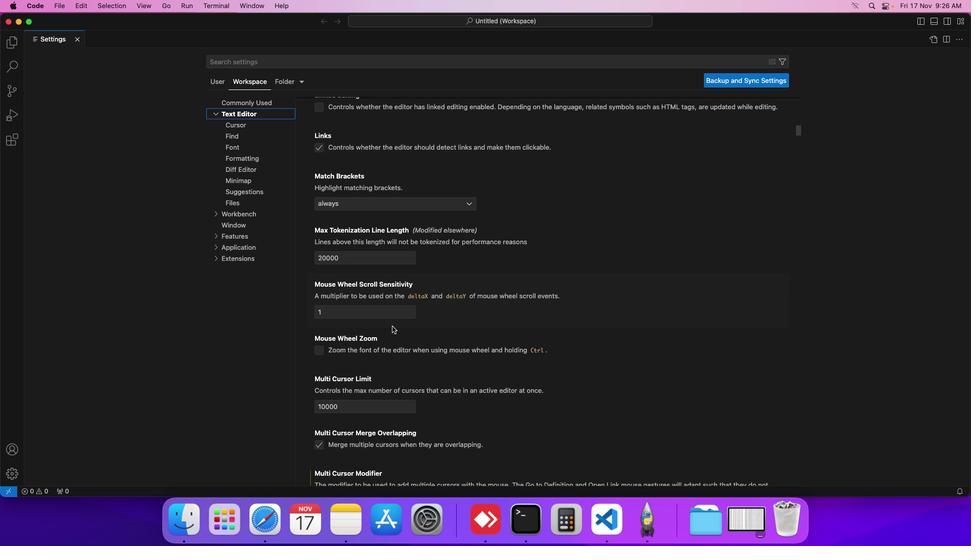 
Action: Mouse scrolled (392, 327) with delta (0, 0)
Screenshot: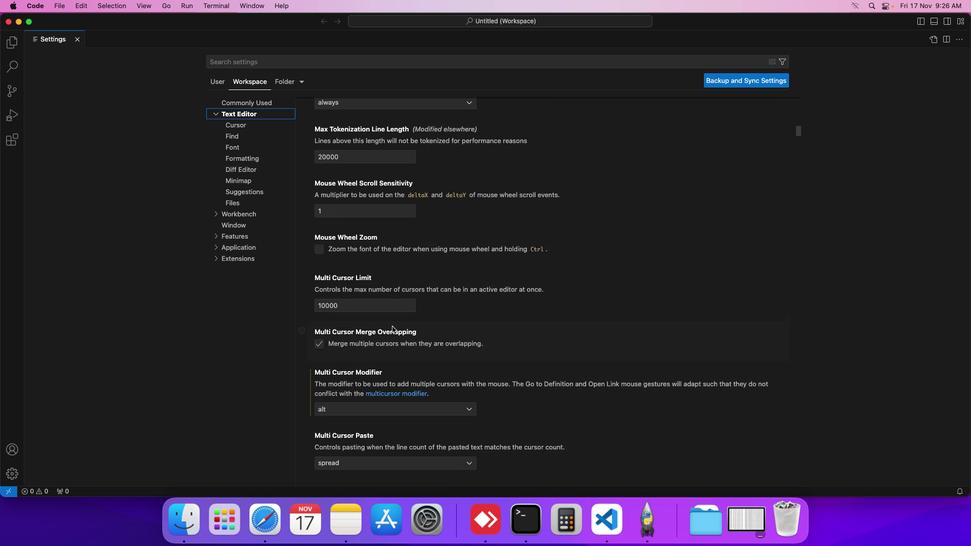 
Action: Mouse scrolled (392, 327) with delta (0, 0)
Screenshot: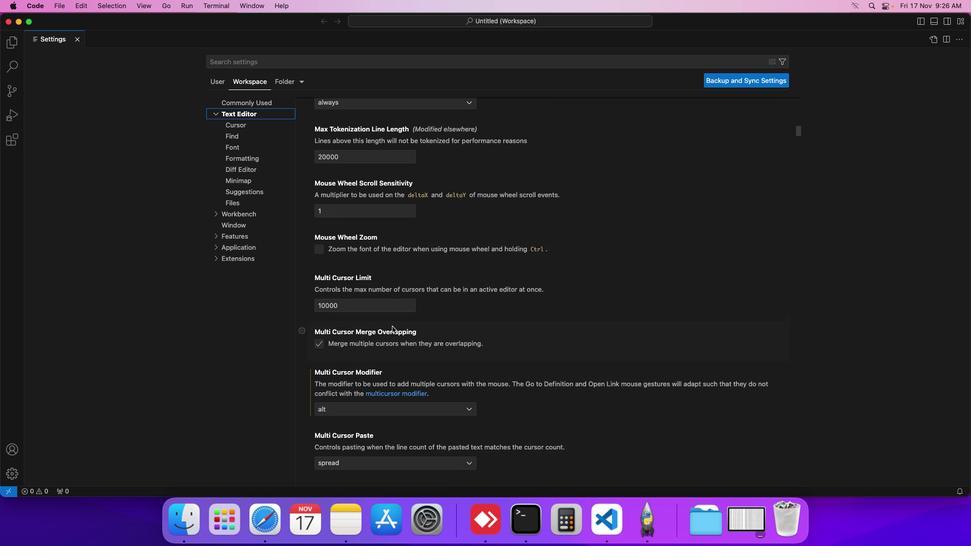
Action: Mouse scrolled (392, 327) with delta (0, -1)
Screenshot: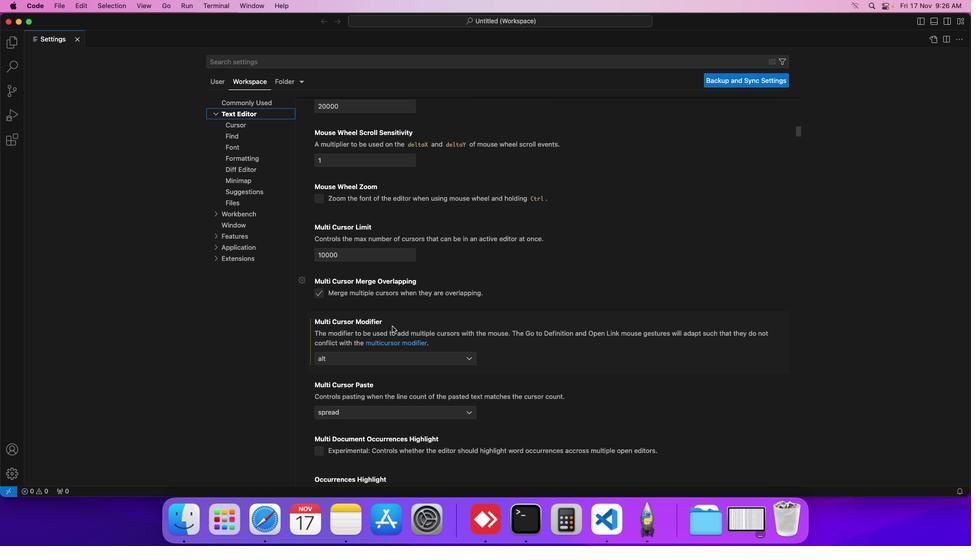 
Action: Mouse scrolled (392, 327) with delta (0, -1)
Screenshot: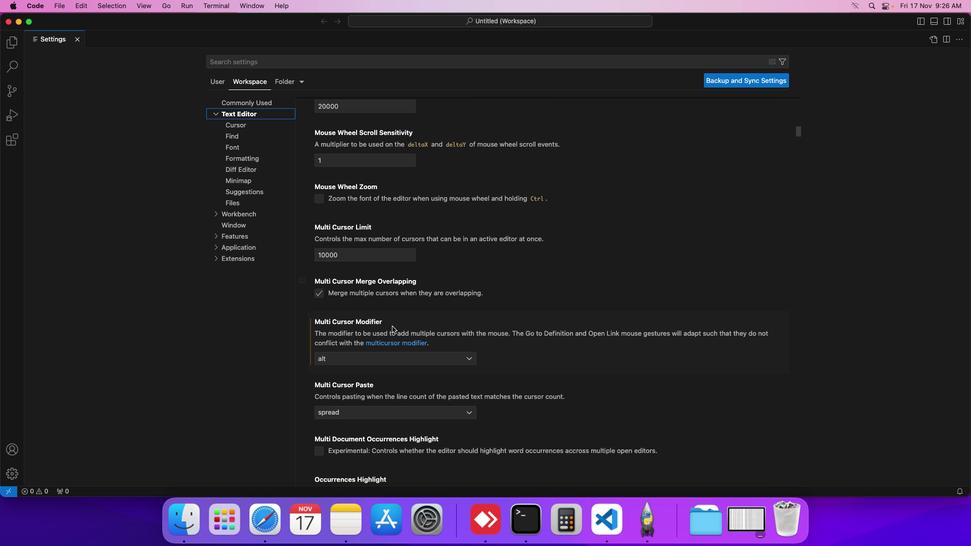 
Action: Mouse scrolled (392, 327) with delta (0, -1)
Screenshot: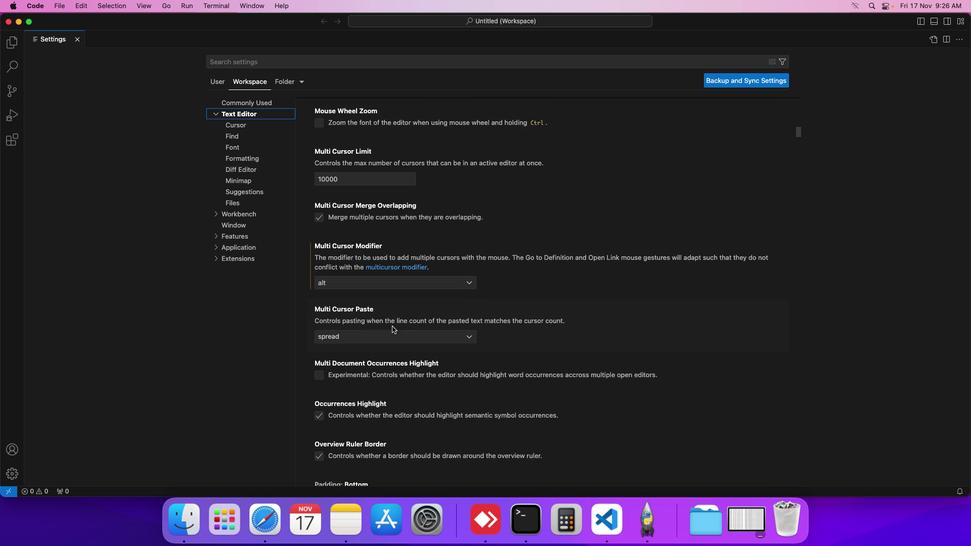 
Action: Mouse scrolled (392, 327) with delta (0, 0)
Screenshot: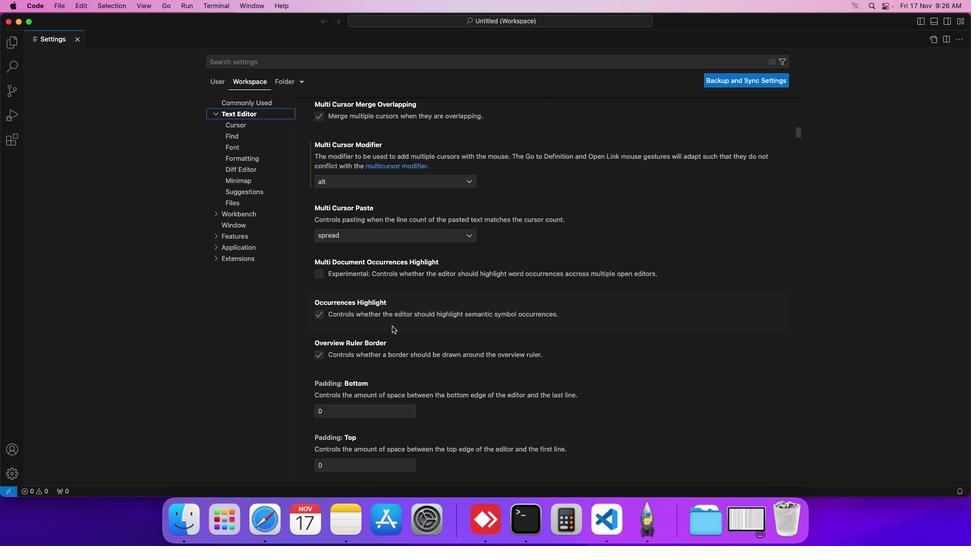 
Action: Mouse scrolled (392, 327) with delta (0, 0)
Screenshot: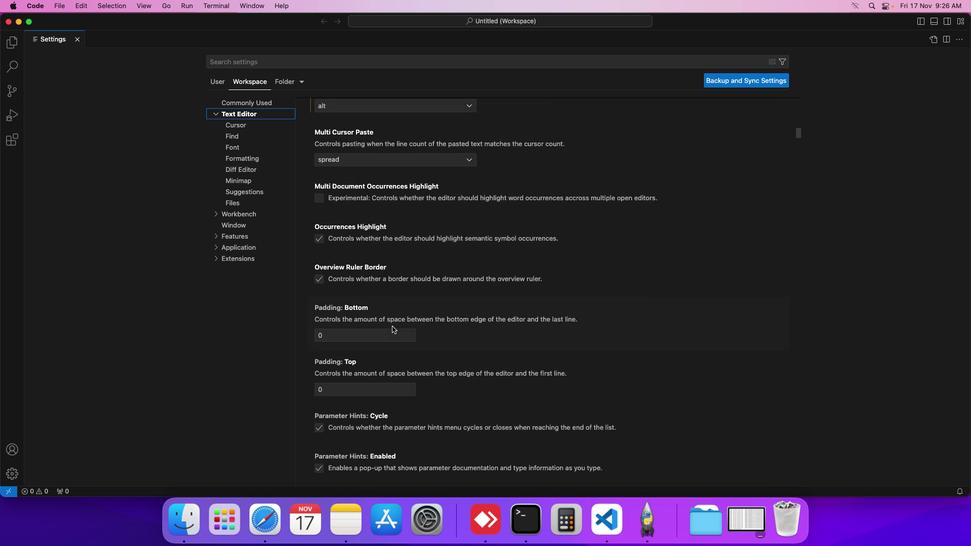 
Action: Mouse scrolled (392, 327) with delta (0, -1)
Screenshot: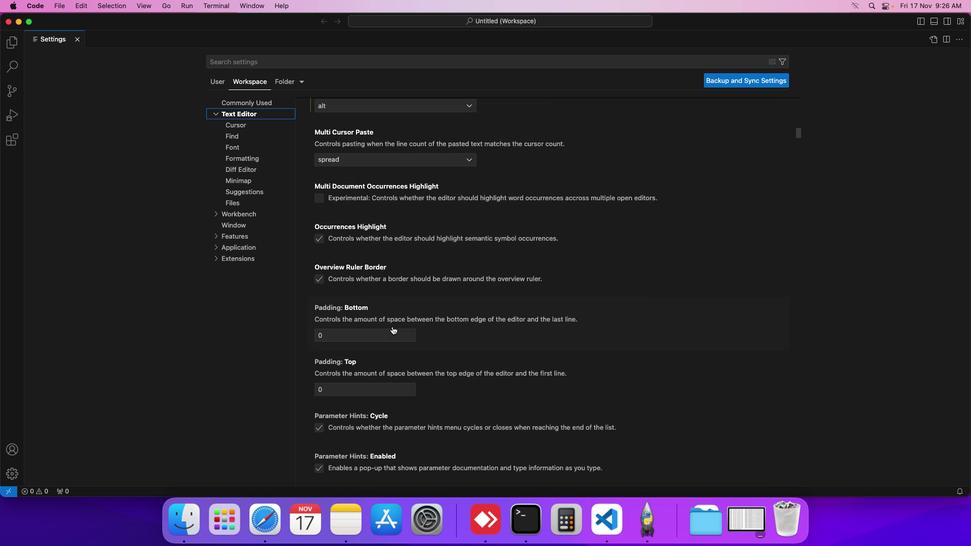 
Action: Mouse scrolled (392, 327) with delta (0, -1)
Screenshot: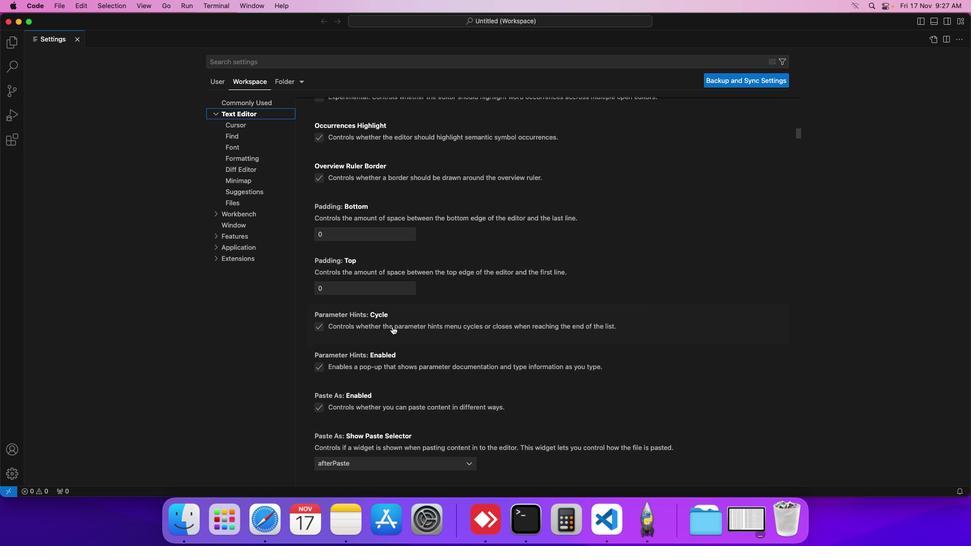 
Action: Mouse scrolled (392, 327) with delta (0, -2)
Screenshot: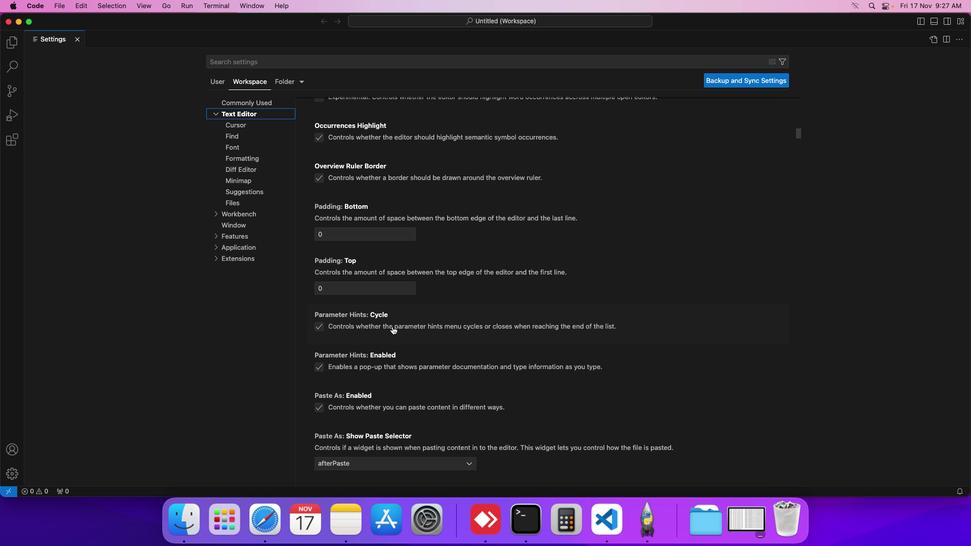 
Action: Mouse scrolled (392, 327) with delta (0, 0)
Screenshot: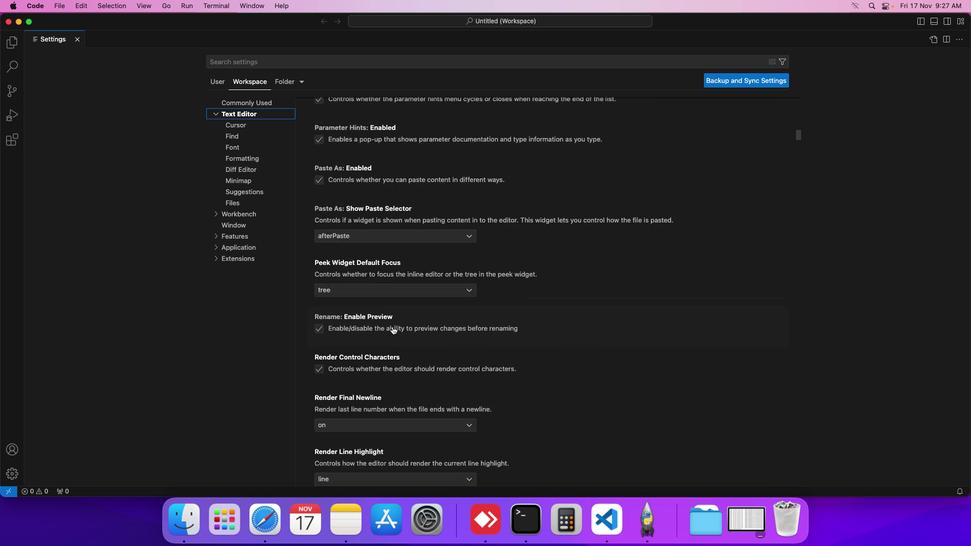 
Action: Mouse scrolled (392, 327) with delta (0, 0)
Screenshot: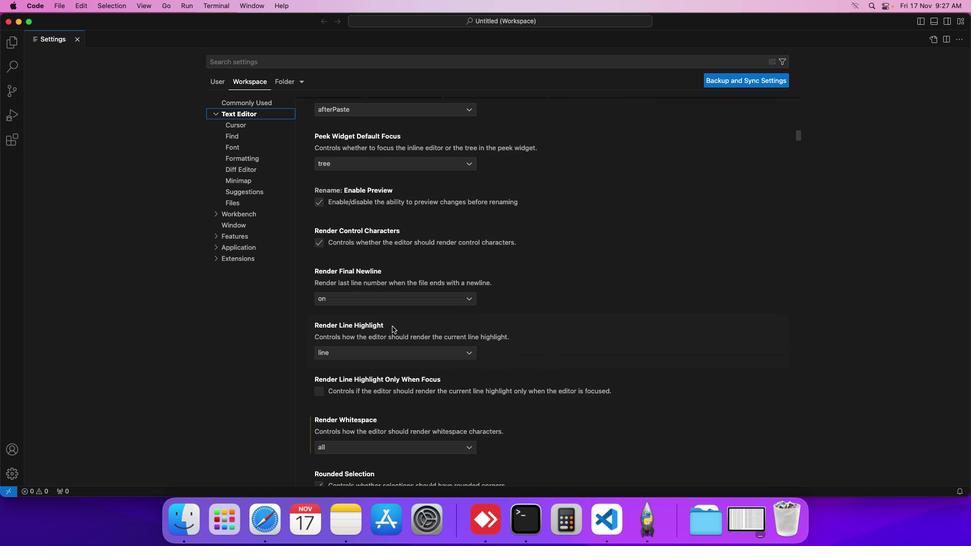 
Action: Mouse scrolled (392, 327) with delta (0, -1)
Screenshot: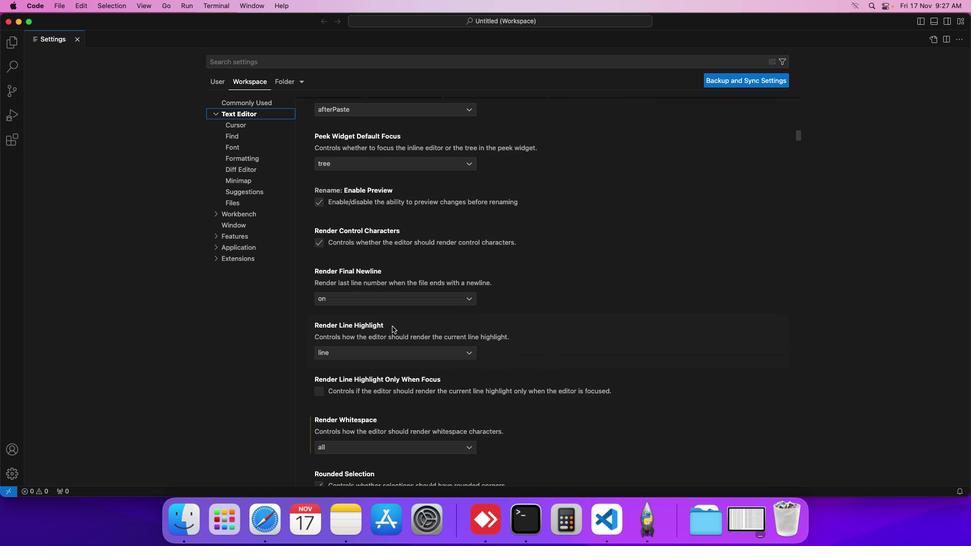 
Action: Mouse scrolled (392, 327) with delta (0, -2)
Screenshot: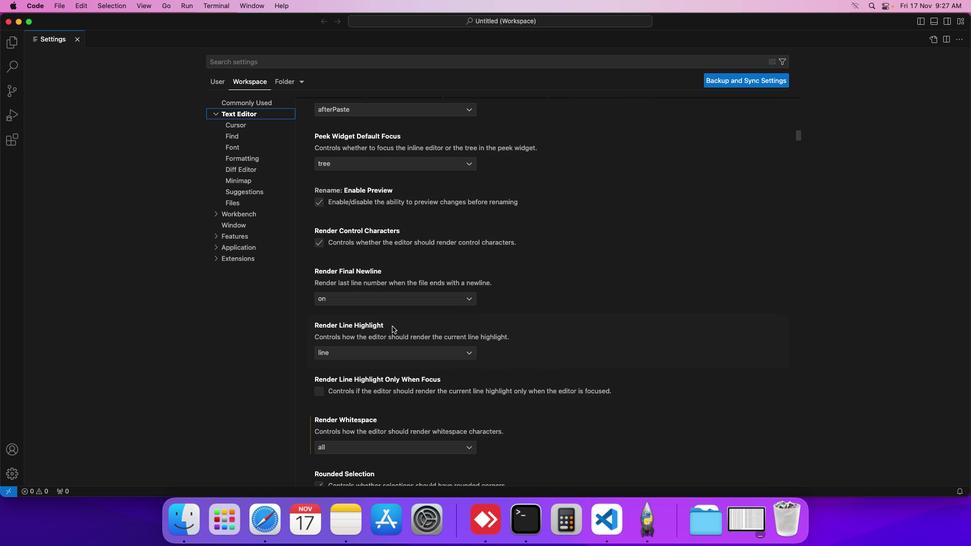 
Action: Mouse scrolled (392, 327) with delta (0, -2)
Screenshot: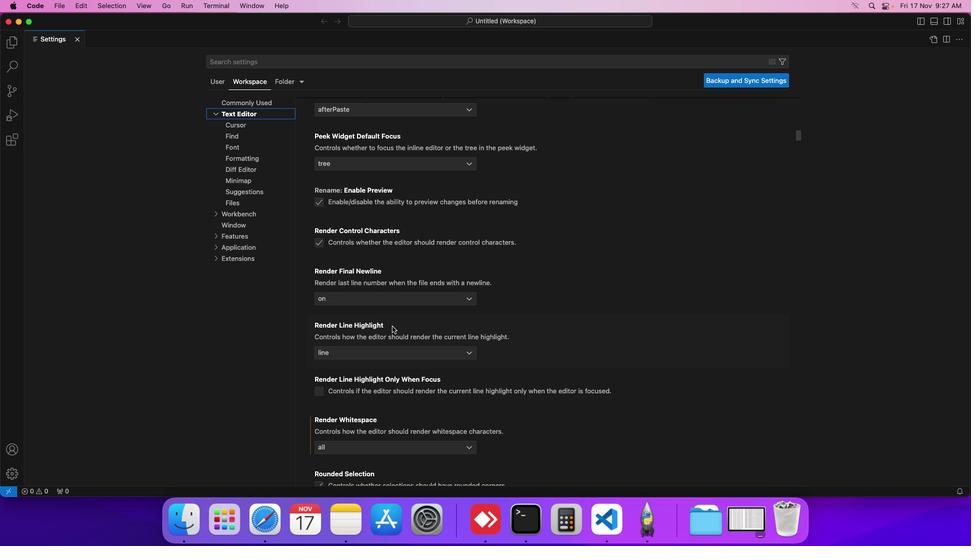 
Action: Mouse scrolled (392, 327) with delta (0, 0)
Screenshot: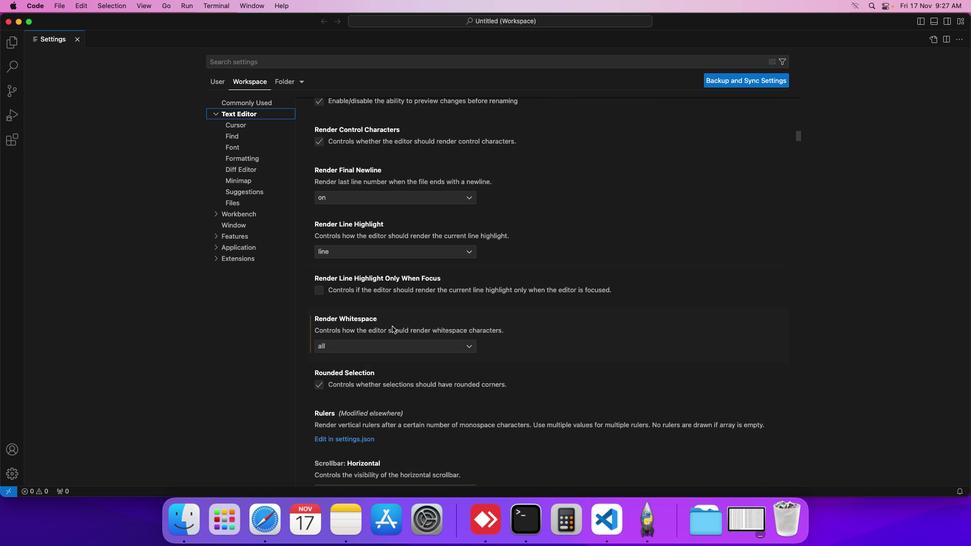 
Action: Mouse scrolled (392, 327) with delta (0, 0)
Screenshot: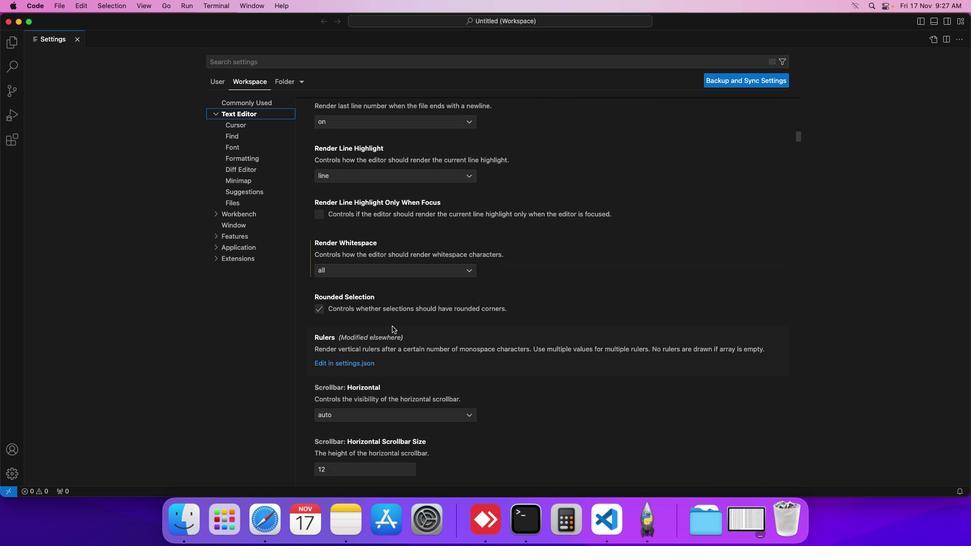 
Action: Mouse scrolled (392, 327) with delta (0, -1)
Screenshot: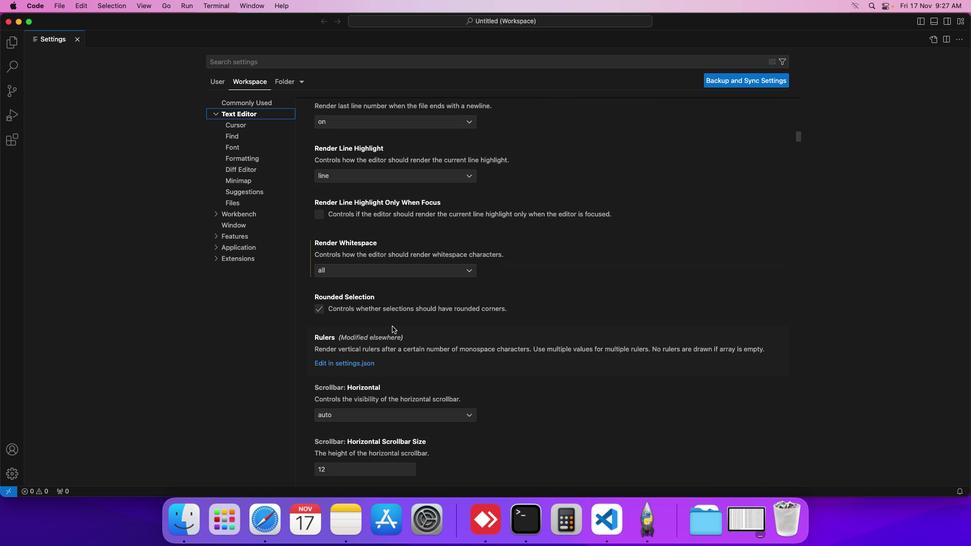 
Action: Mouse scrolled (392, 327) with delta (0, -1)
Screenshot: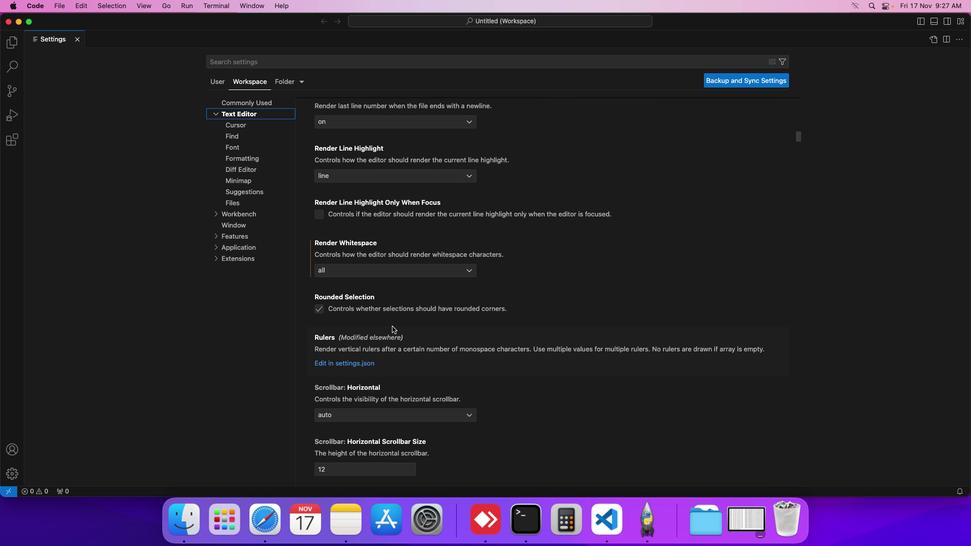 
Action: Mouse moved to (392, 327)
Screenshot: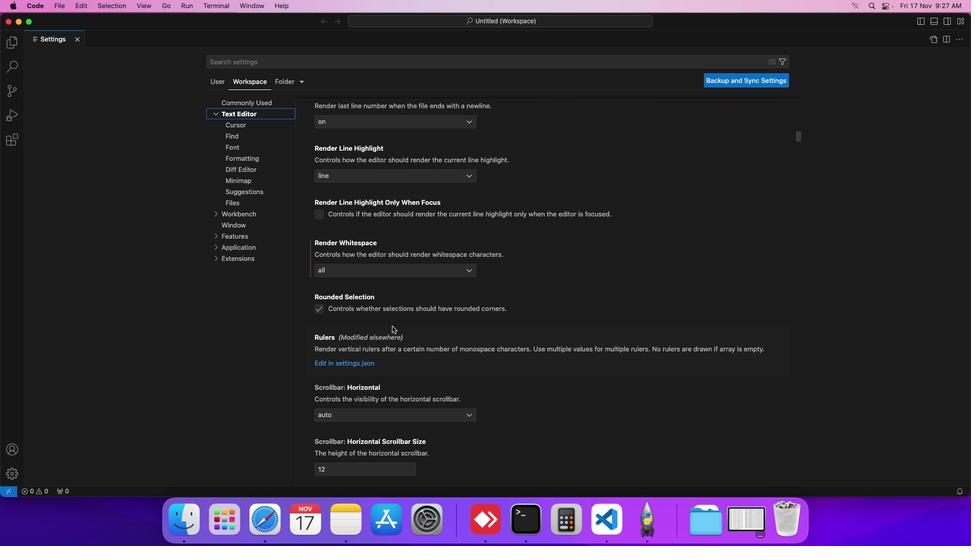 
Action: Mouse scrolled (392, 327) with delta (0, 0)
Screenshot: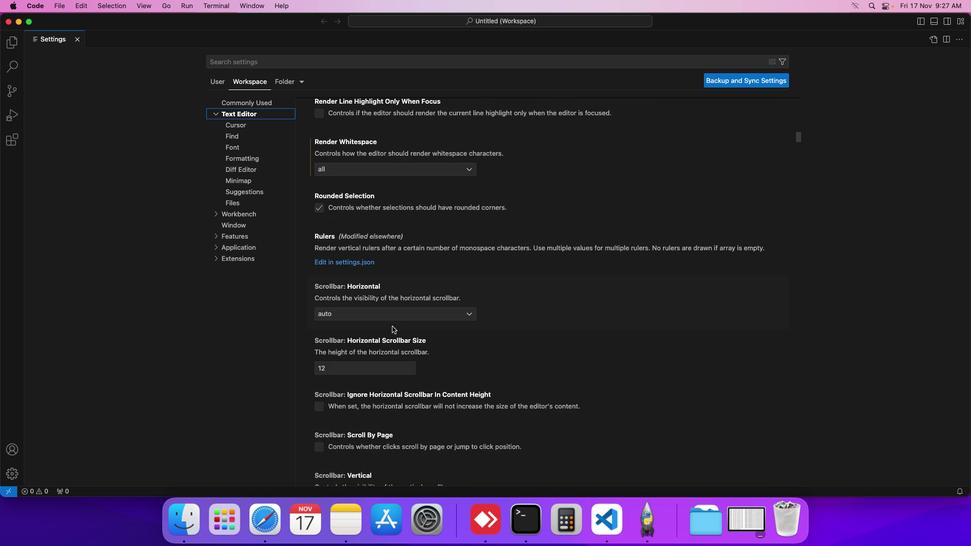 
Action: Mouse scrolled (392, 327) with delta (0, 0)
Screenshot: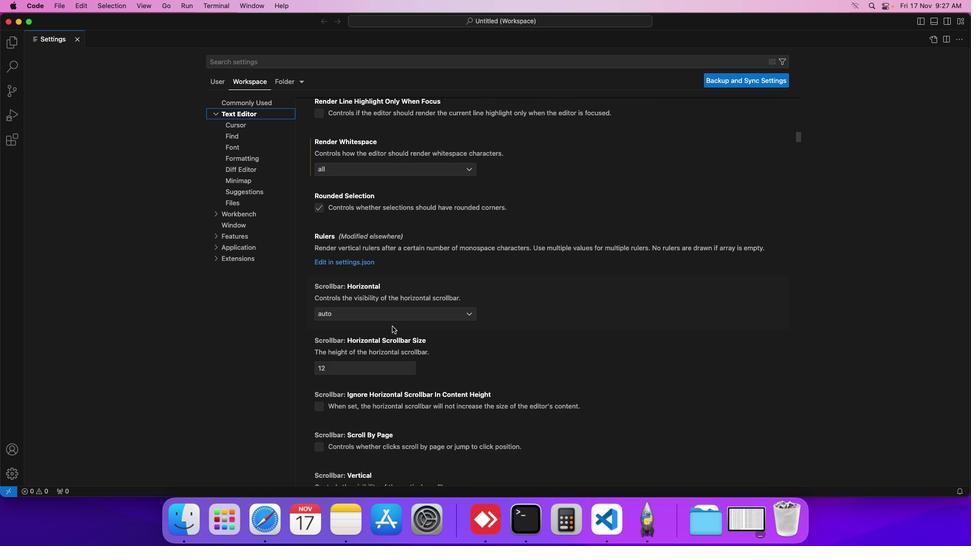
Action: Mouse scrolled (392, 327) with delta (0, -1)
Screenshot: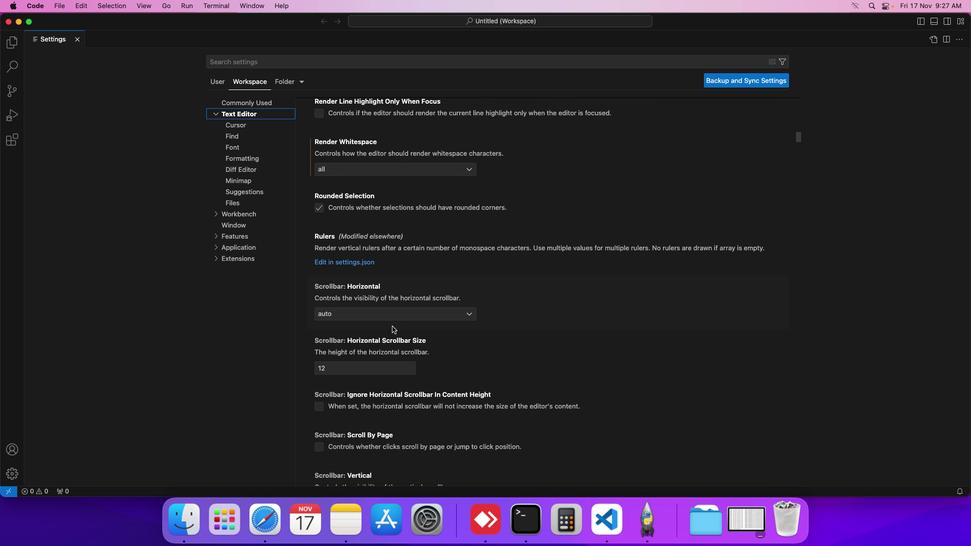 
Action: Mouse scrolled (392, 327) with delta (0, 0)
Screenshot: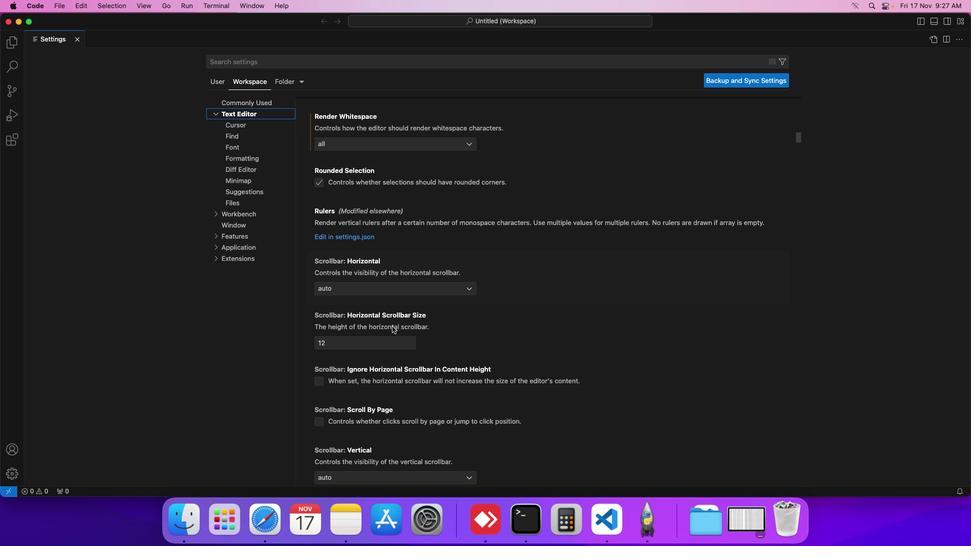 
Action: Mouse scrolled (392, 327) with delta (0, 0)
Screenshot: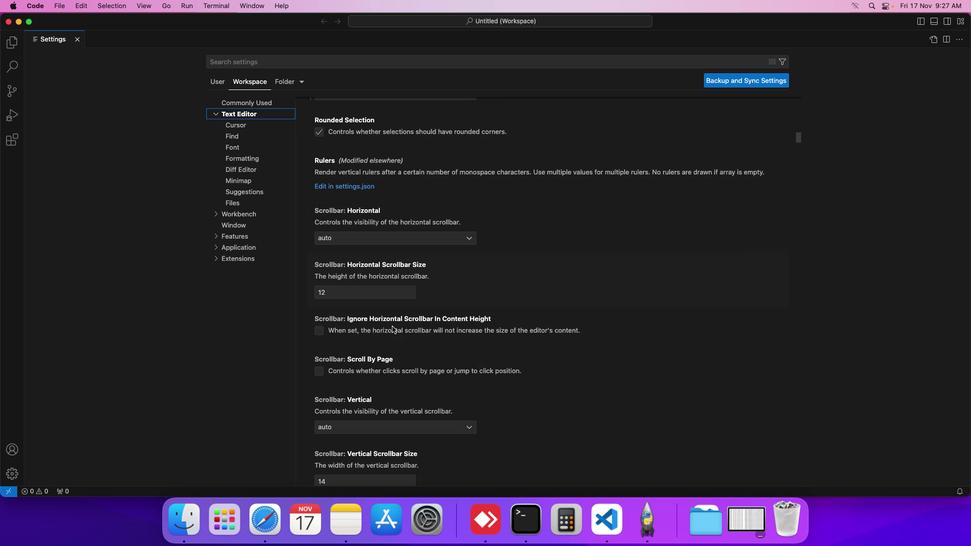 
Action: Mouse scrolled (392, 327) with delta (0, 0)
Screenshot: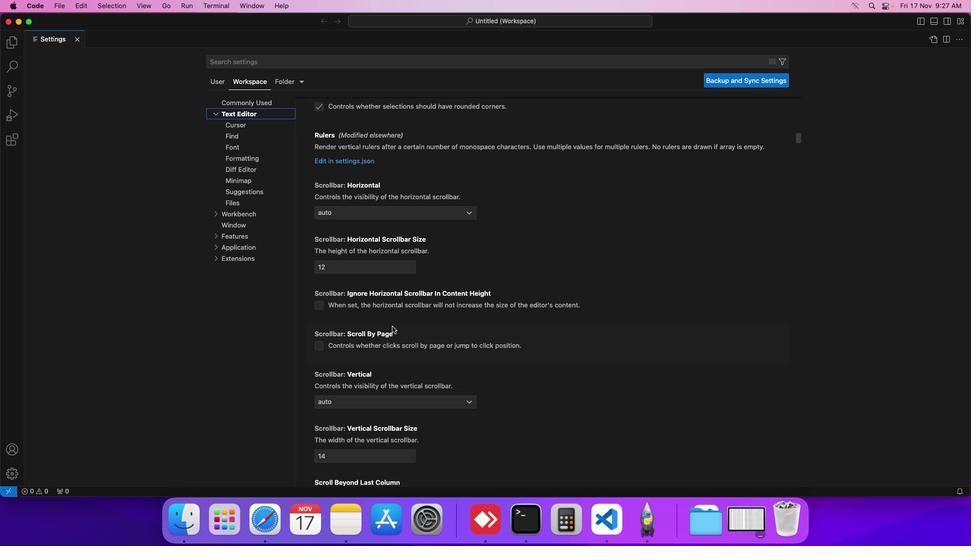 
Action: Mouse scrolled (392, 327) with delta (0, 0)
Screenshot: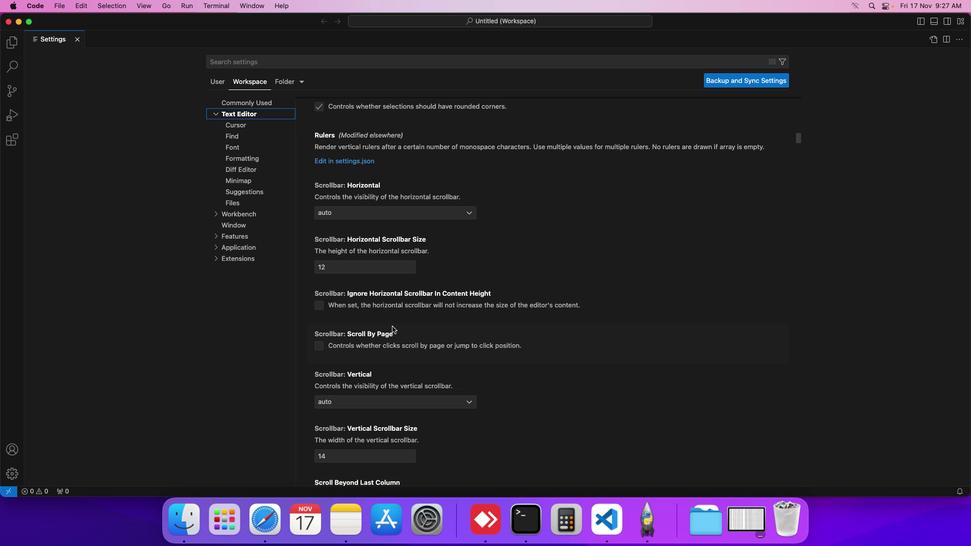 
Action: Mouse scrolled (392, 327) with delta (0, 0)
Screenshot: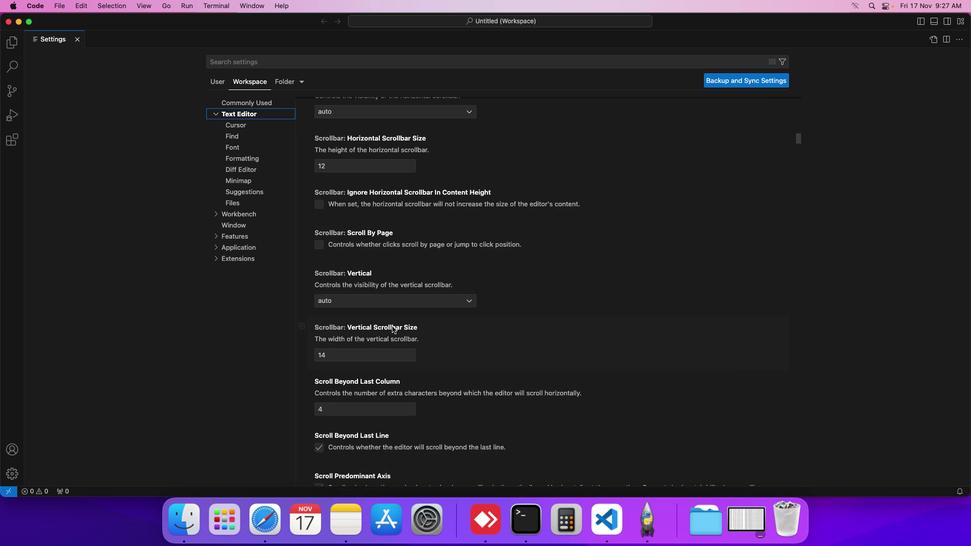 
Action: Mouse scrolled (392, 327) with delta (0, 0)
Screenshot: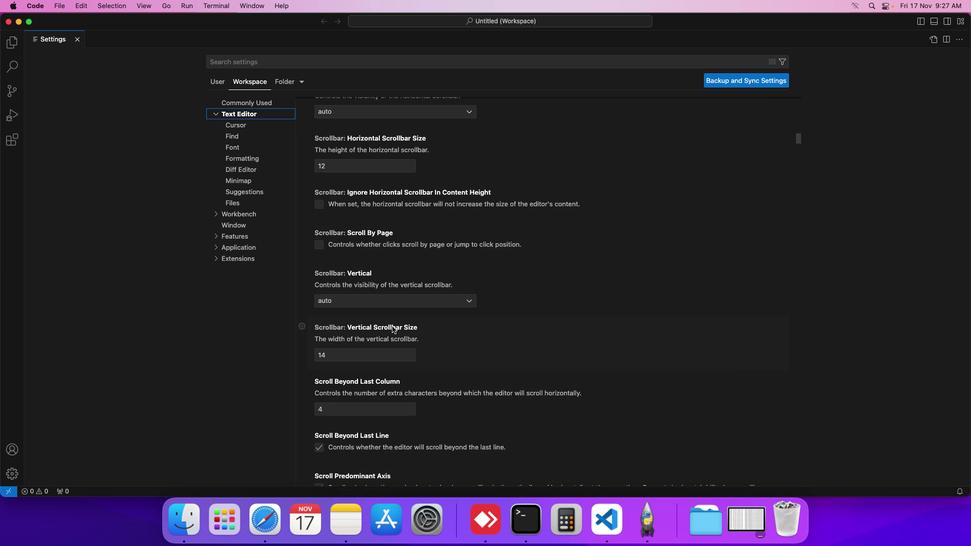 
Action: Mouse scrolled (392, 327) with delta (0, -1)
Screenshot: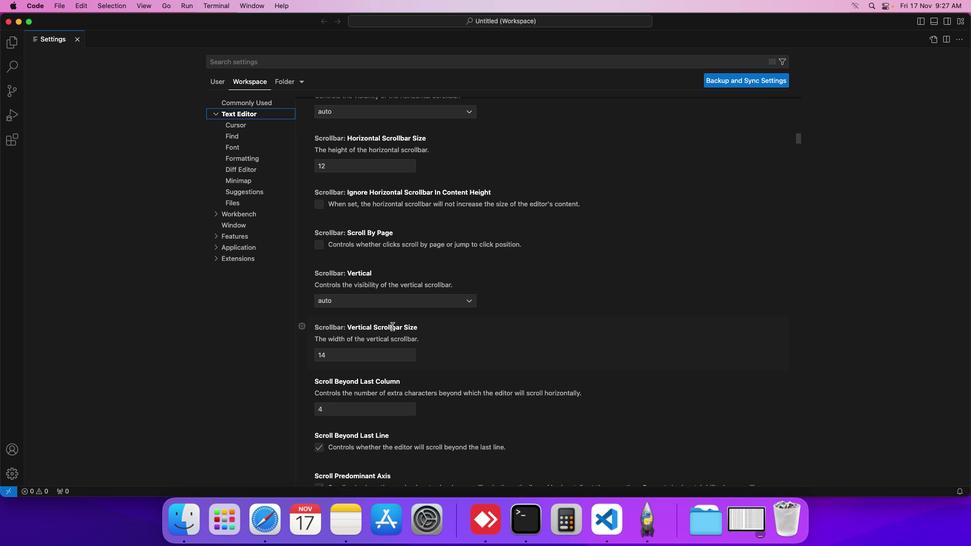 
Action: Mouse scrolled (392, 327) with delta (0, -1)
Screenshot: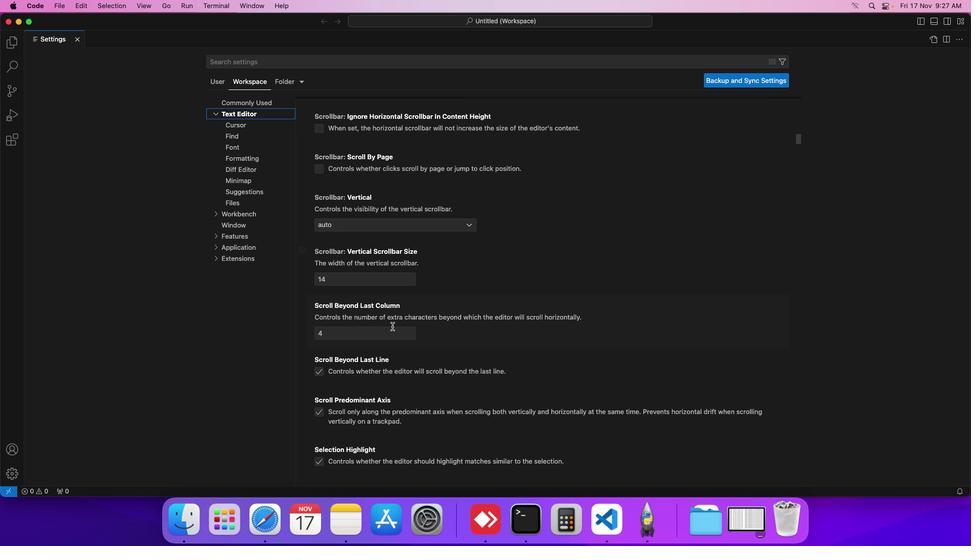 
Action: Mouse scrolled (392, 327) with delta (0, 0)
Screenshot: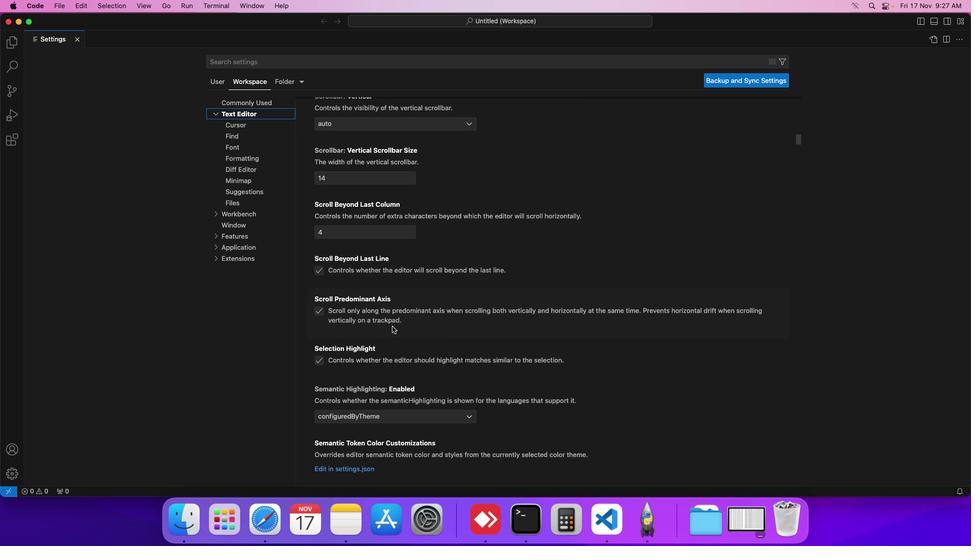 
Action: Mouse scrolled (392, 327) with delta (0, 0)
Screenshot: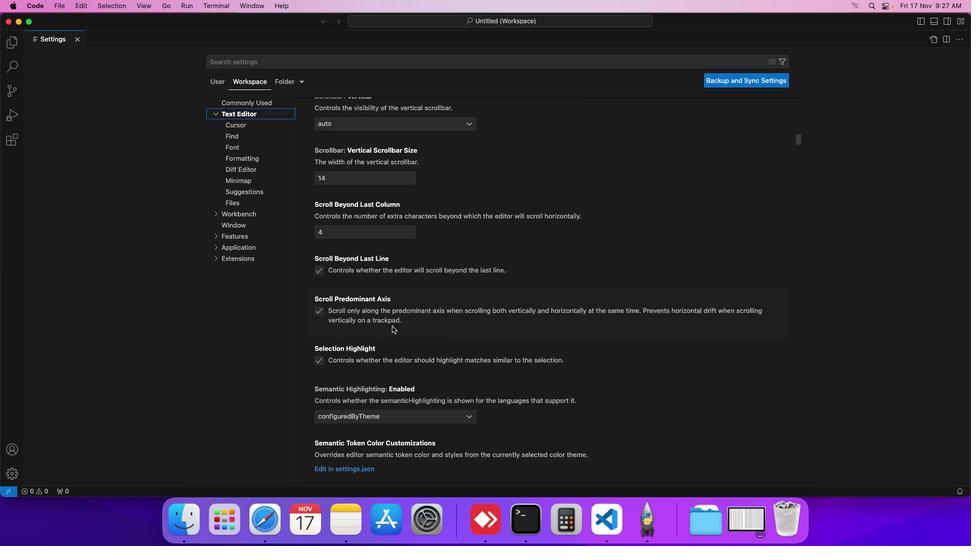 
Action: Mouse scrolled (392, 327) with delta (0, -1)
Screenshot: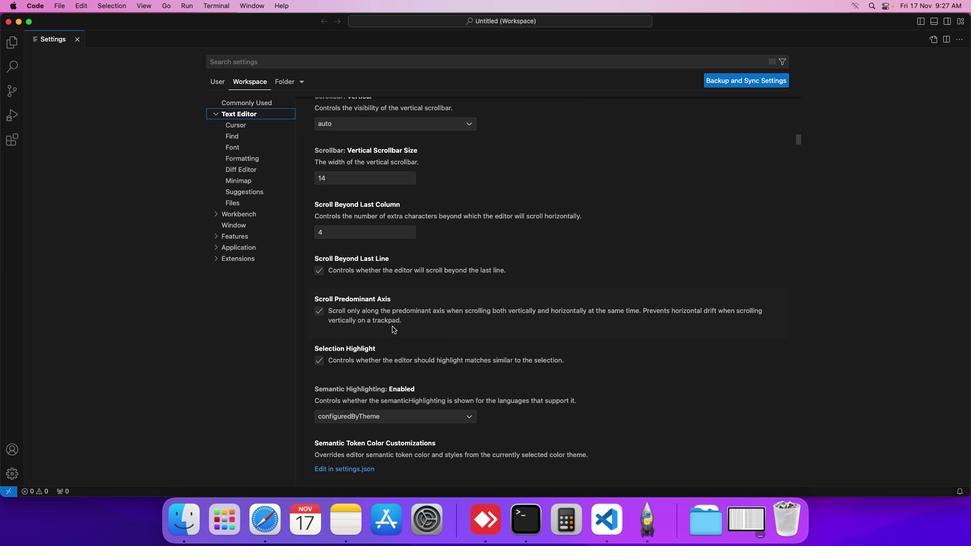 
Action: Mouse scrolled (392, 327) with delta (0, 0)
Screenshot: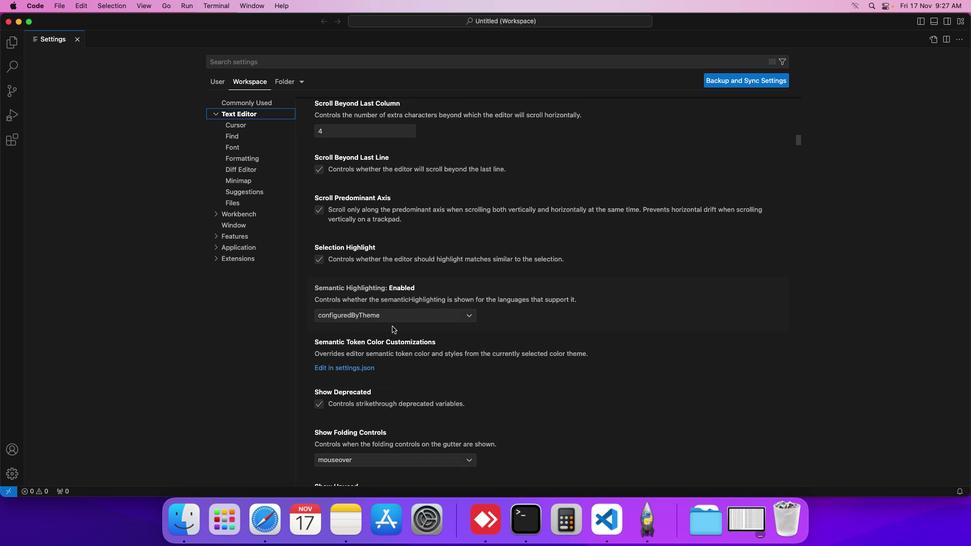 
Action: Mouse scrolled (392, 327) with delta (0, 0)
Screenshot: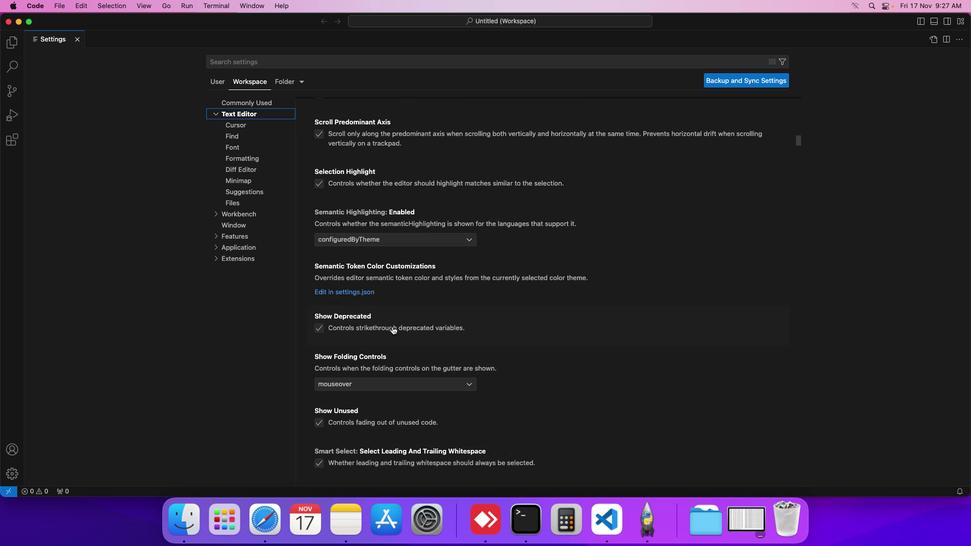 
Action: Mouse scrolled (392, 327) with delta (0, -1)
Screenshot: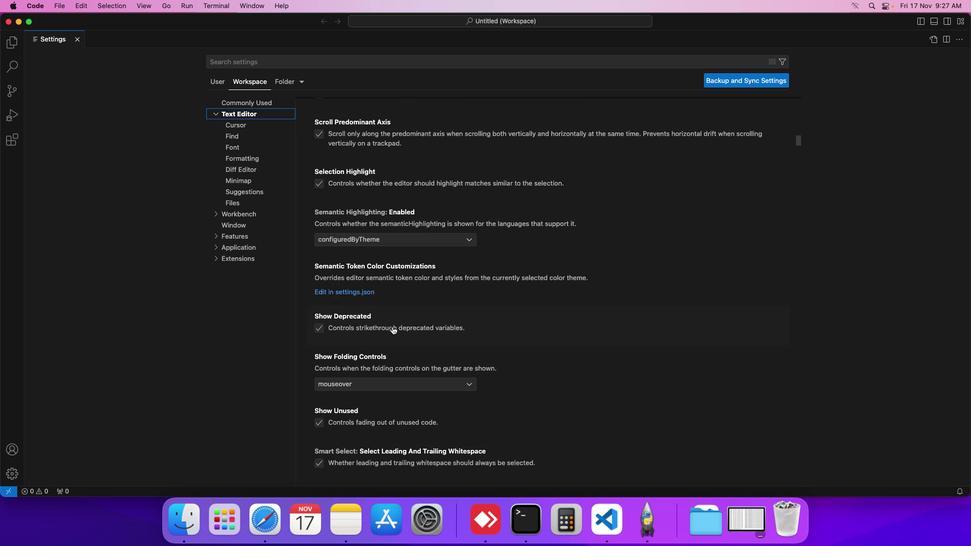 
Action: Mouse scrolled (392, 327) with delta (0, -1)
Screenshot: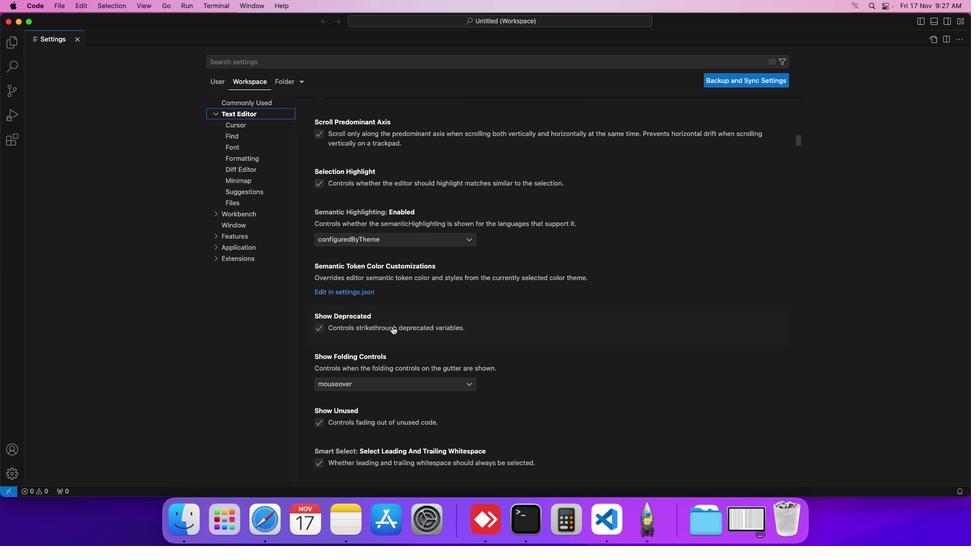 
Action: Mouse scrolled (392, 327) with delta (0, 0)
Screenshot: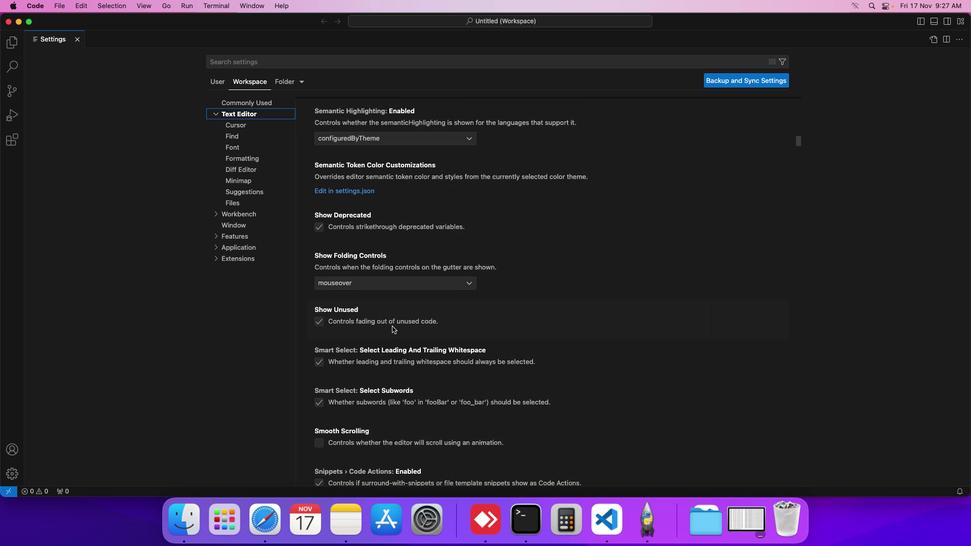 
Action: Mouse scrolled (392, 327) with delta (0, 0)
Screenshot: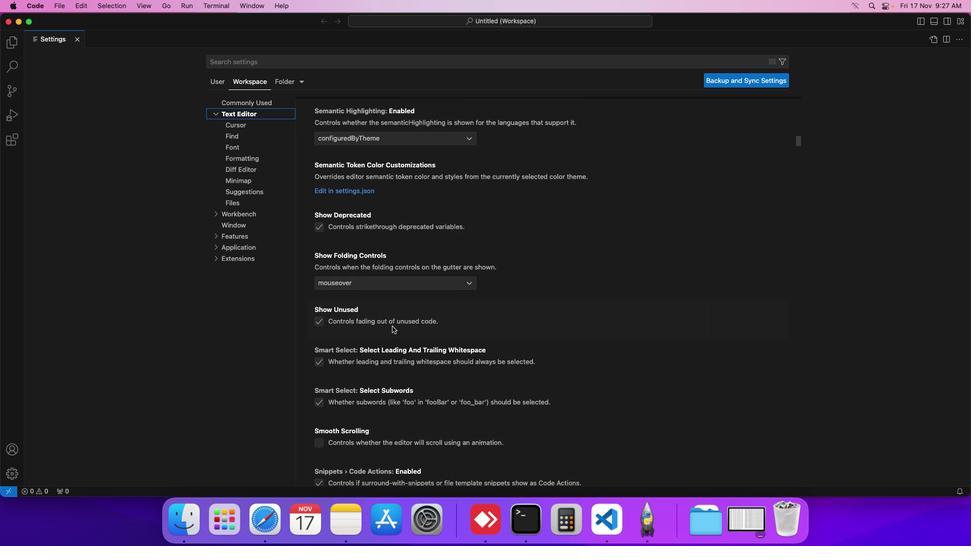 
Action: Mouse scrolled (392, 327) with delta (0, -1)
Screenshot: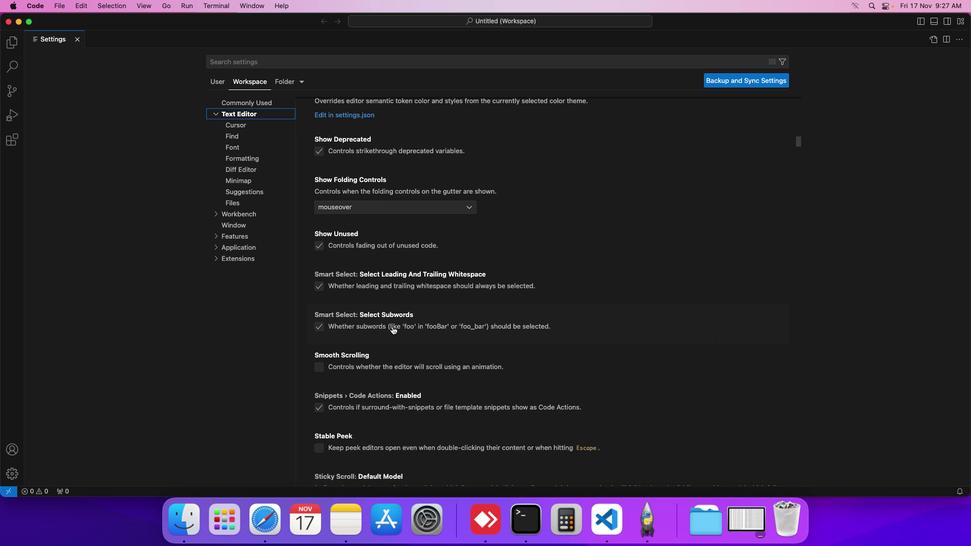 
Action: Mouse scrolled (392, 327) with delta (0, -1)
Screenshot: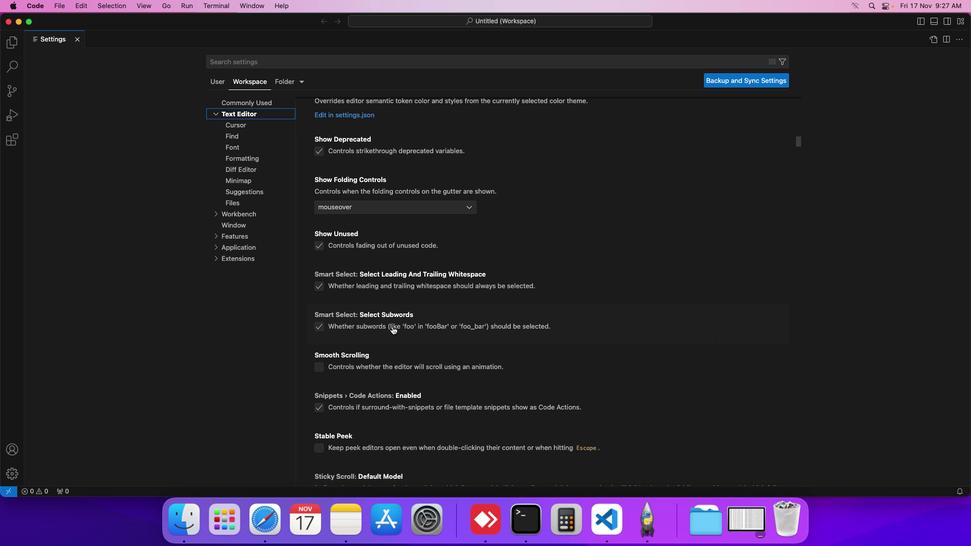 
Action: Mouse scrolled (392, 327) with delta (0, 0)
Screenshot: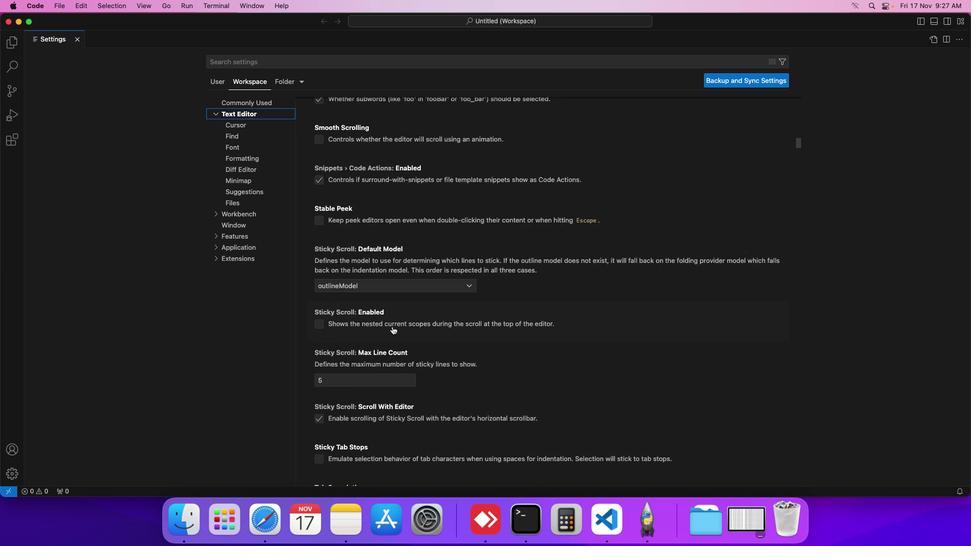
Action: Mouse scrolled (392, 327) with delta (0, 0)
Screenshot: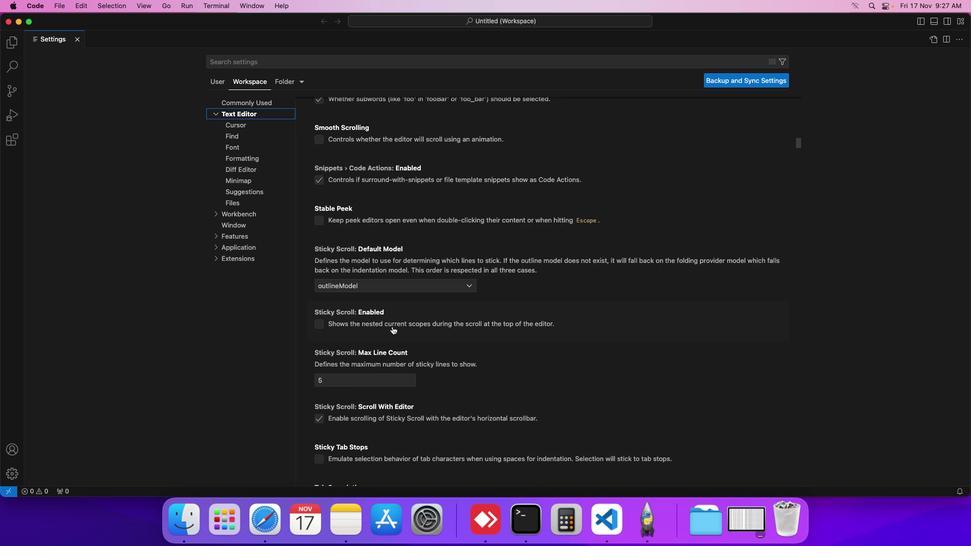 
Action: Mouse scrolled (392, 327) with delta (0, -1)
Screenshot: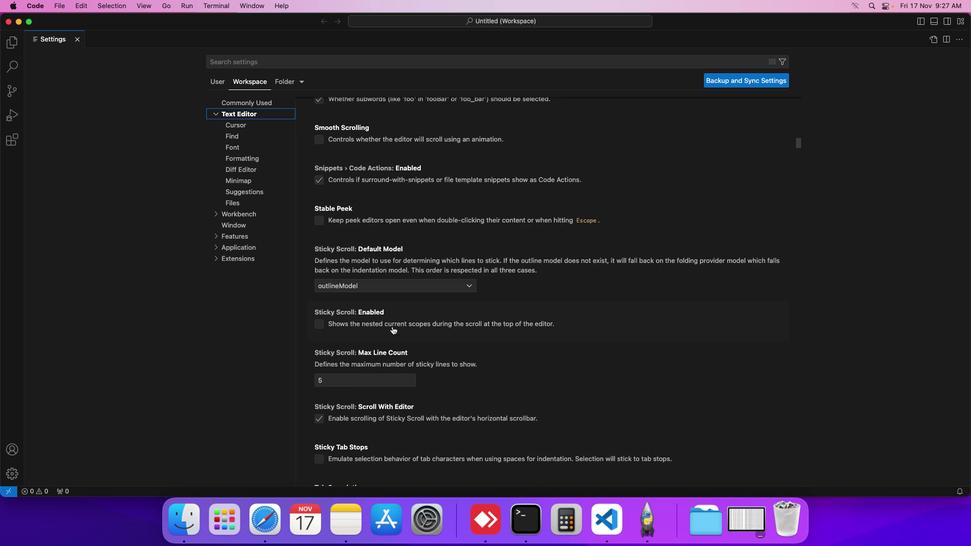 
Action: Mouse scrolled (392, 327) with delta (0, -2)
Screenshot: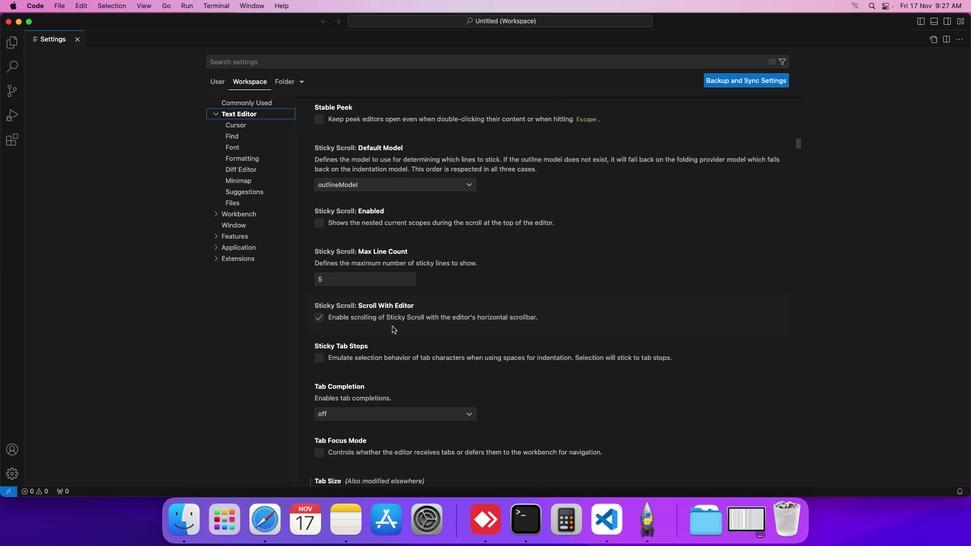 
Action: Mouse scrolled (392, 327) with delta (0, -2)
Screenshot: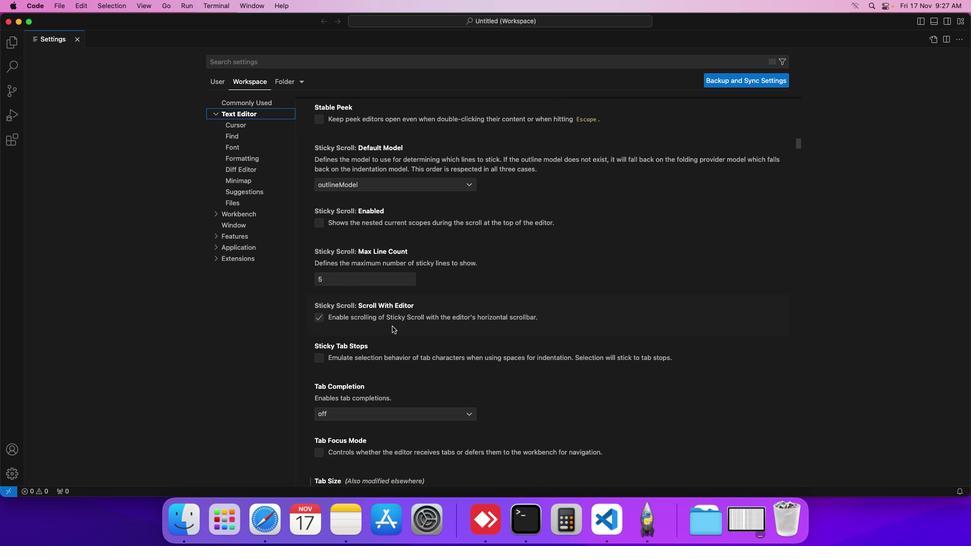 
Action: Mouse scrolled (392, 327) with delta (0, 0)
Screenshot: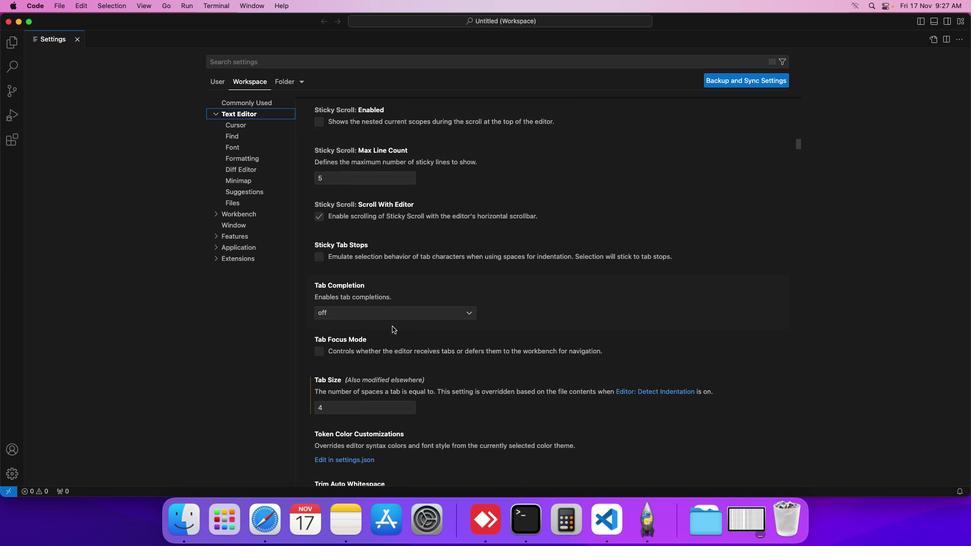 
Action: Mouse scrolled (392, 327) with delta (0, 0)
Screenshot: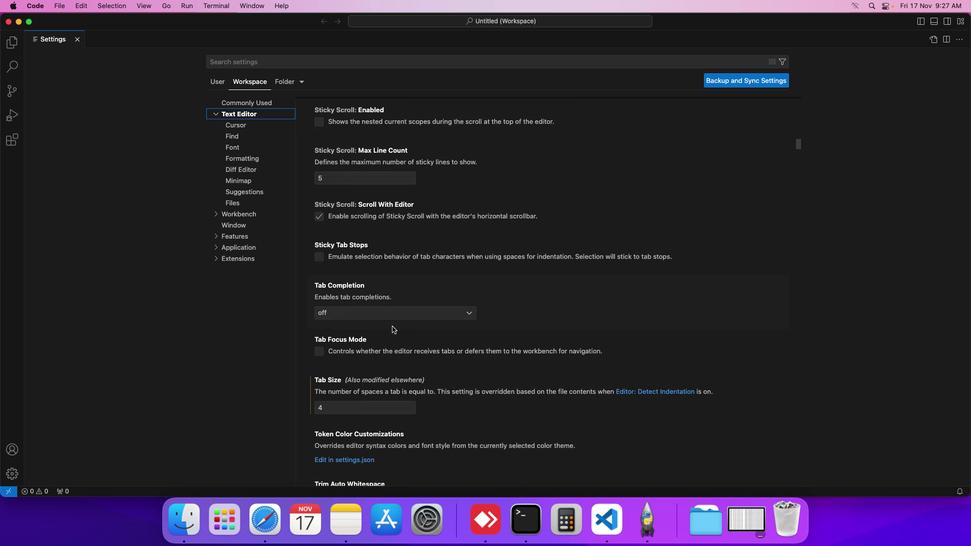 
Action: Mouse scrolled (392, 327) with delta (0, -1)
Screenshot: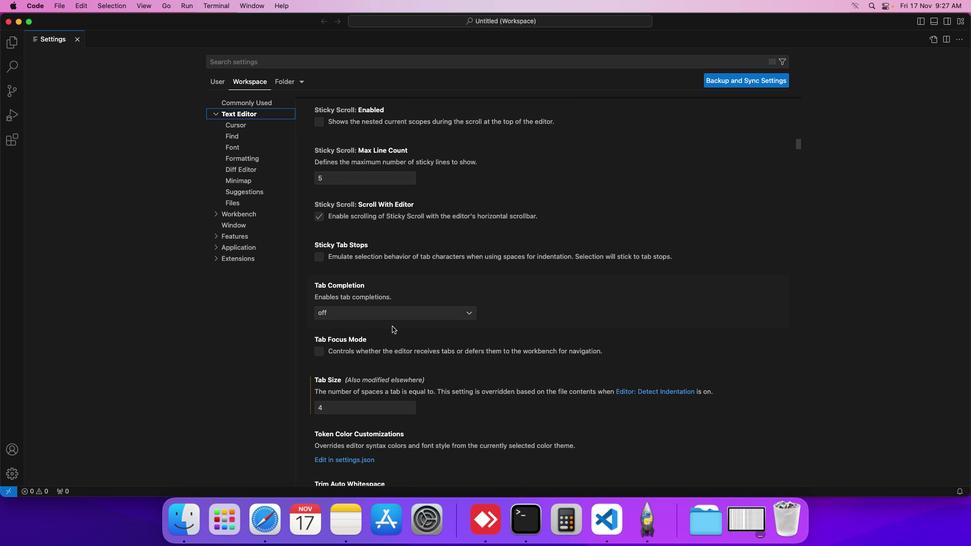 
Action: Mouse scrolled (392, 327) with delta (0, -1)
Screenshot: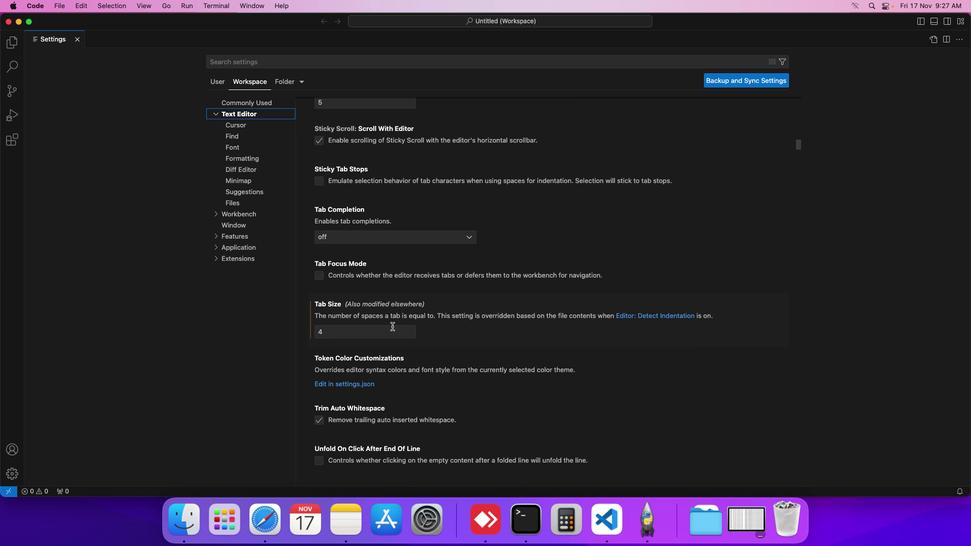 
Action: Mouse scrolled (392, 327) with delta (0, 0)
Screenshot: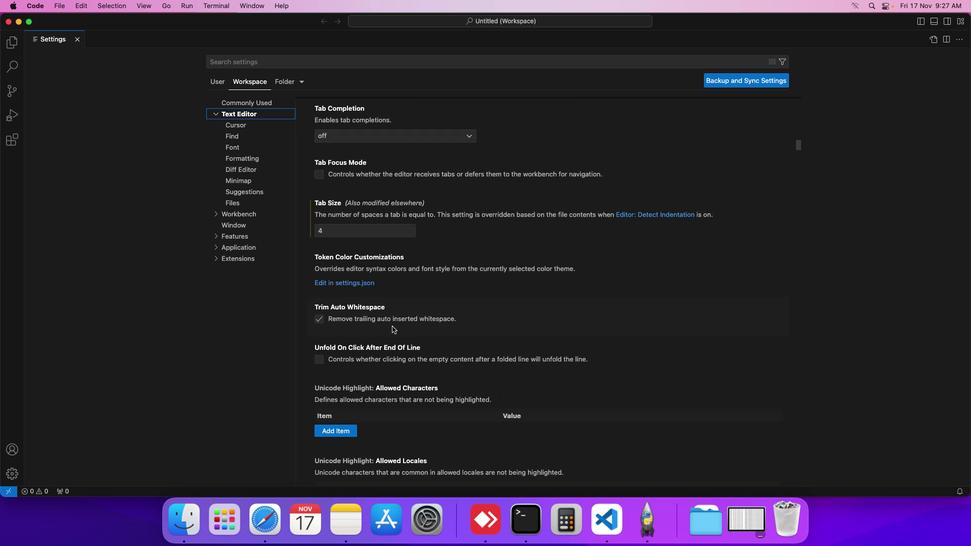 
Action: Mouse scrolled (392, 327) with delta (0, 0)
Screenshot: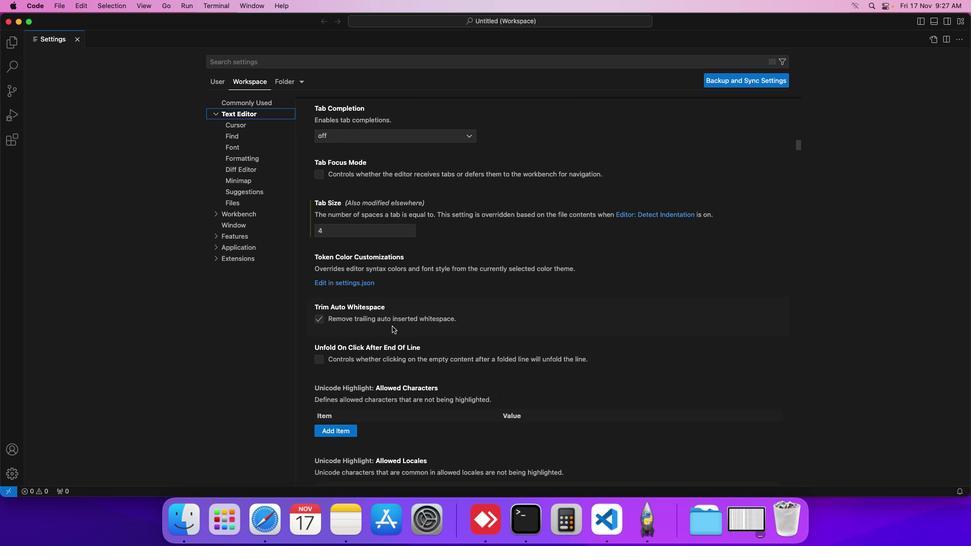 
Action: Mouse scrolled (392, 327) with delta (0, -1)
Screenshot: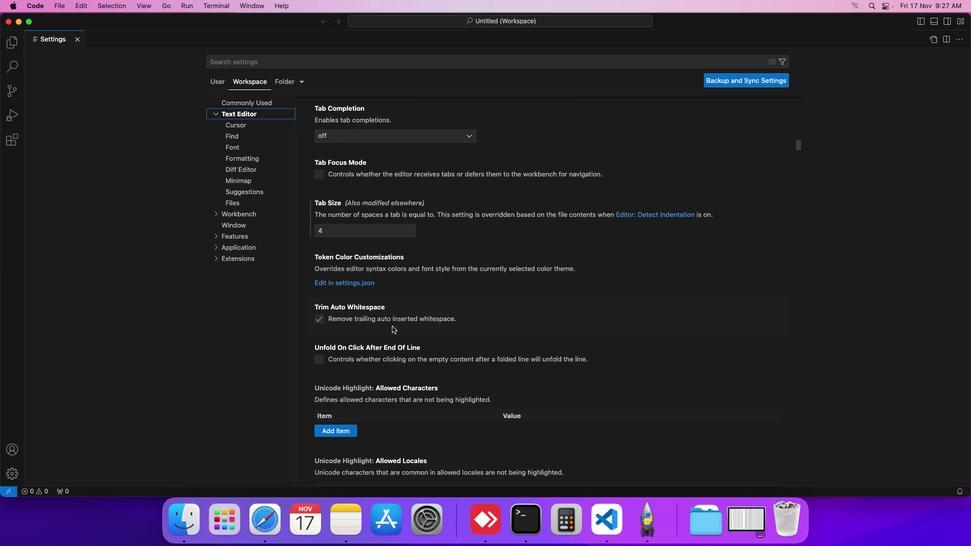 
Action: Mouse scrolled (392, 327) with delta (0, 0)
Screenshot: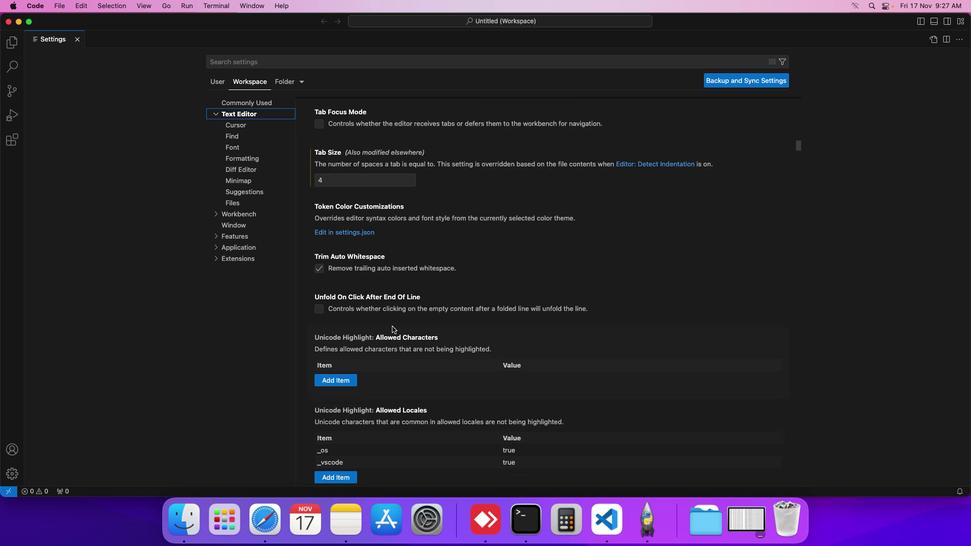 
Action: Mouse scrolled (392, 327) with delta (0, 0)
Screenshot: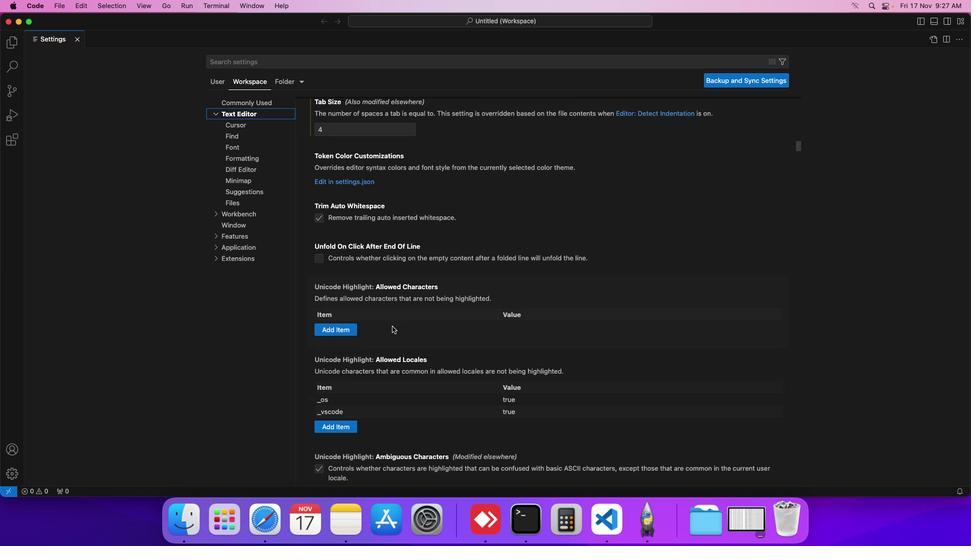 
Action: Mouse scrolled (392, 327) with delta (0, -1)
Screenshot: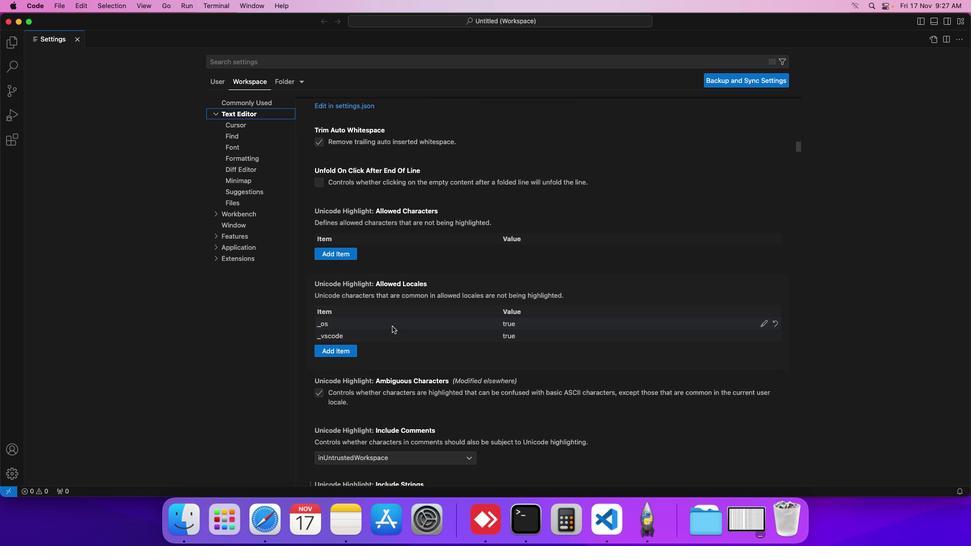 
Action: Mouse scrolled (392, 327) with delta (0, -1)
Screenshot: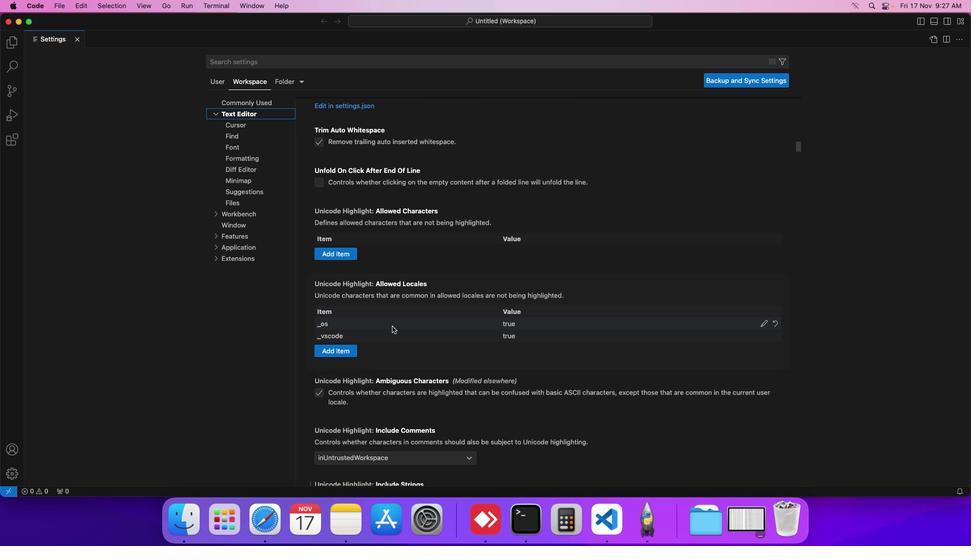 
Action: Mouse scrolled (392, 327) with delta (0, 0)
Screenshot: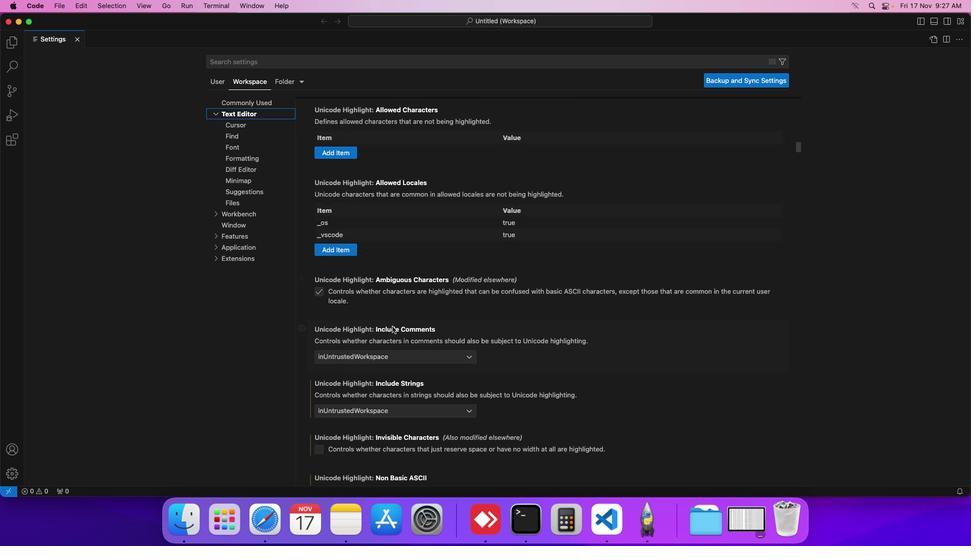 
Action: Mouse scrolled (392, 327) with delta (0, 0)
Screenshot: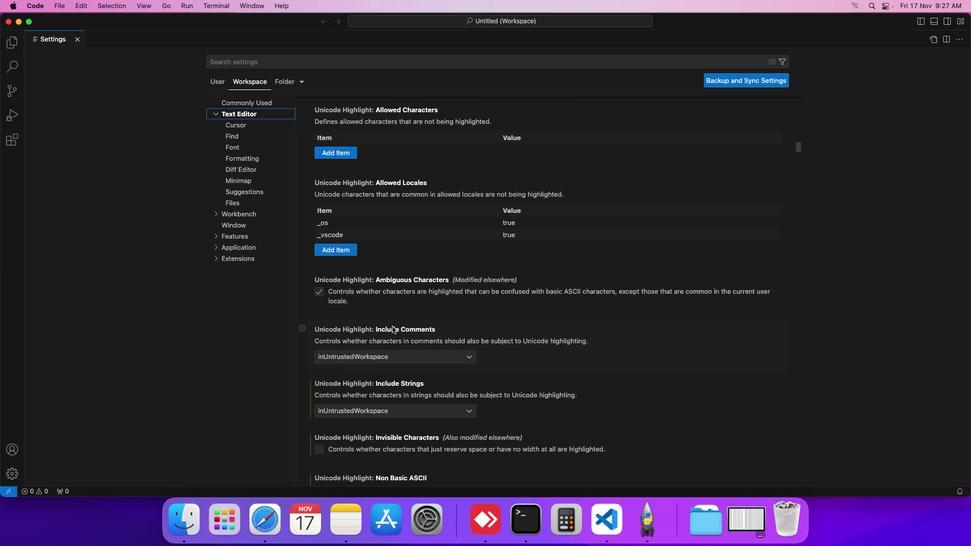 
Action: Mouse scrolled (392, 327) with delta (0, -1)
Screenshot: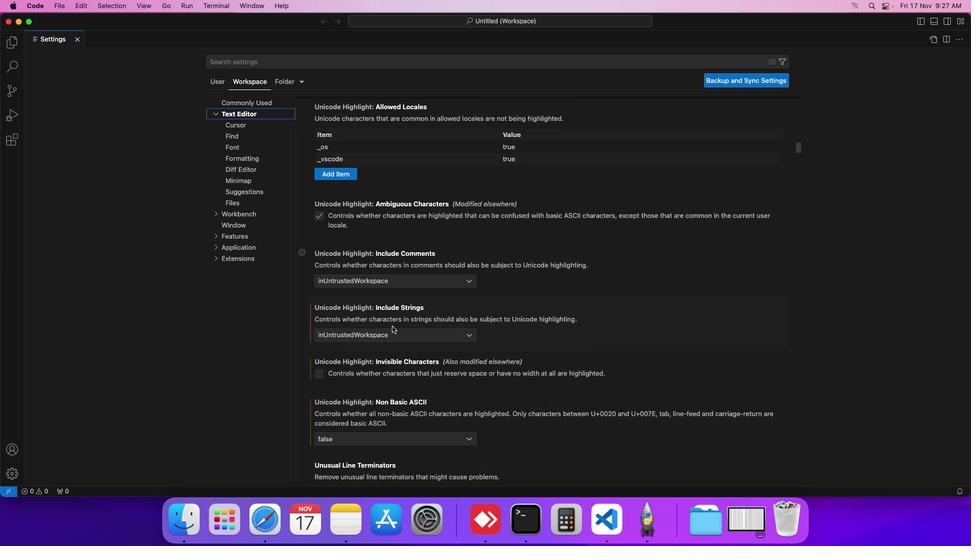 
Action: Mouse scrolled (392, 327) with delta (0, -1)
Screenshot: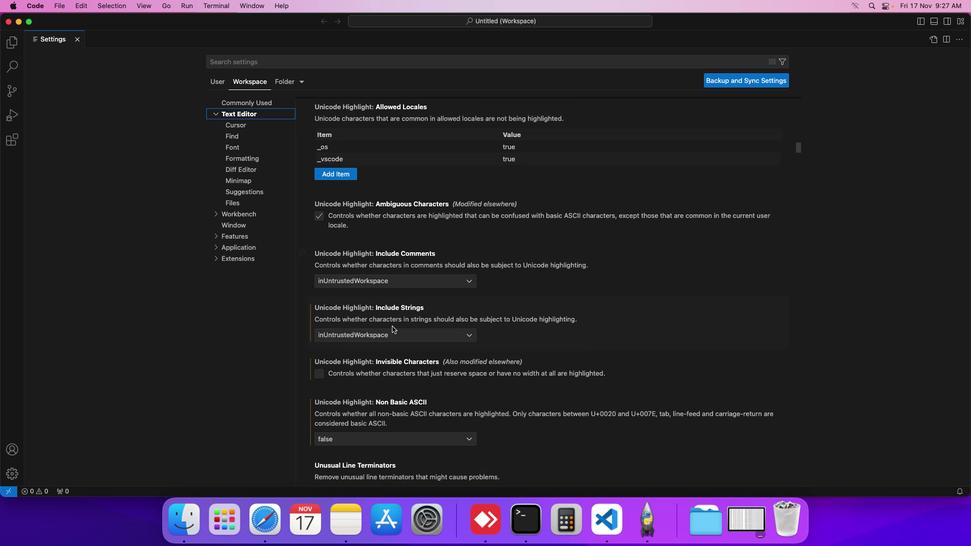 
Action: Mouse scrolled (392, 327) with delta (0, 0)
Screenshot: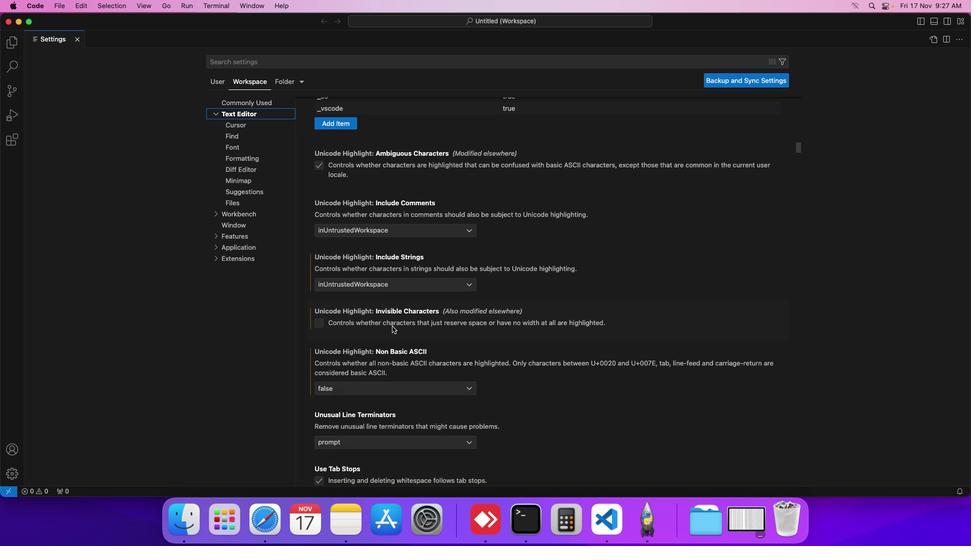 
Action: Mouse scrolled (392, 327) with delta (0, 0)
Screenshot: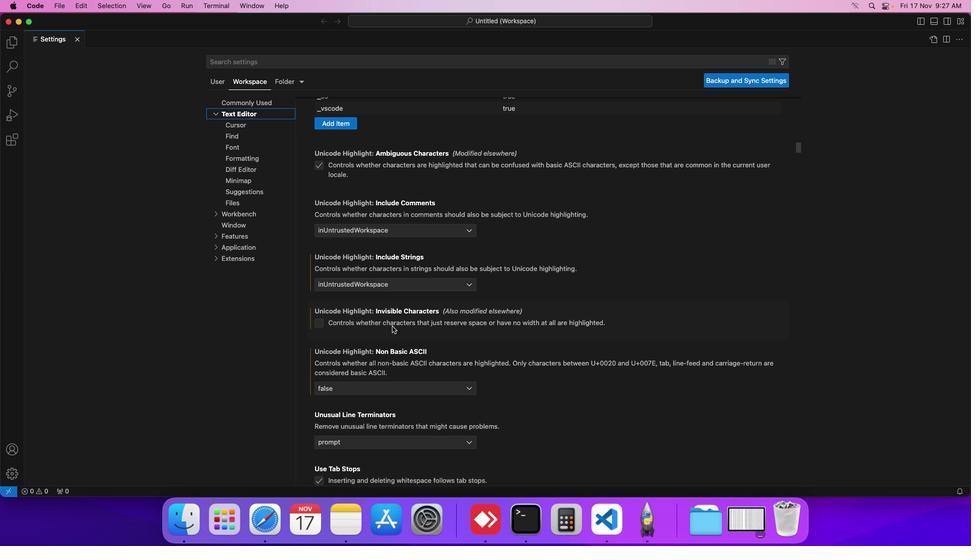 
Action: Mouse scrolled (392, 327) with delta (0, 0)
Screenshot: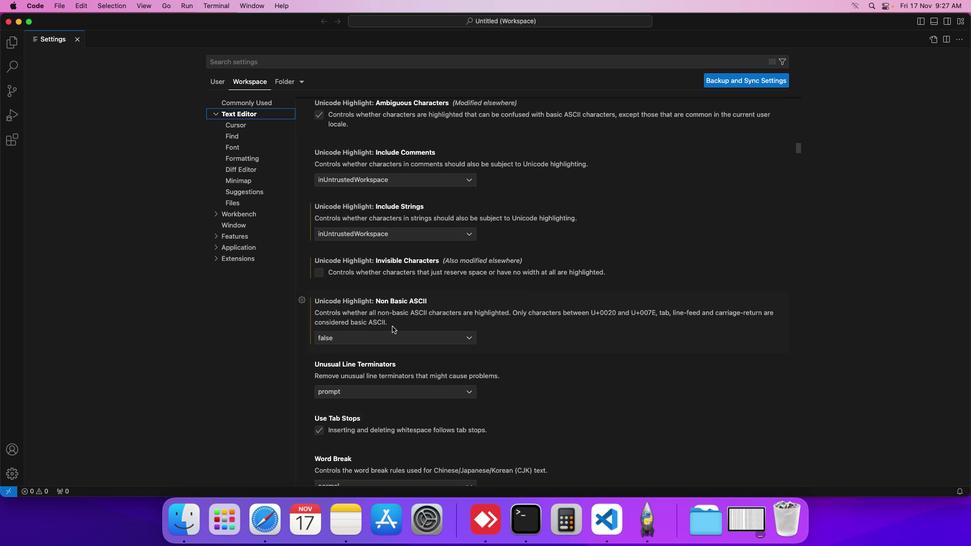
Action: Mouse scrolled (392, 327) with delta (0, 0)
Screenshot: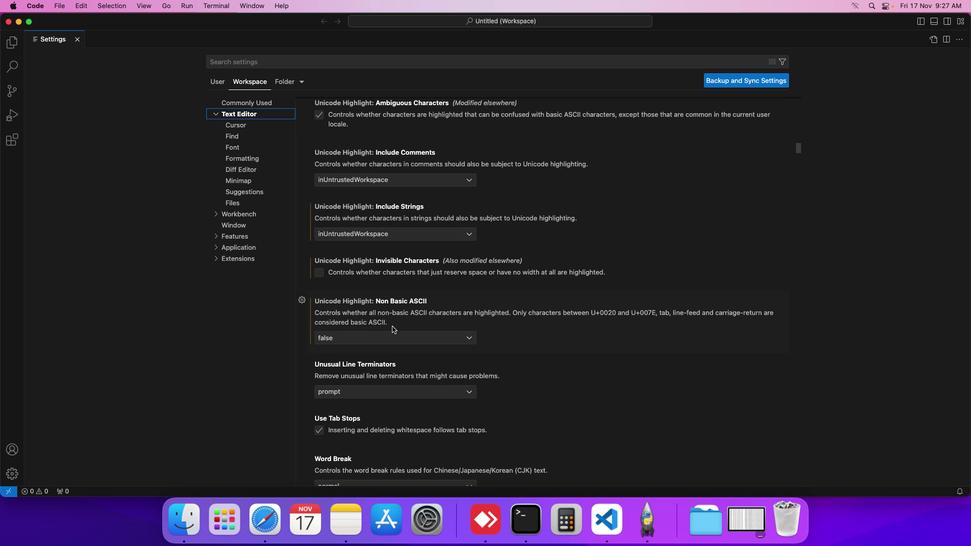 
Action: Mouse scrolled (392, 327) with delta (0, 0)
Screenshot: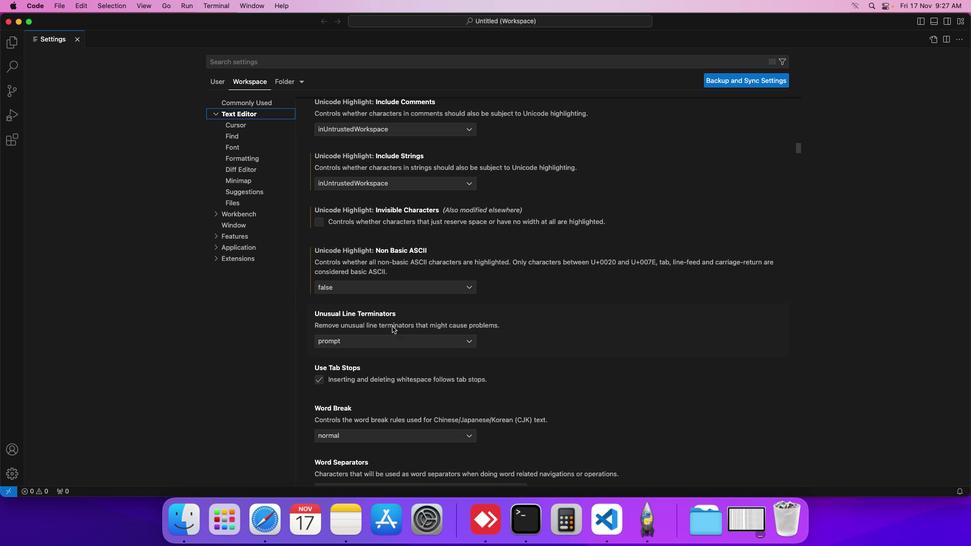 
Action: Mouse scrolled (392, 327) with delta (0, 0)
Screenshot: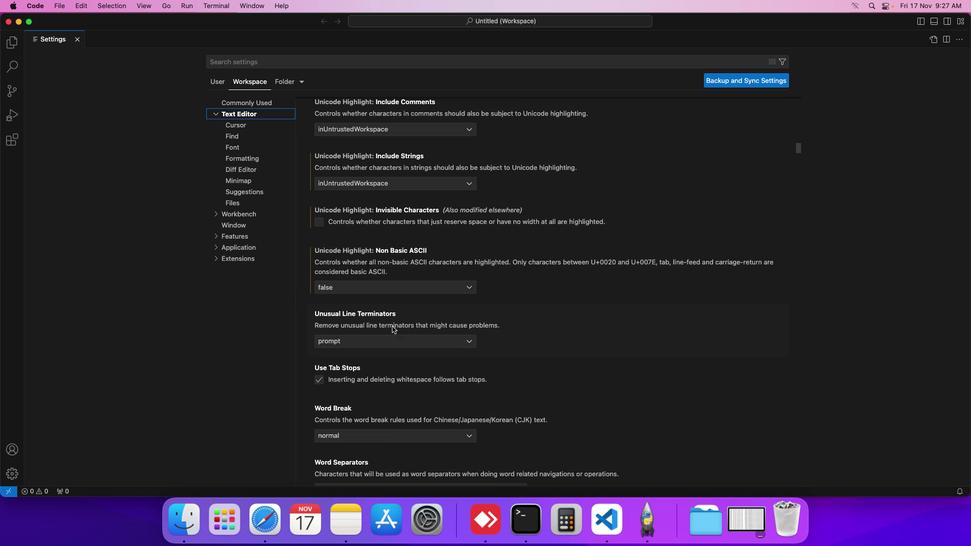 
Action: Mouse moved to (367, 291)
Screenshot: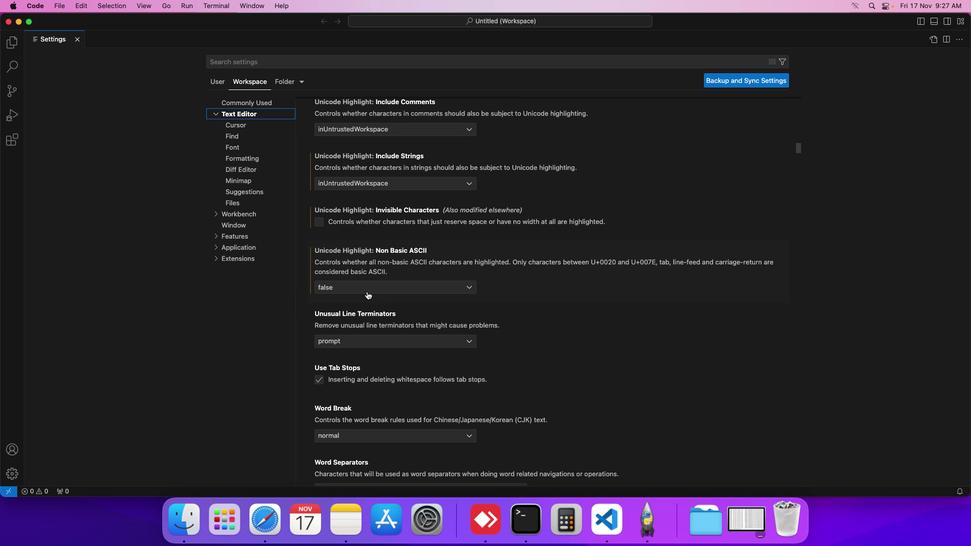 
Action: Mouse pressed left at (367, 291)
Screenshot: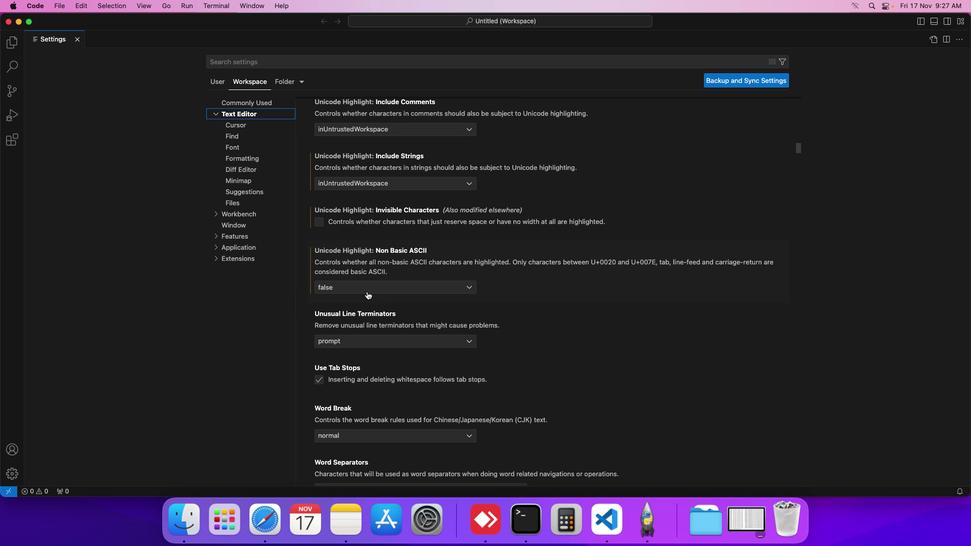 
Action: Mouse moved to (329, 321)
Screenshot: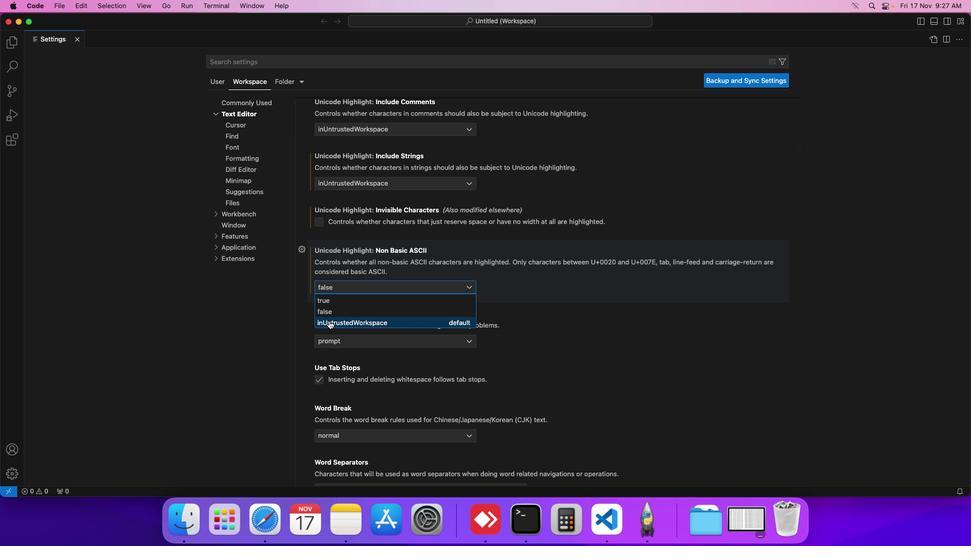 
Action: Mouse pressed left at (329, 321)
Screenshot: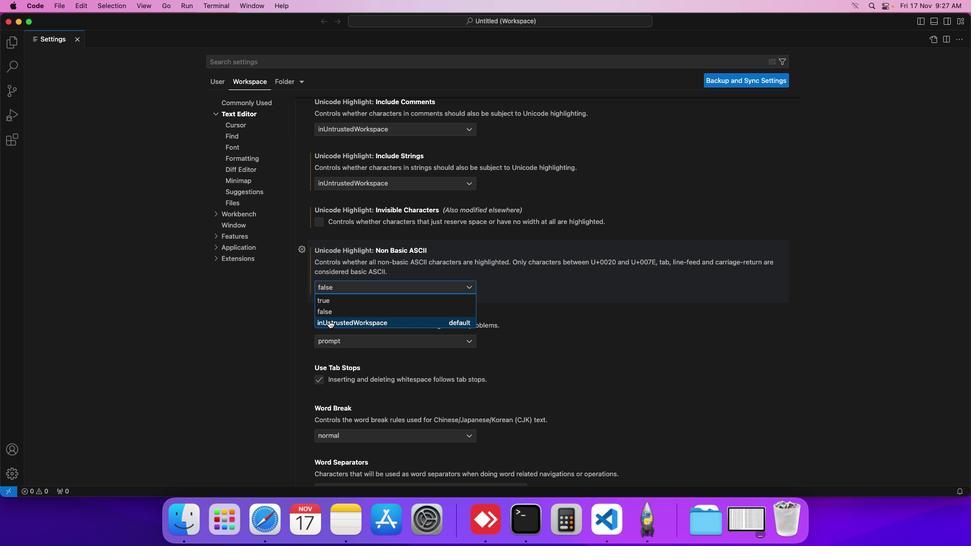 
Action: Mouse moved to (366, 291)
Screenshot: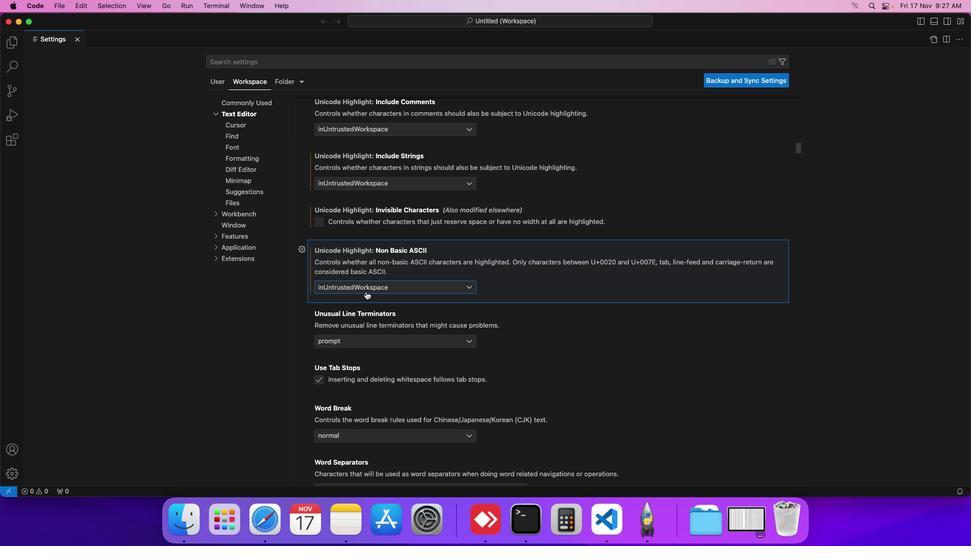 
